 Task: Find connections with filter location Burē with filter topic #managementwith filter profile language German with filter current company Softtek with filter school Anand Institute Of Higher Technology with filter industry Theater Companies with filter service category Commercial Insurance with filter keywords title Director of Storytelling
Action: Mouse moved to (189, 288)
Screenshot: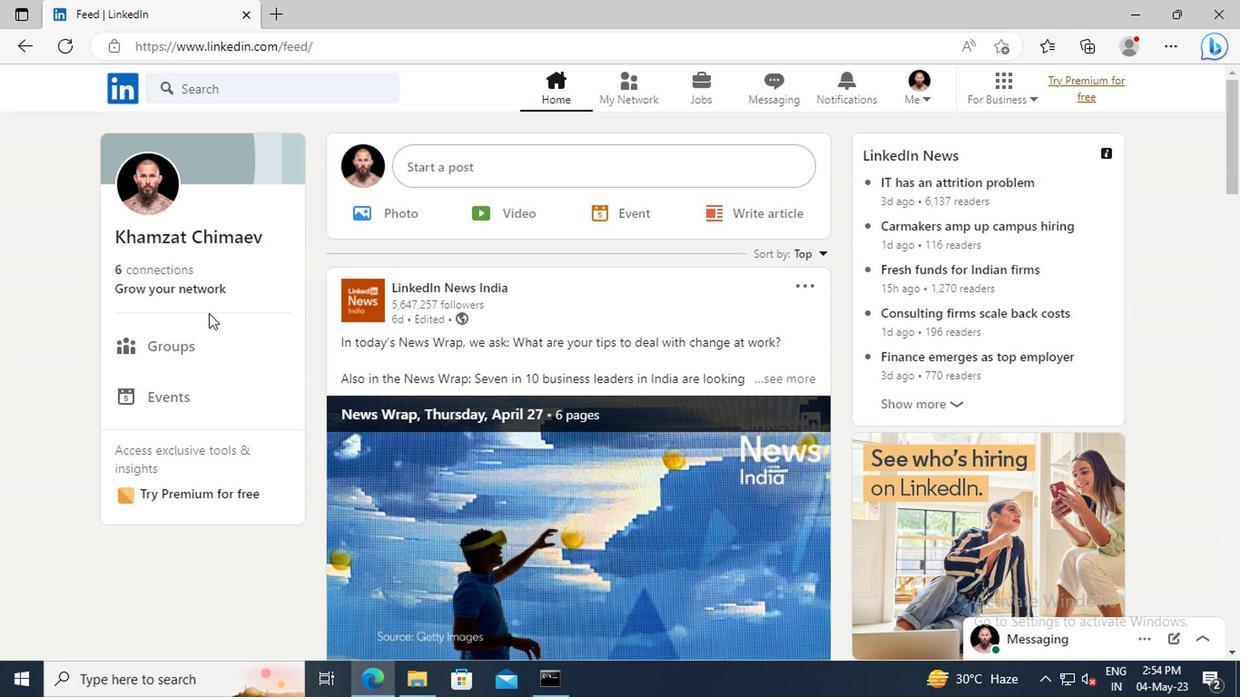 
Action: Mouse pressed left at (189, 288)
Screenshot: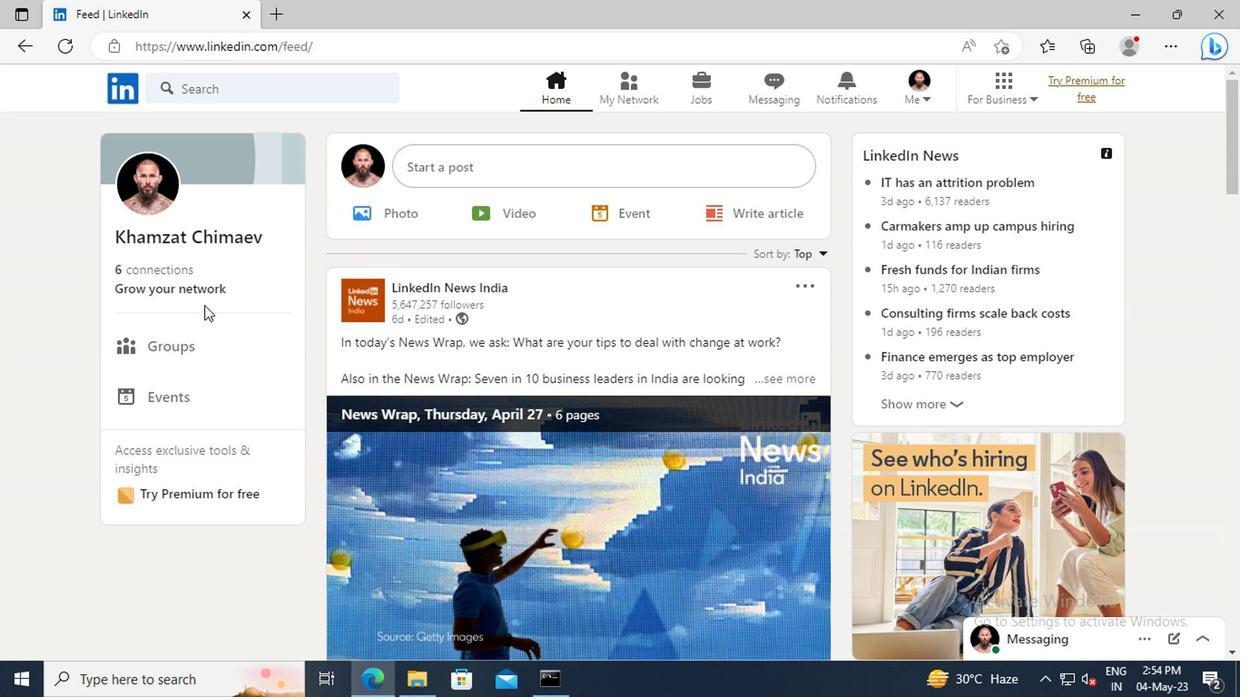 
Action: Mouse moved to (195, 191)
Screenshot: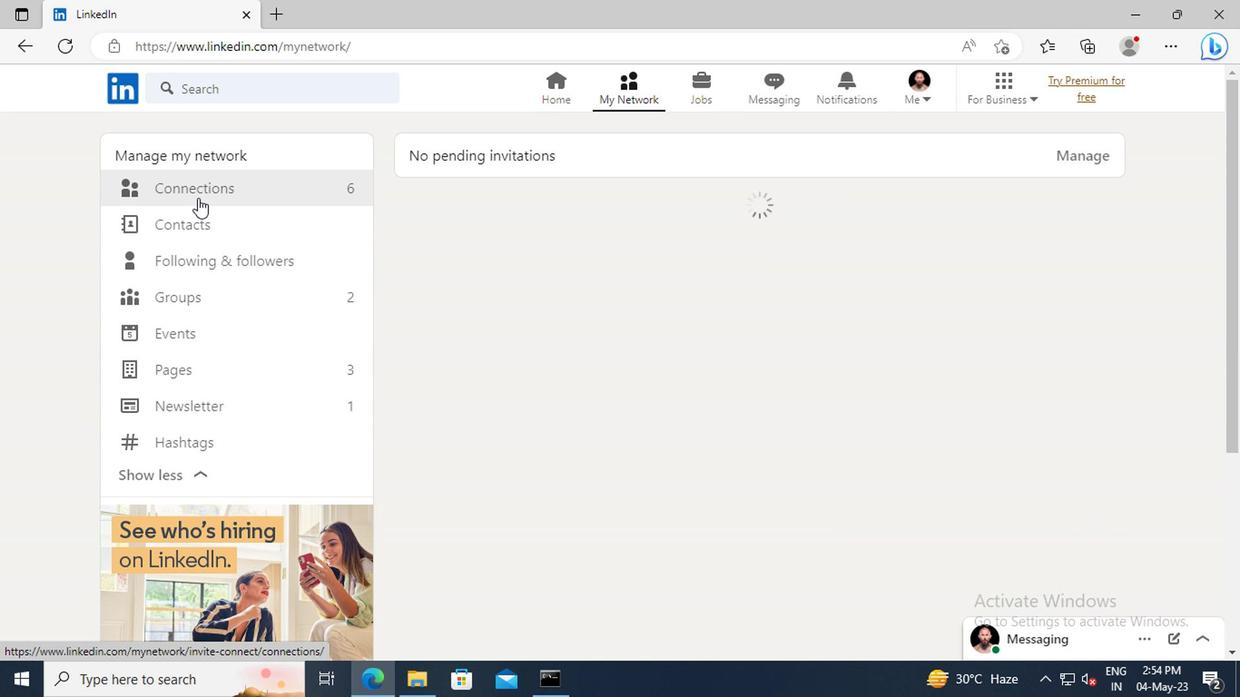 
Action: Mouse pressed left at (195, 191)
Screenshot: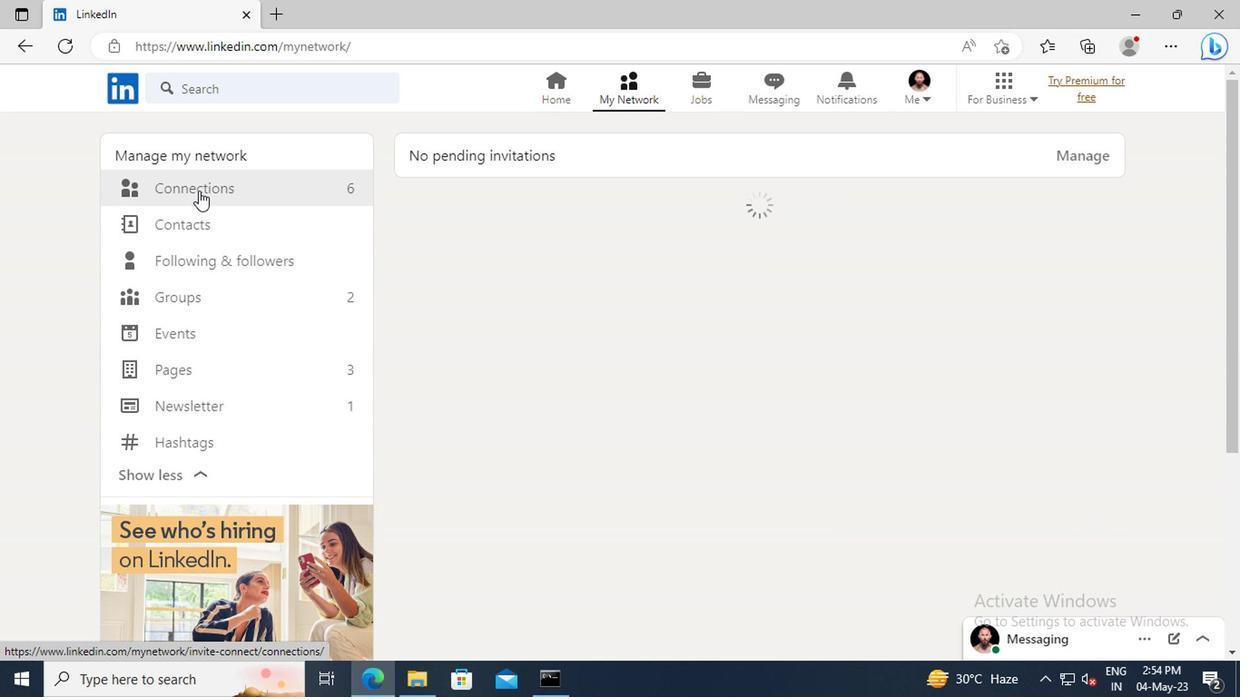 
Action: Mouse moved to (733, 193)
Screenshot: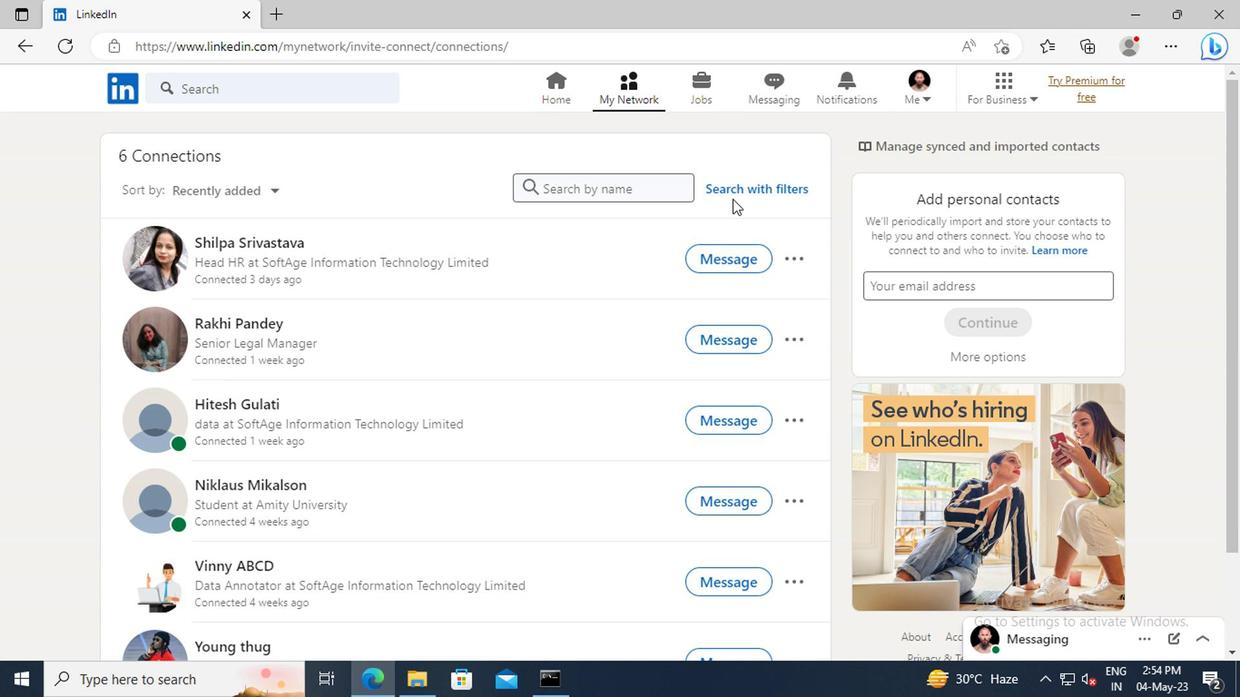 
Action: Mouse pressed left at (733, 193)
Screenshot: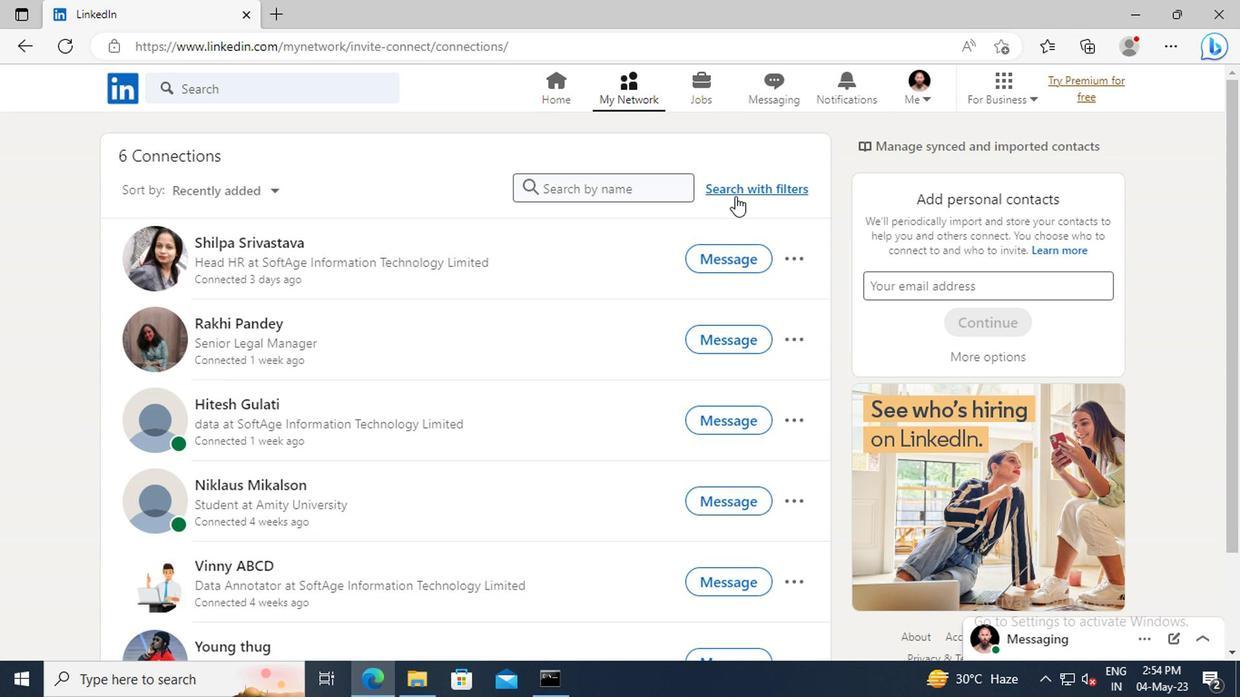 
Action: Mouse moved to (680, 147)
Screenshot: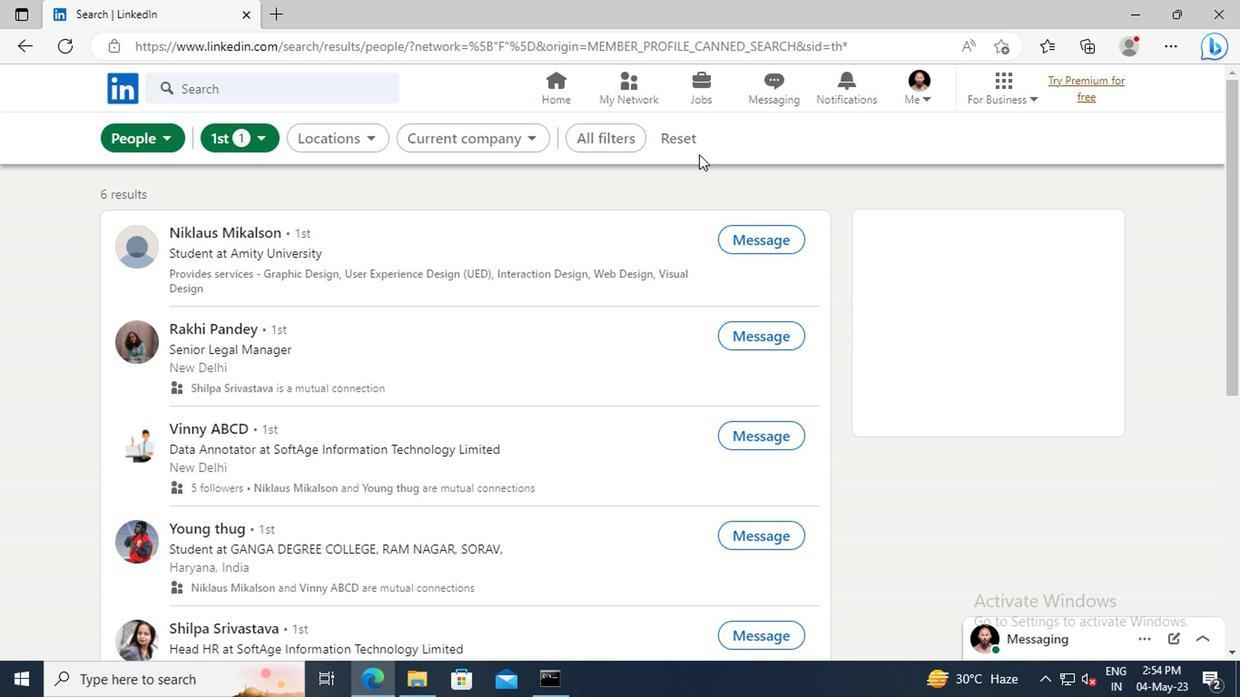 
Action: Mouse pressed left at (680, 147)
Screenshot: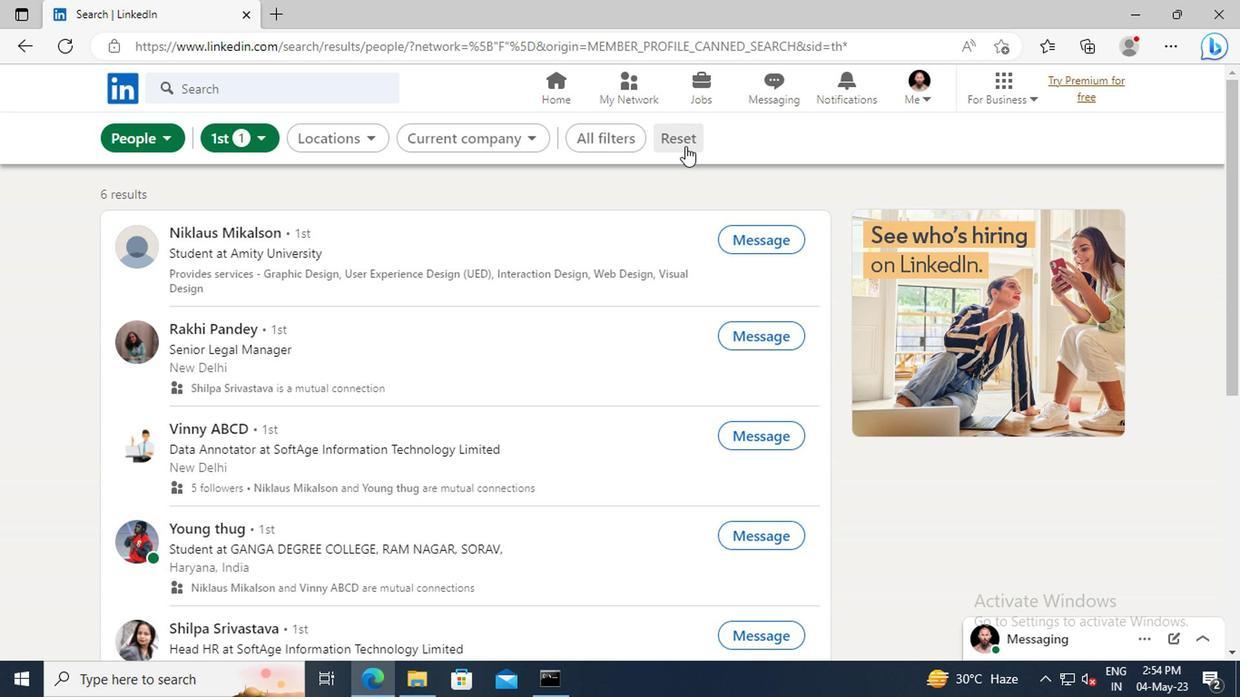 
Action: Mouse moved to (644, 143)
Screenshot: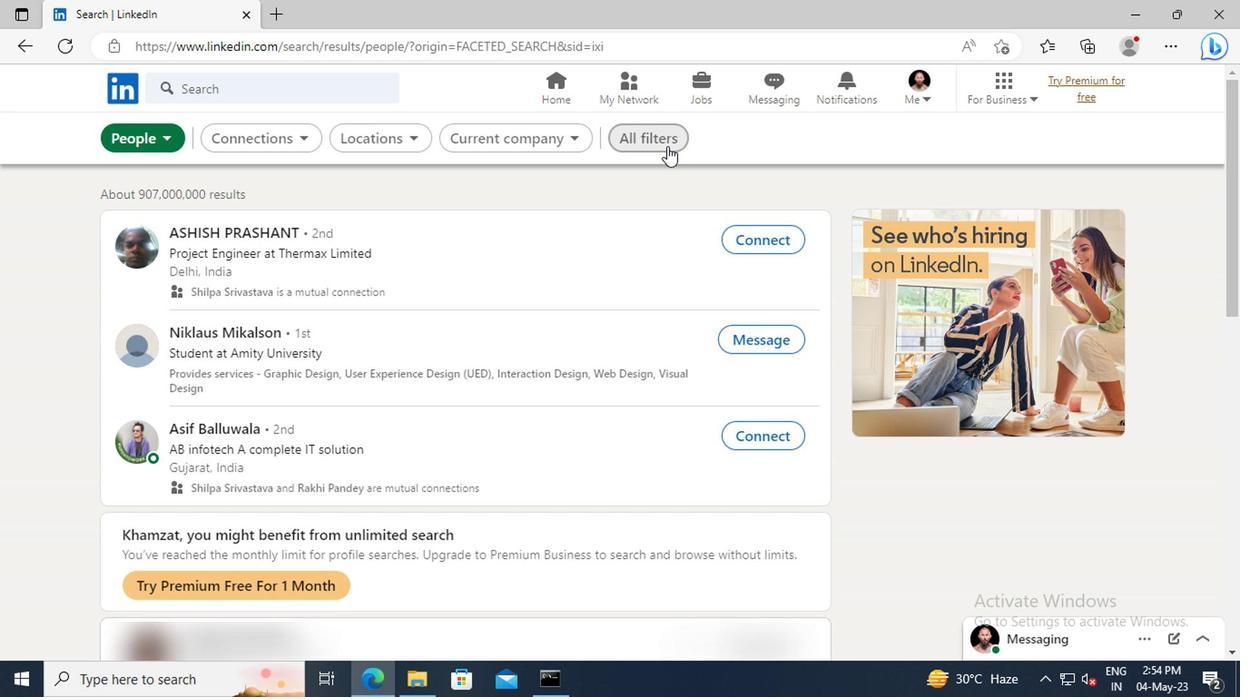 
Action: Mouse pressed left at (644, 143)
Screenshot: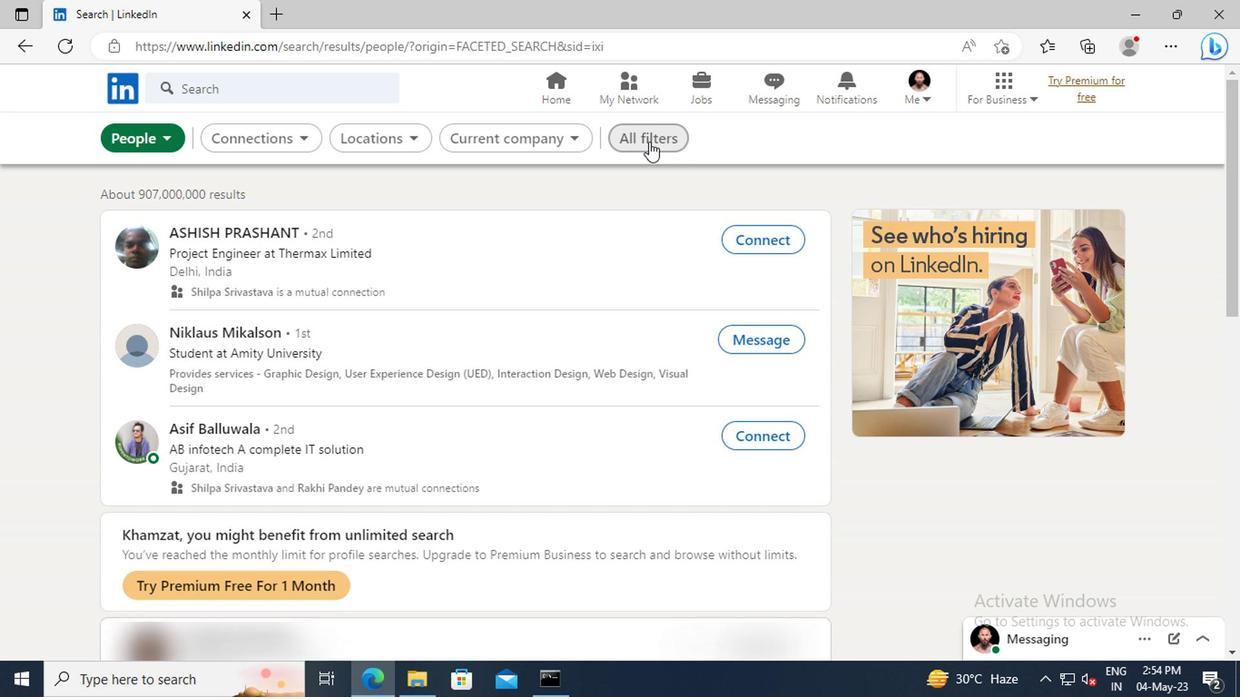 
Action: Mouse moved to (983, 339)
Screenshot: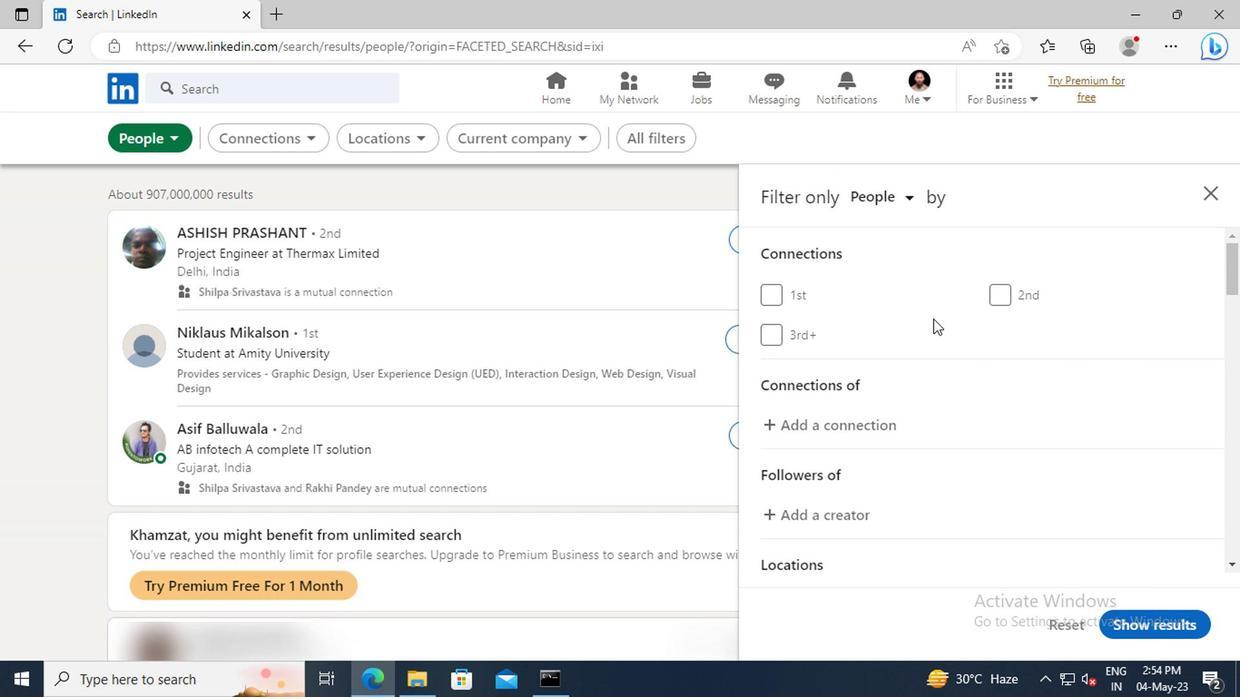 
Action: Mouse scrolled (983, 339) with delta (0, 0)
Screenshot: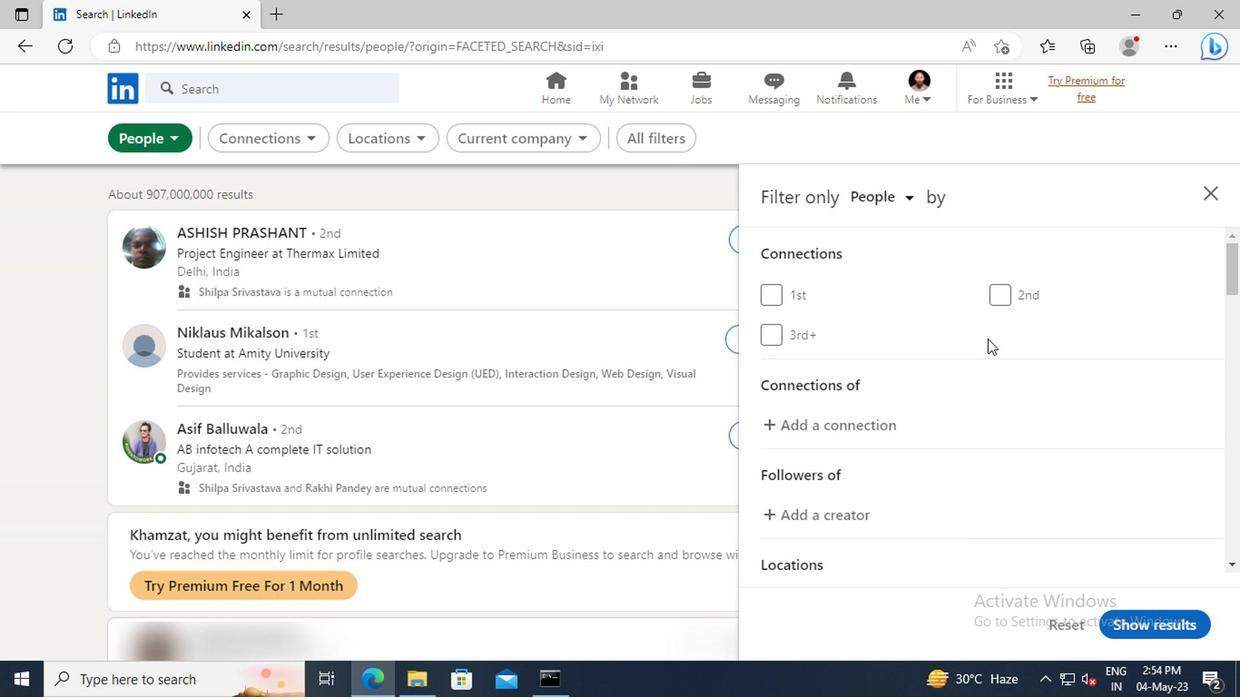 
Action: Mouse scrolled (983, 339) with delta (0, 0)
Screenshot: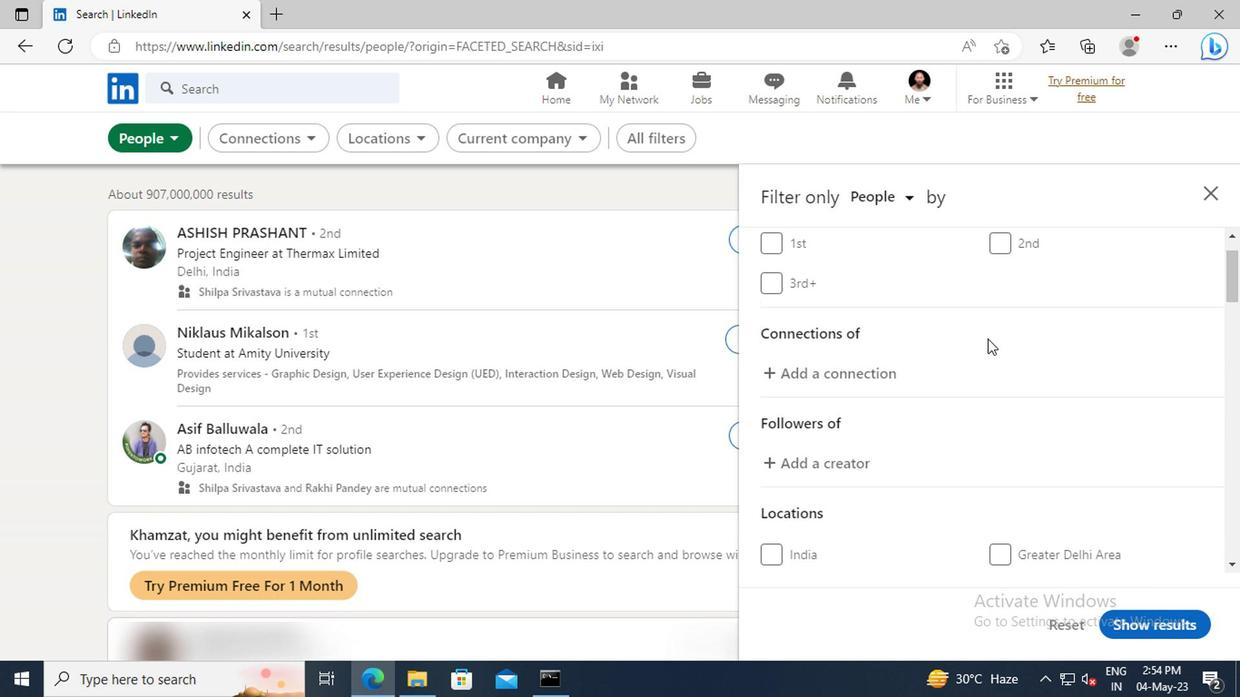 
Action: Mouse scrolled (983, 339) with delta (0, 0)
Screenshot: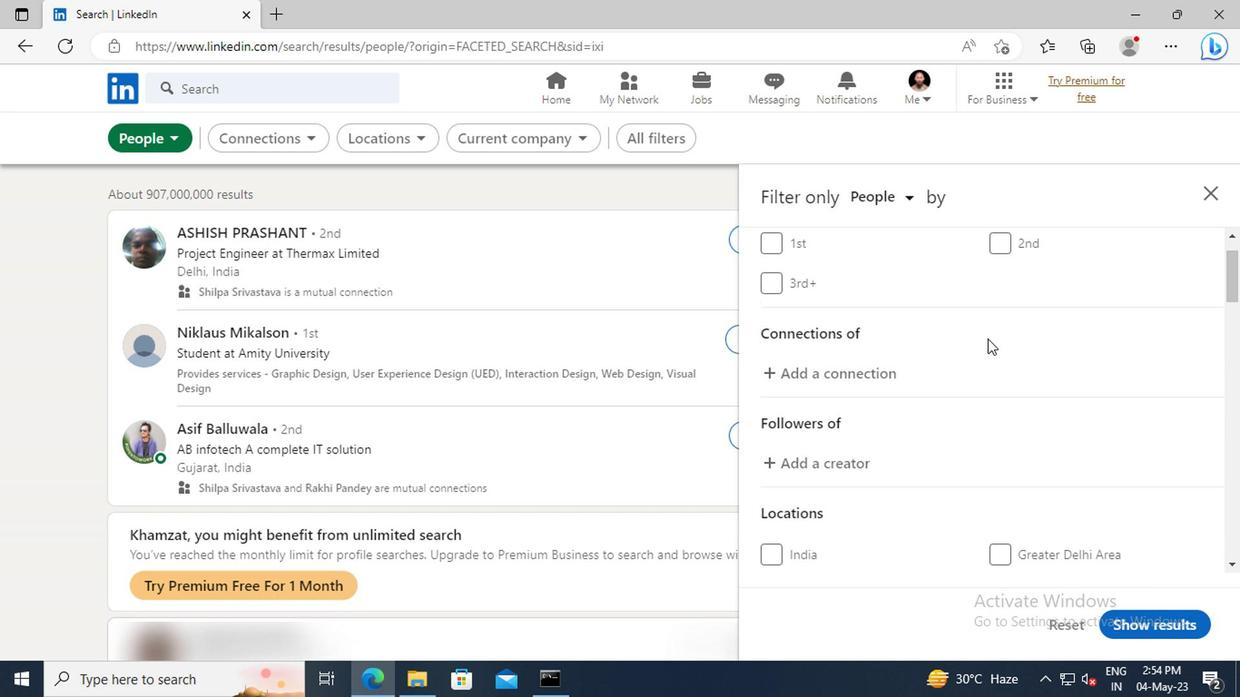 
Action: Mouse scrolled (983, 339) with delta (0, 0)
Screenshot: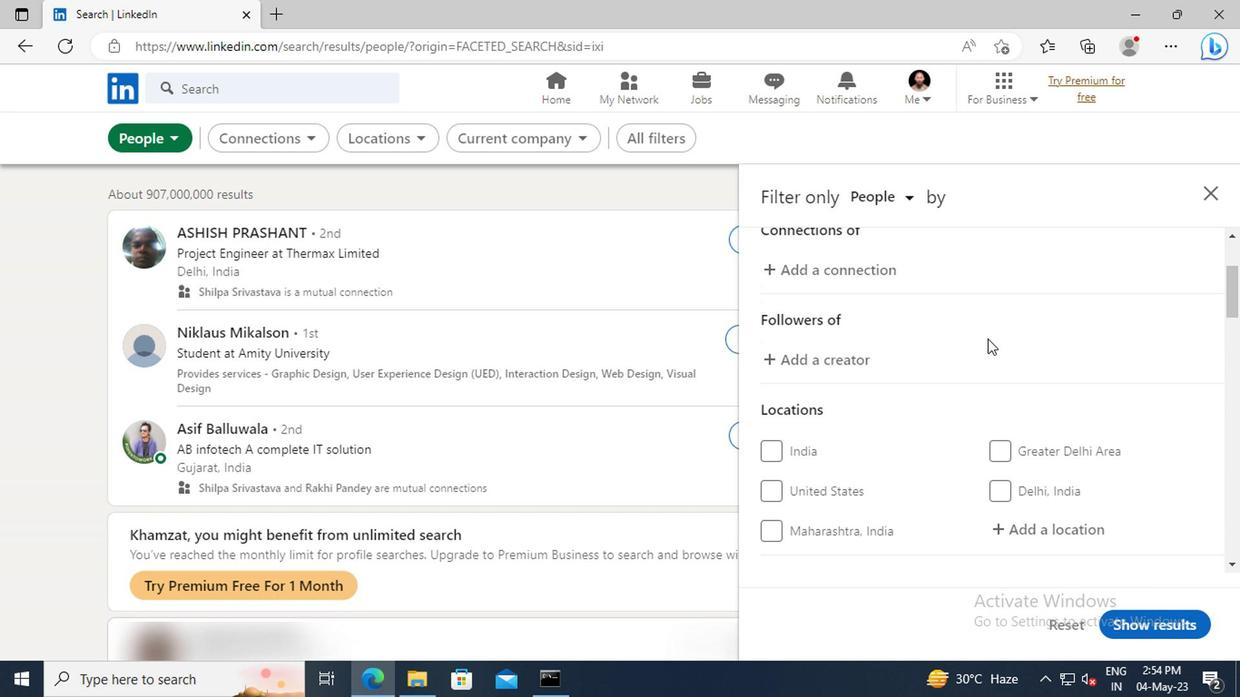 
Action: Mouse scrolled (983, 339) with delta (0, 0)
Screenshot: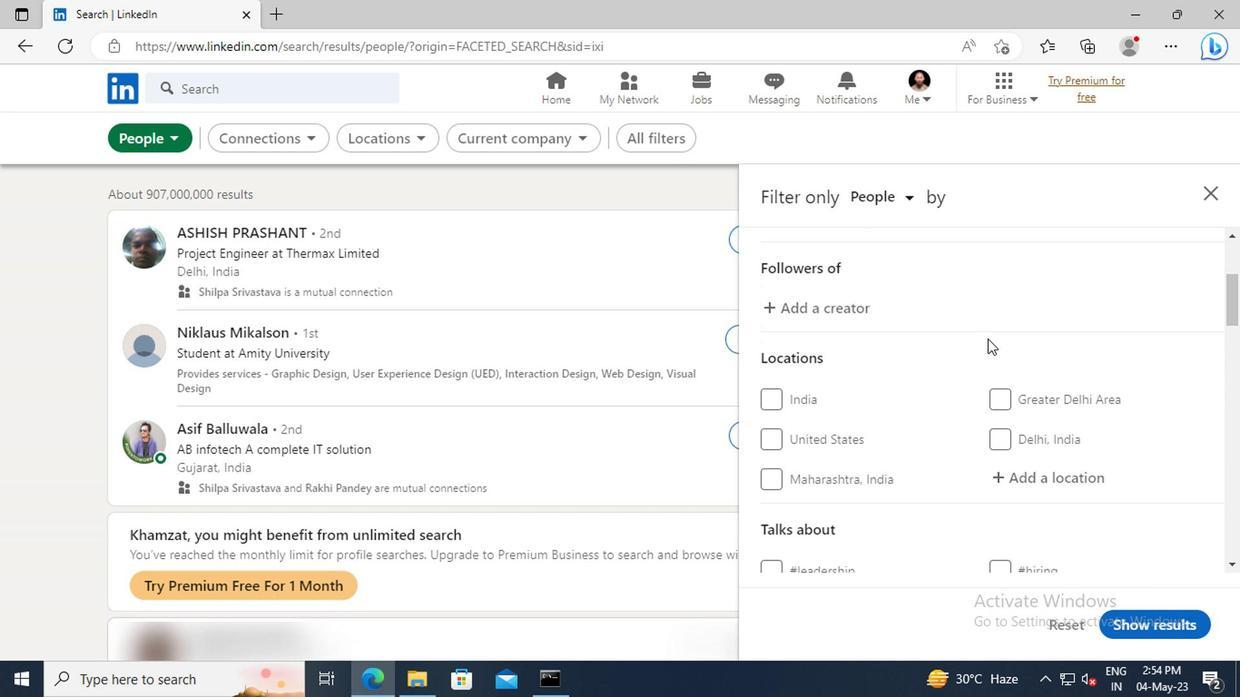
Action: Mouse scrolled (983, 339) with delta (0, 0)
Screenshot: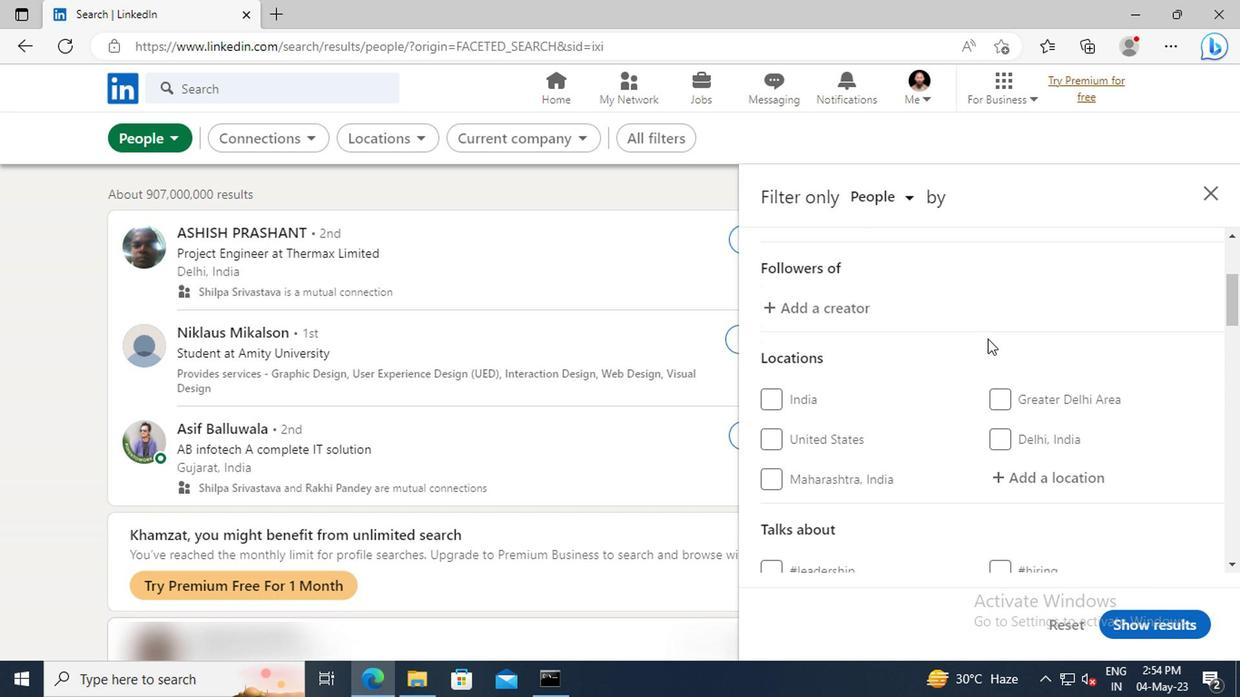 
Action: Mouse moved to (997, 372)
Screenshot: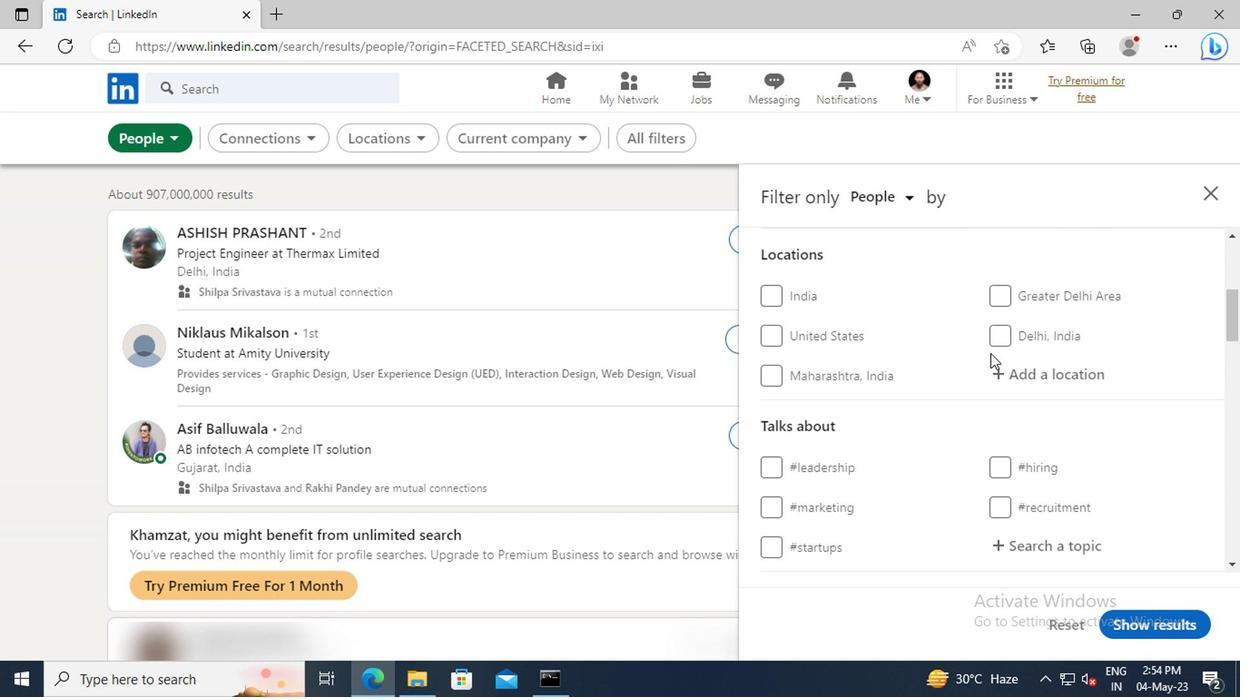 
Action: Mouse pressed left at (997, 372)
Screenshot: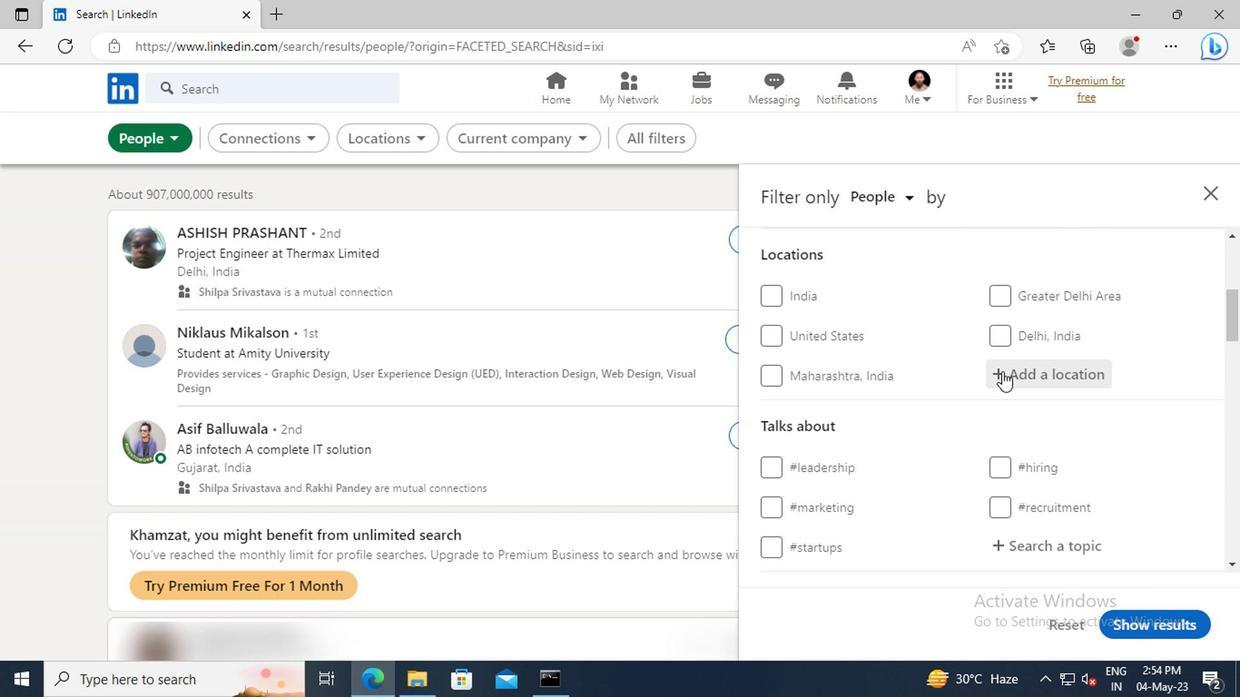 
Action: Key pressed <Key.shift>BURE<Key.enter>
Screenshot: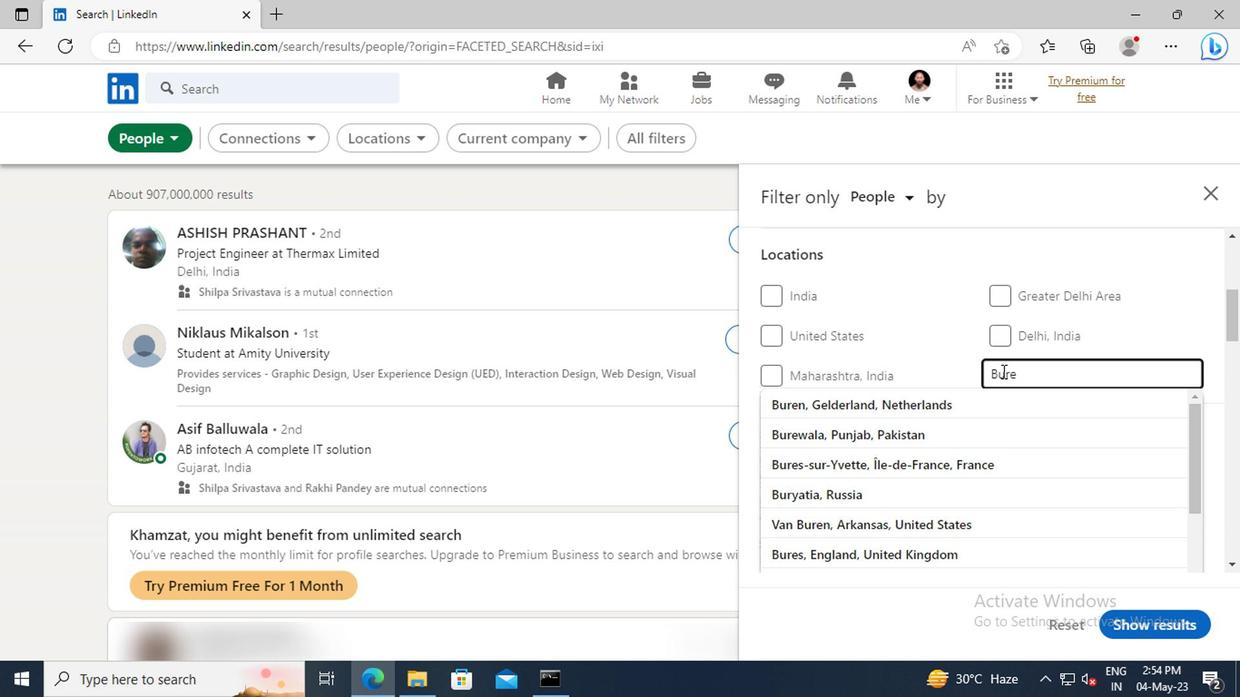 
Action: Mouse scrolled (997, 371) with delta (0, -1)
Screenshot: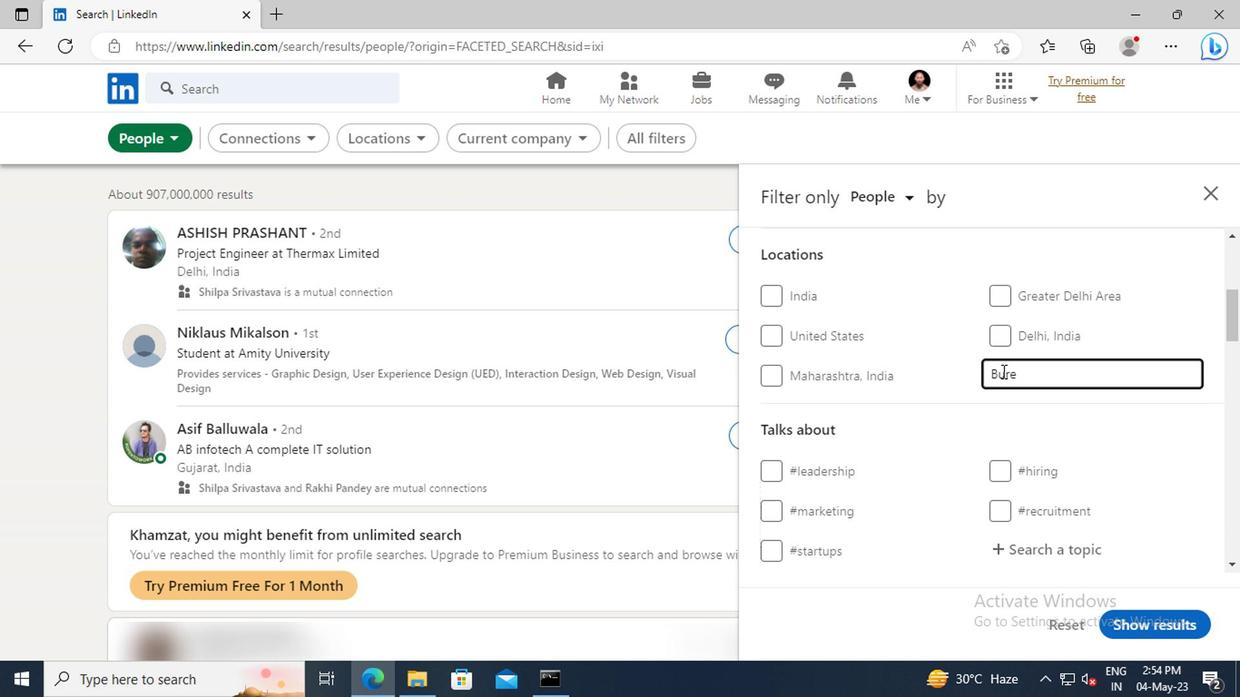 
Action: Mouse scrolled (997, 371) with delta (0, -1)
Screenshot: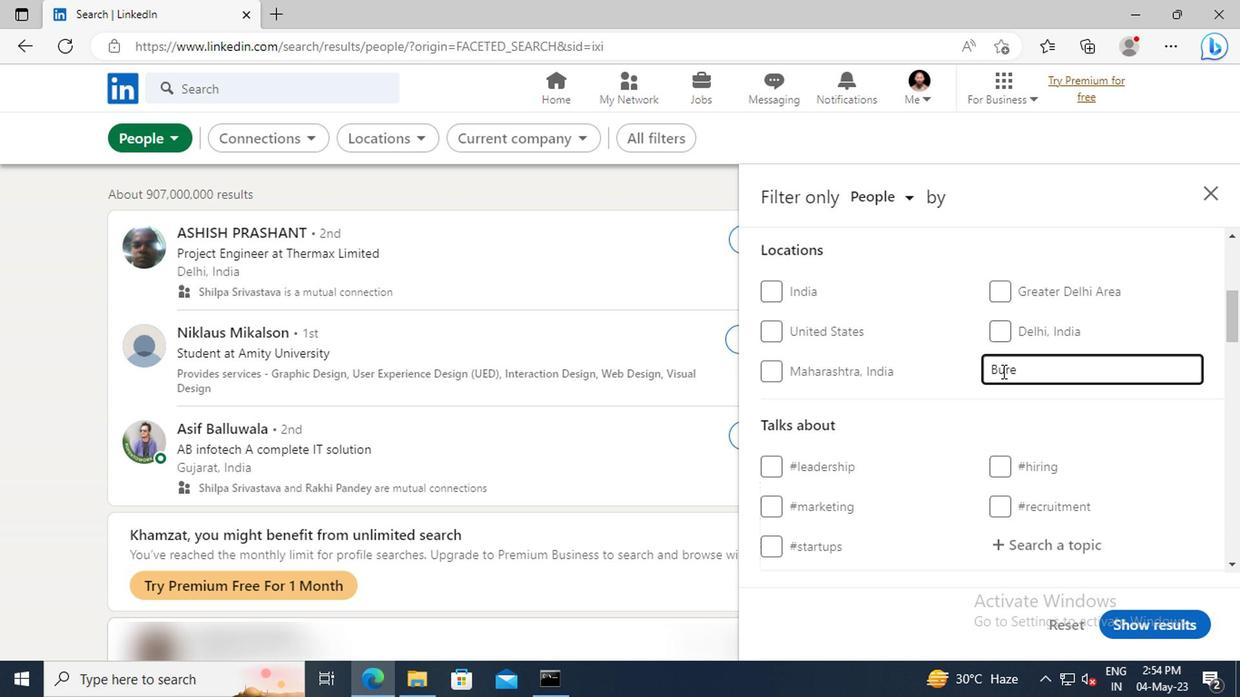 
Action: Mouse scrolled (997, 371) with delta (0, -1)
Screenshot: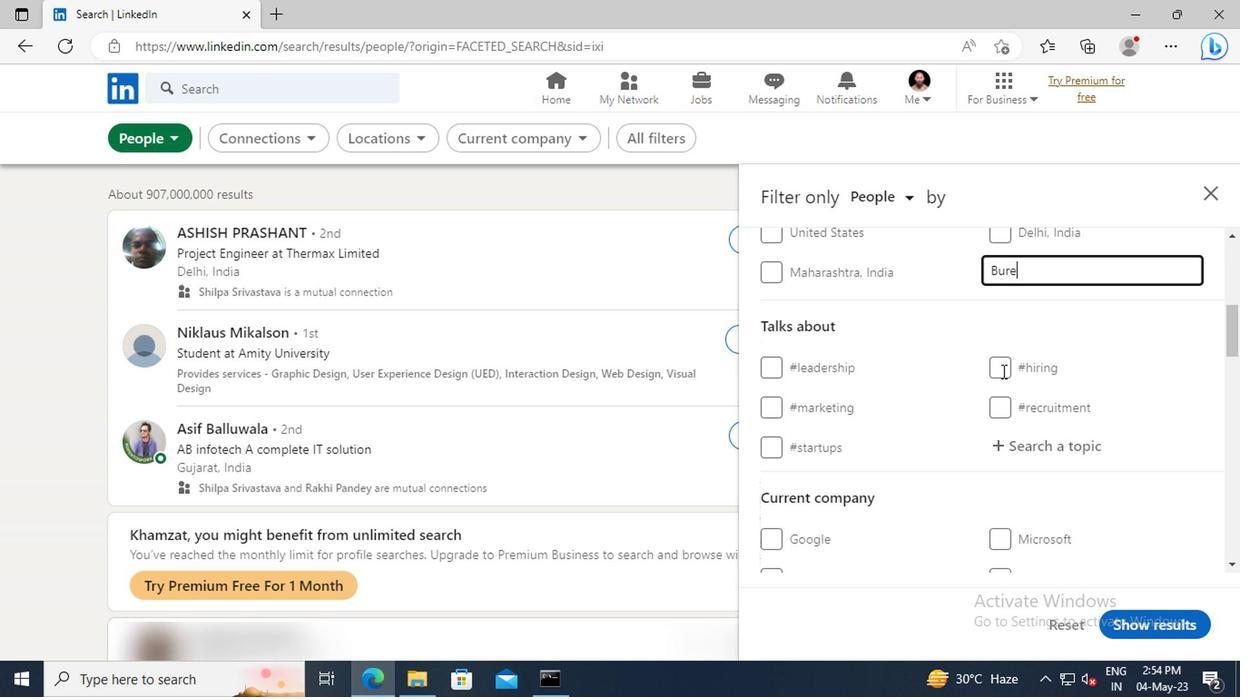 
Action: Mouse moved to (1003, 393)
Screenshot: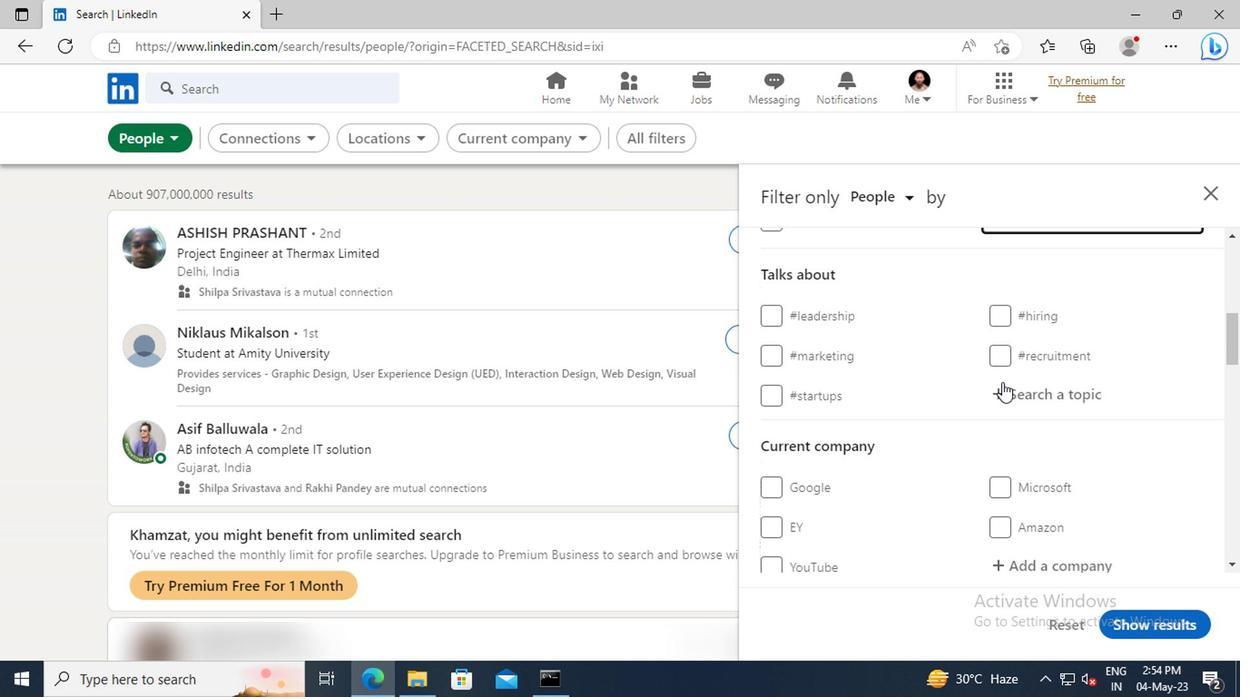 
Action: Mouse pressed left at (1003, 393)
Screenshot: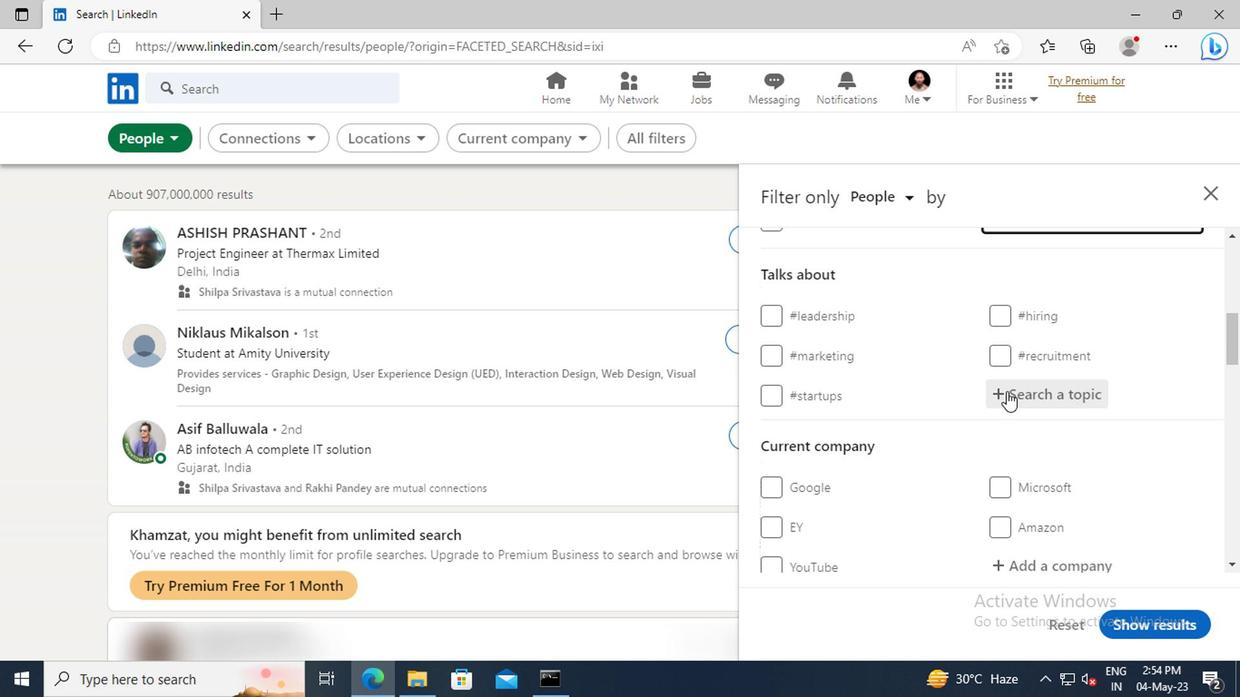 
Action: Key pressed MANAG
Screenshot: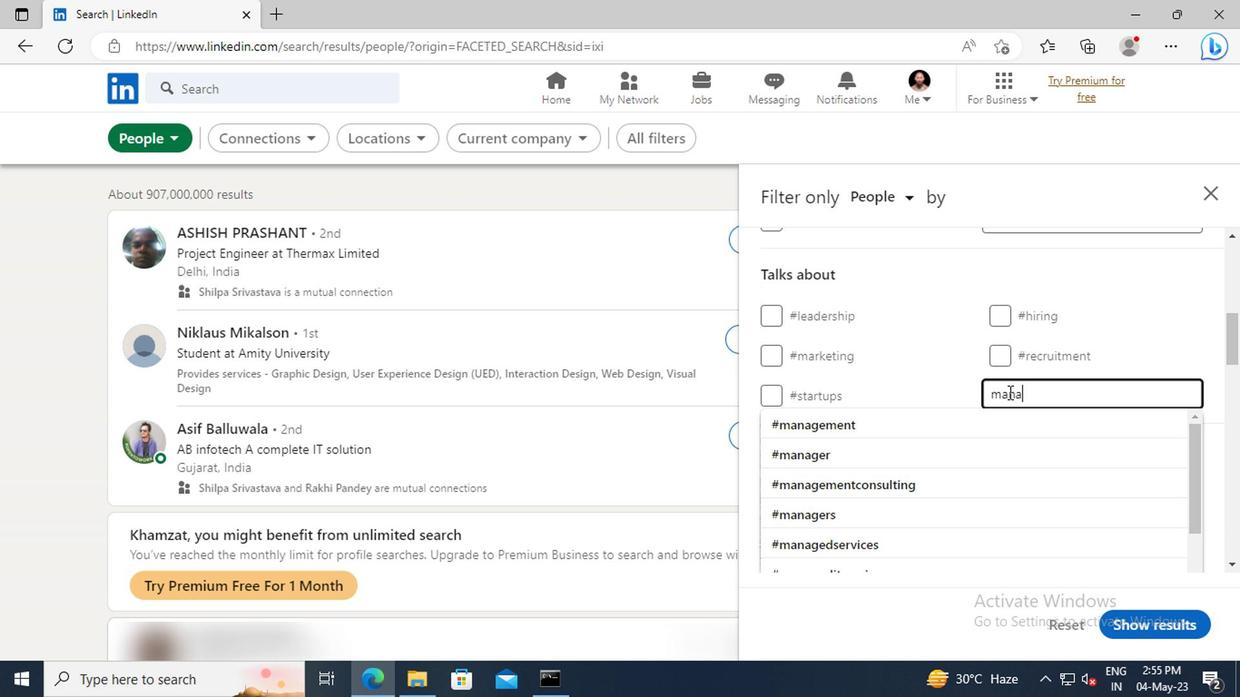 
Action: Mouse moved to (1003, 418)
Screenshot: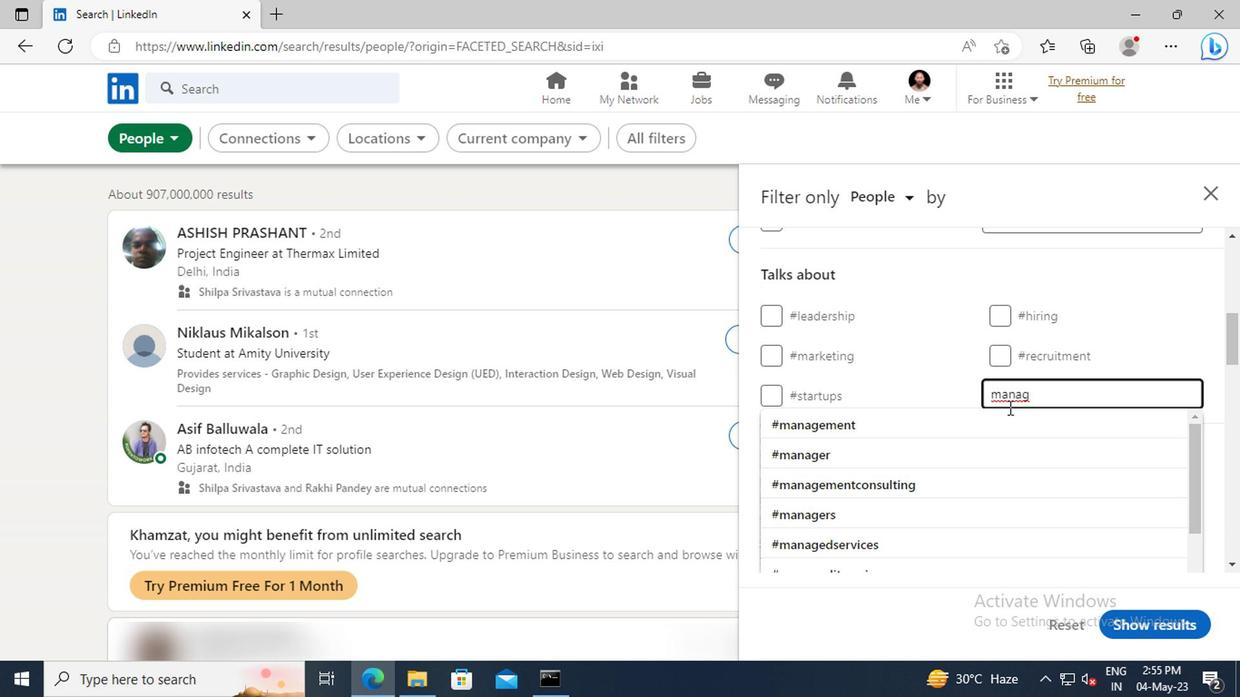 
Action: Mouse pressed left at (1003, 418)
Screenshot: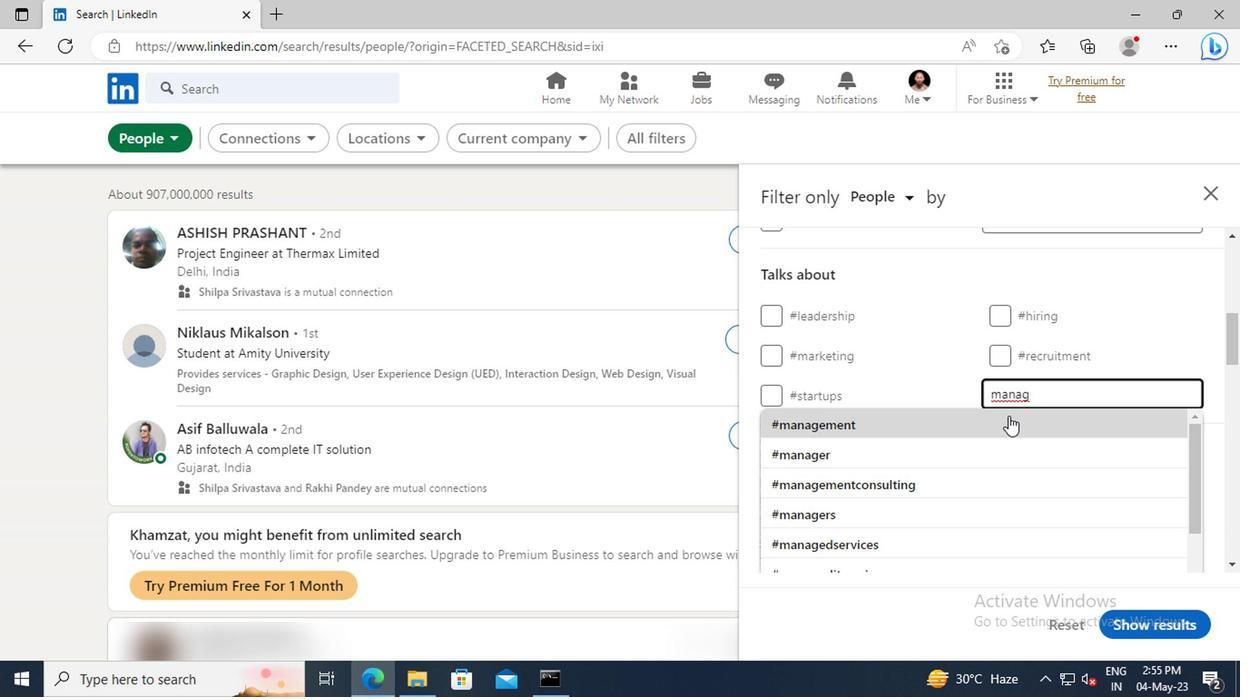 
Action: Mouse scrolled (1003, 417) with delta (0, 0)
Screenshot: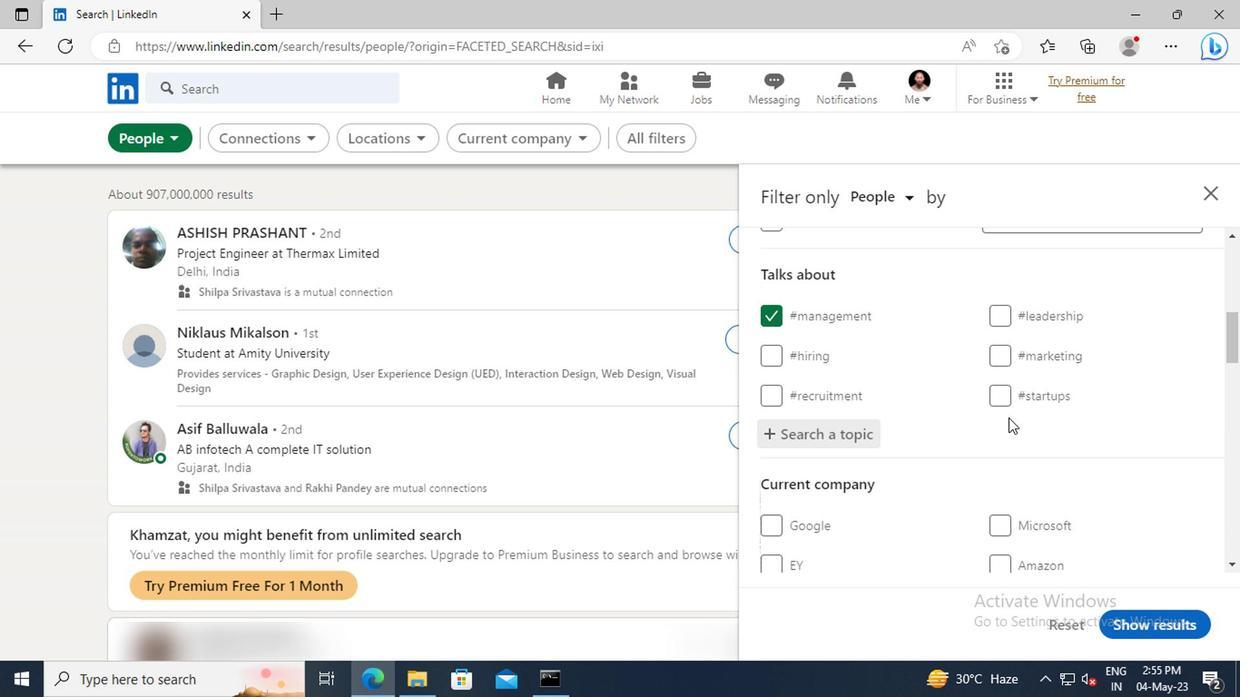 
Action: Mouse scrolled (1003, 417) with delta (0, 0)
Screenshot: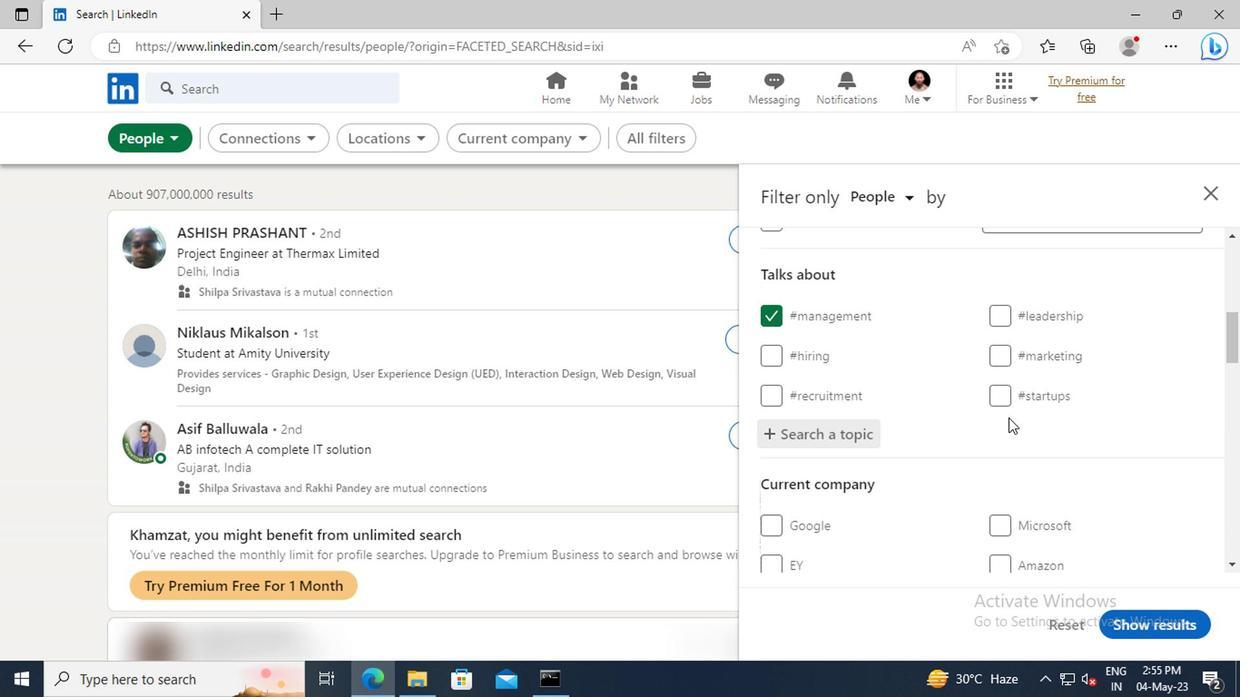 
Action: Mouse scrolled (1003, 417) with delta (0, 0)
Screenshot: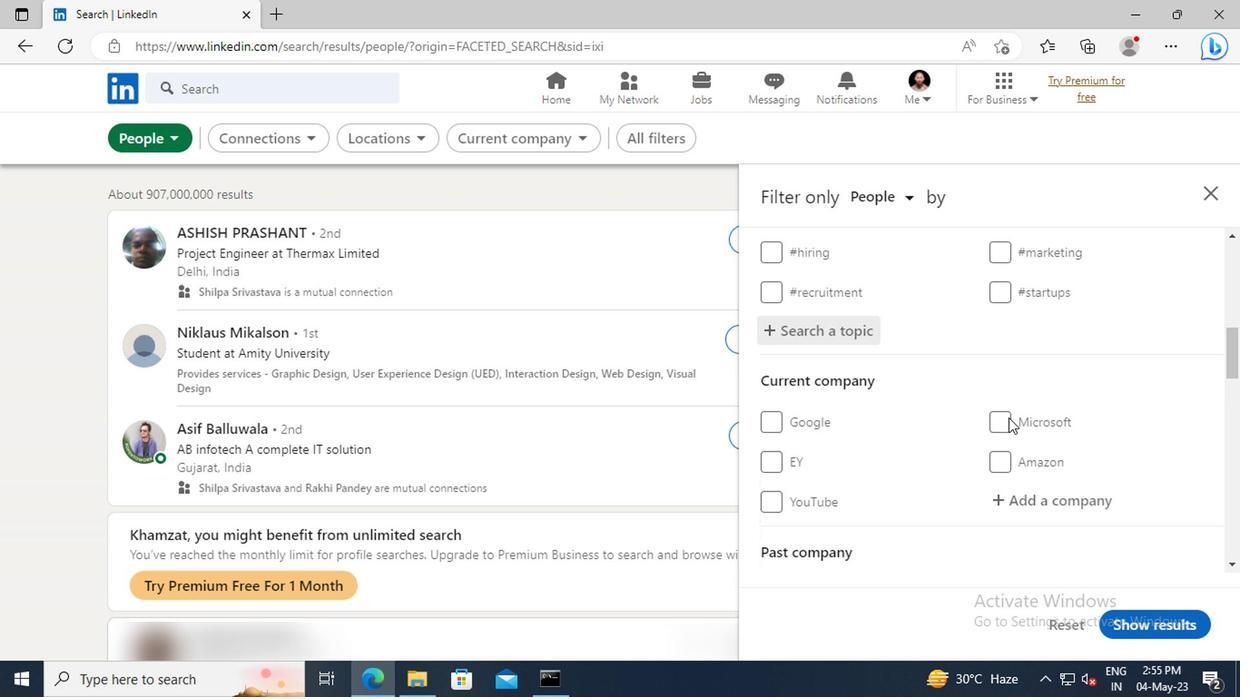 
Action: Mouse scrolled (1003, 417) with delta (0, 0)
Screenshot: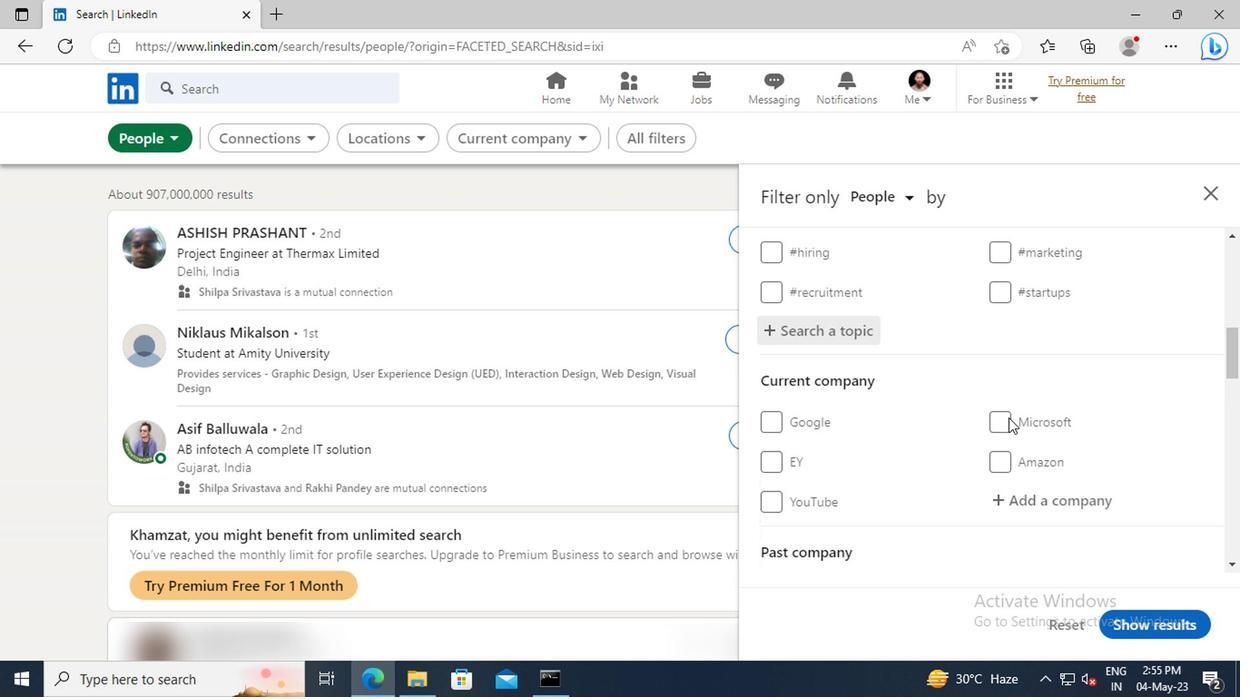 
Action: Mouse scrolled (1003, 417) with delta (0, 0)
Screenshot: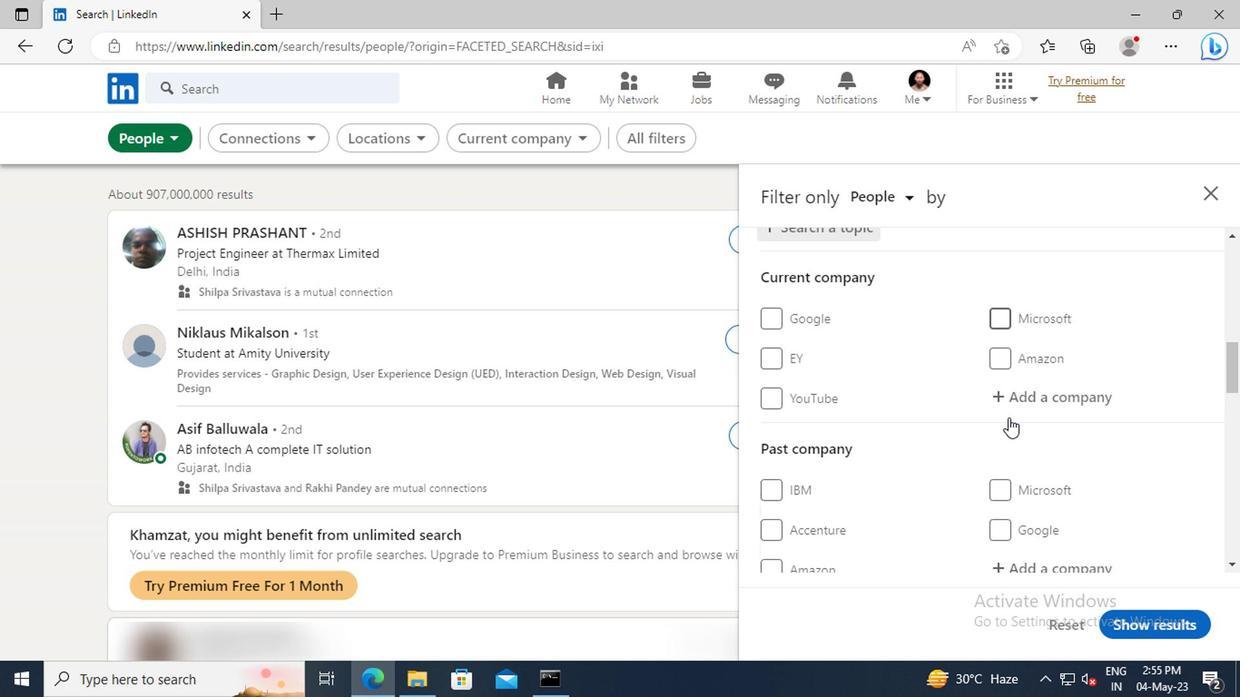
Action: Mouse scrolled (1003, 417) with delta (0, 0)
Screenshot: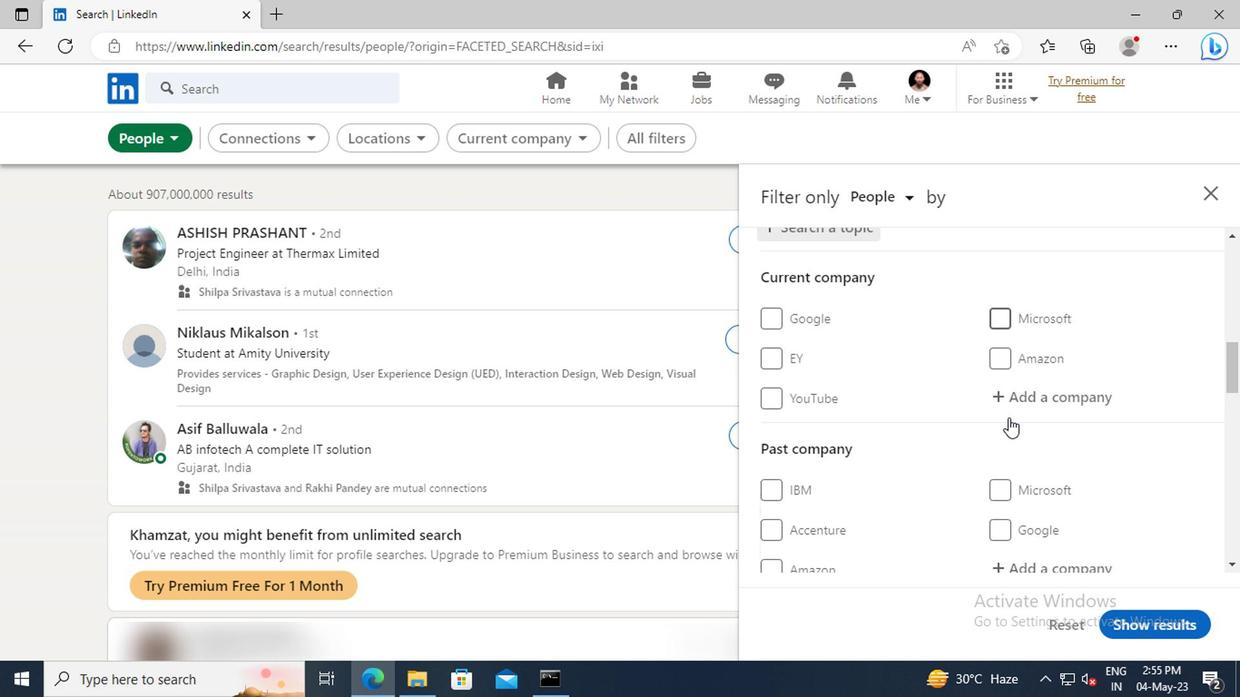 
Action: Mouse scrolled (1003, 417) with delta (0, 0)
Screenshot: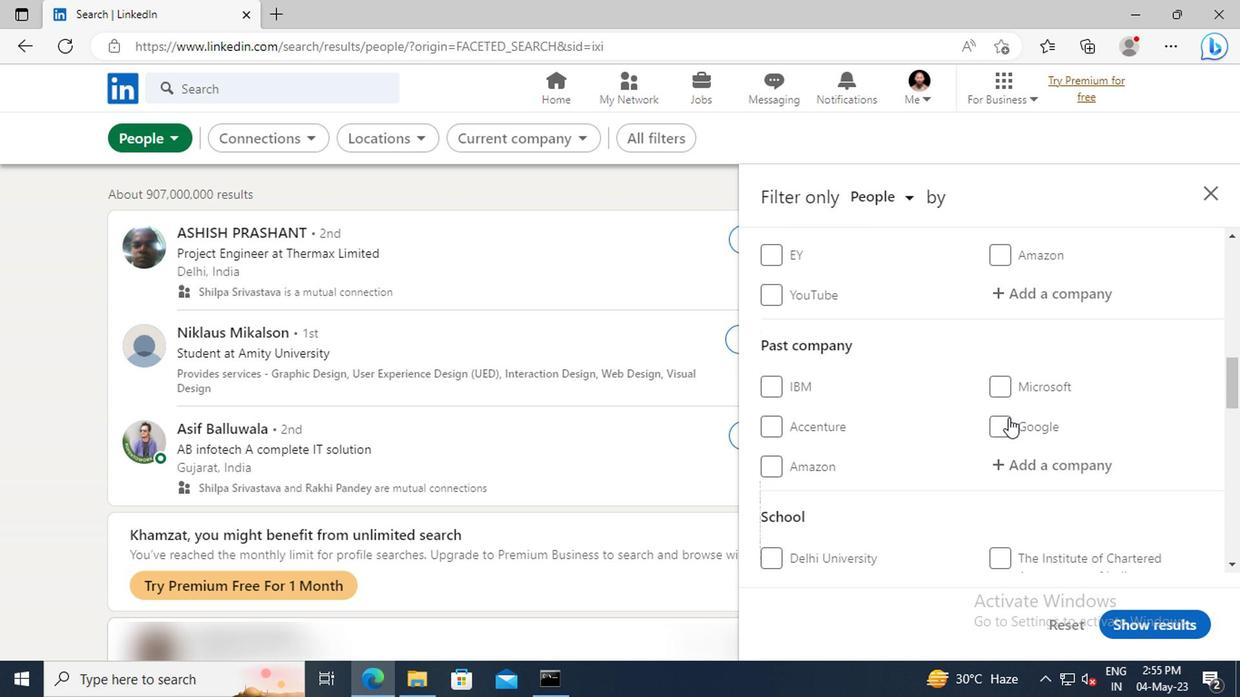 
Action: Mouse scrolled (1003, 417) with delta (0, 0)
Screenshot: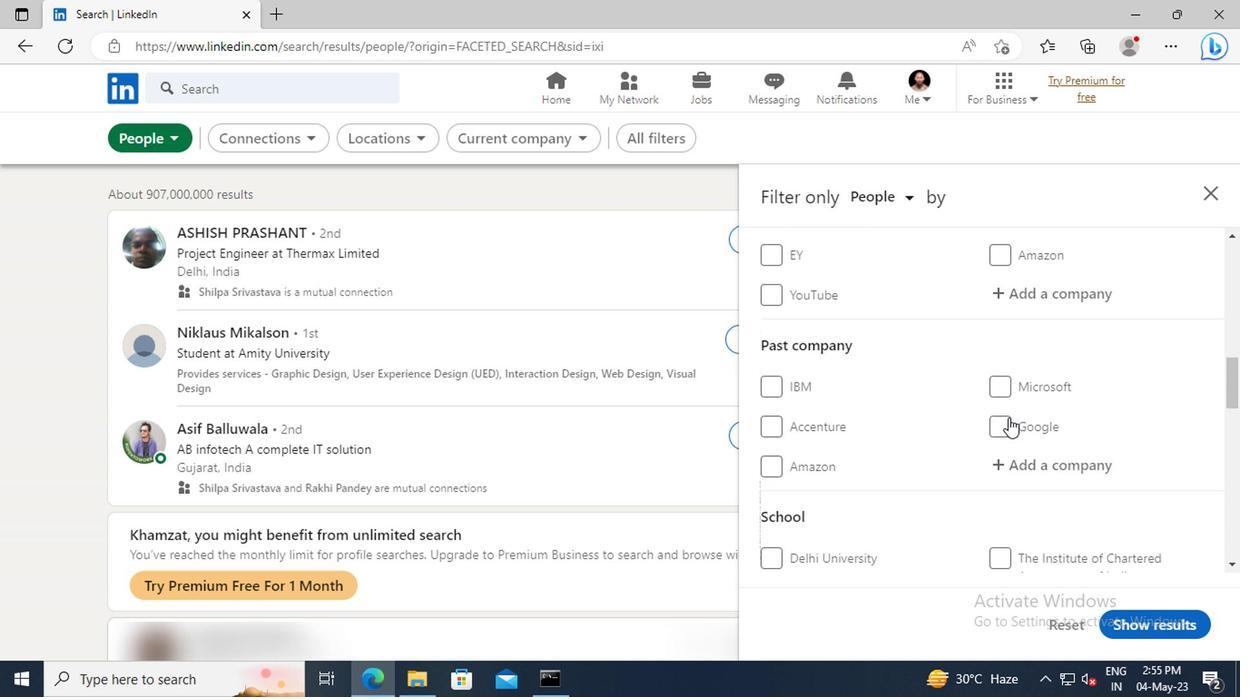 
Action: Mouse scrolled (1003, 417) with delta (0, 0)
Screenshot: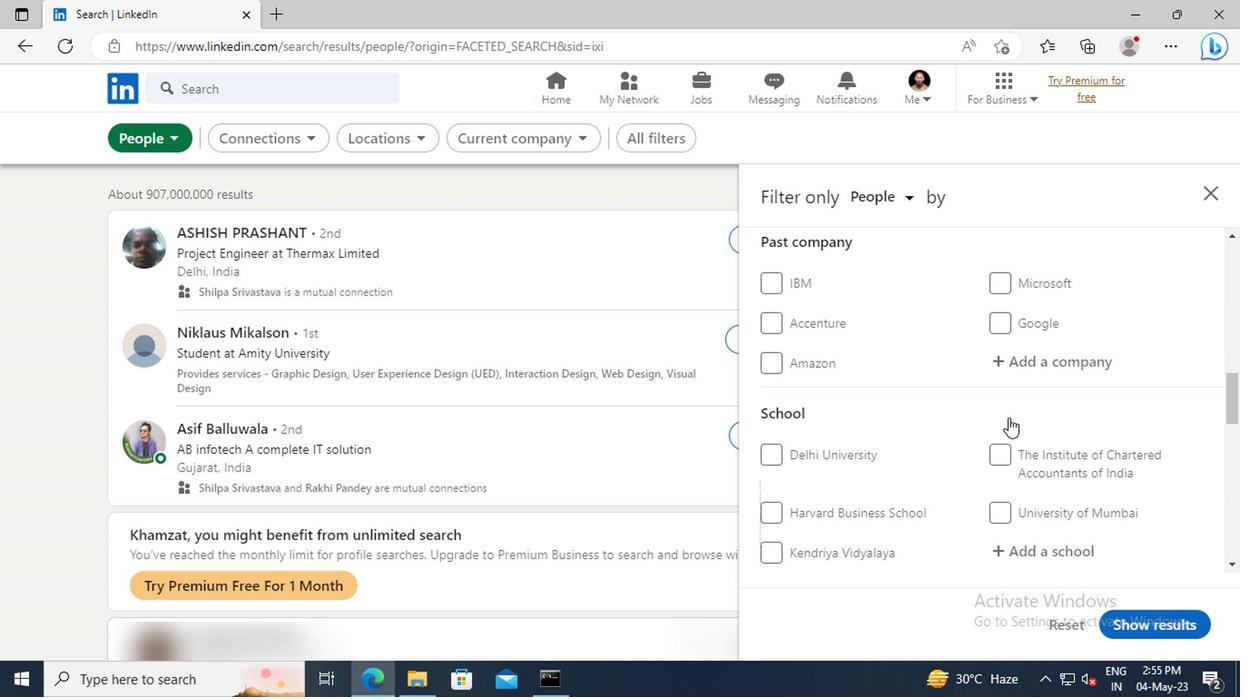 
Action: Mouse scrolled (1003, 417) with delta (0, 0)
Screenshot: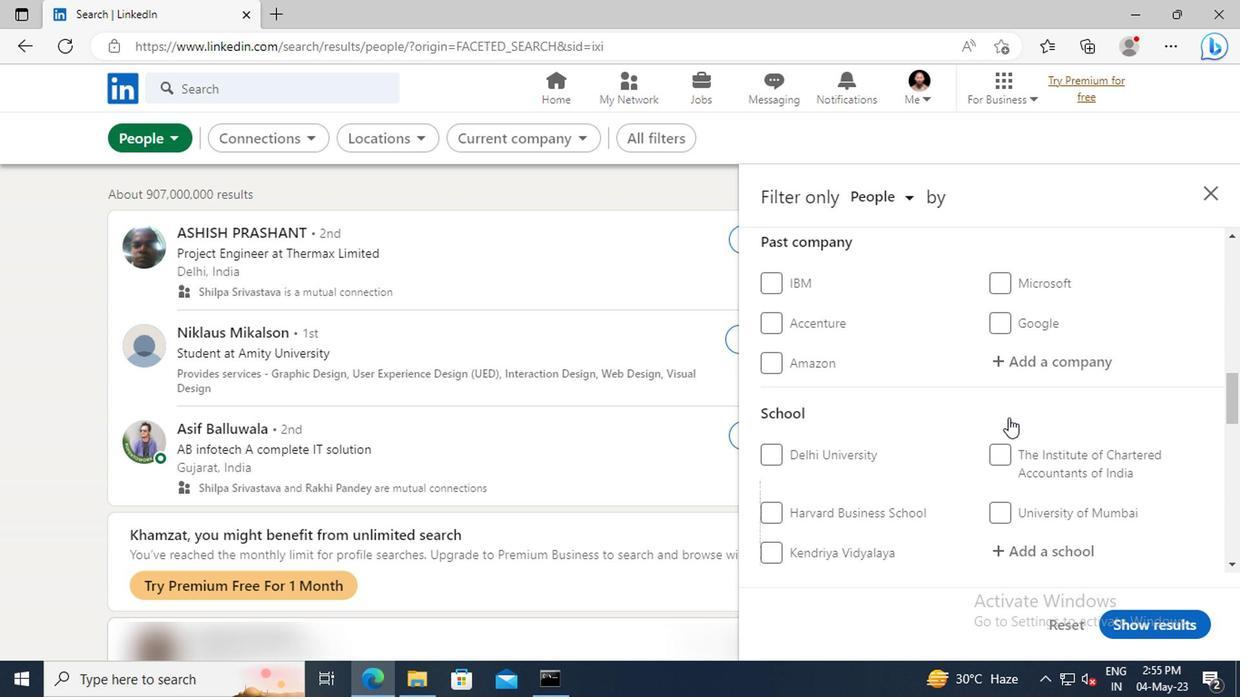 
Action: Mouse scrolled (1003, 417) with delta (0, 0)
Screenshot: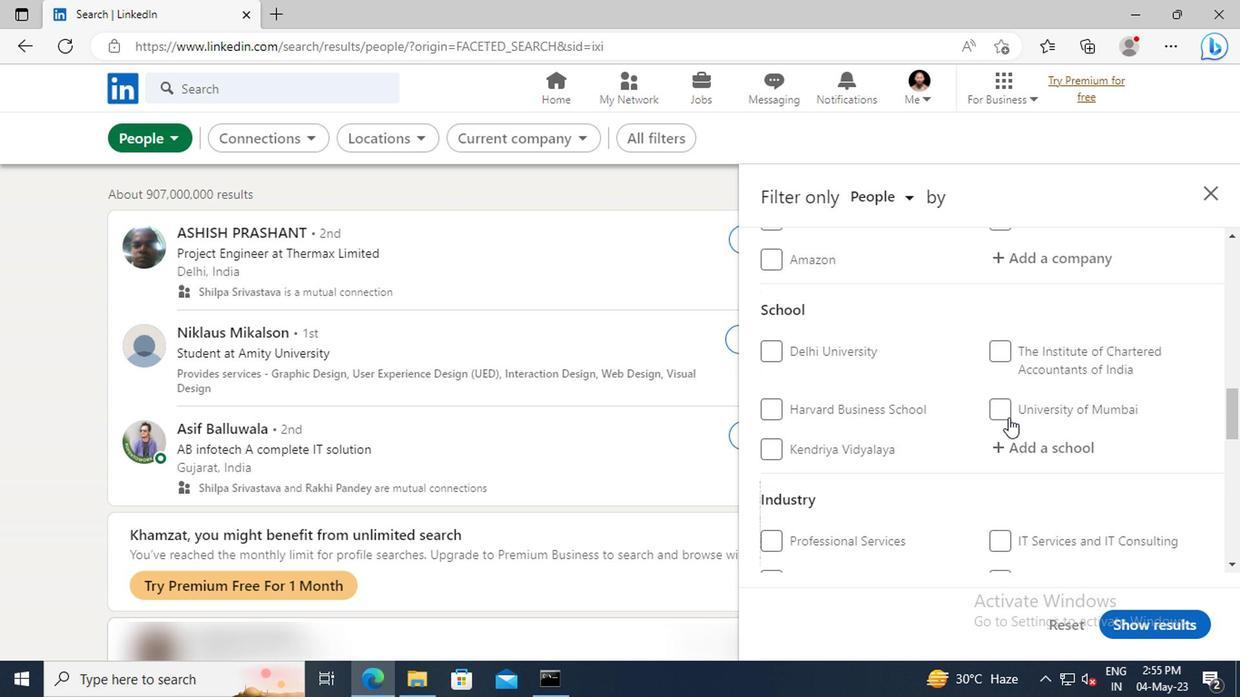 
Action: Mouse scrolled (1003, 417) with delta (0, 0)
Screenshot: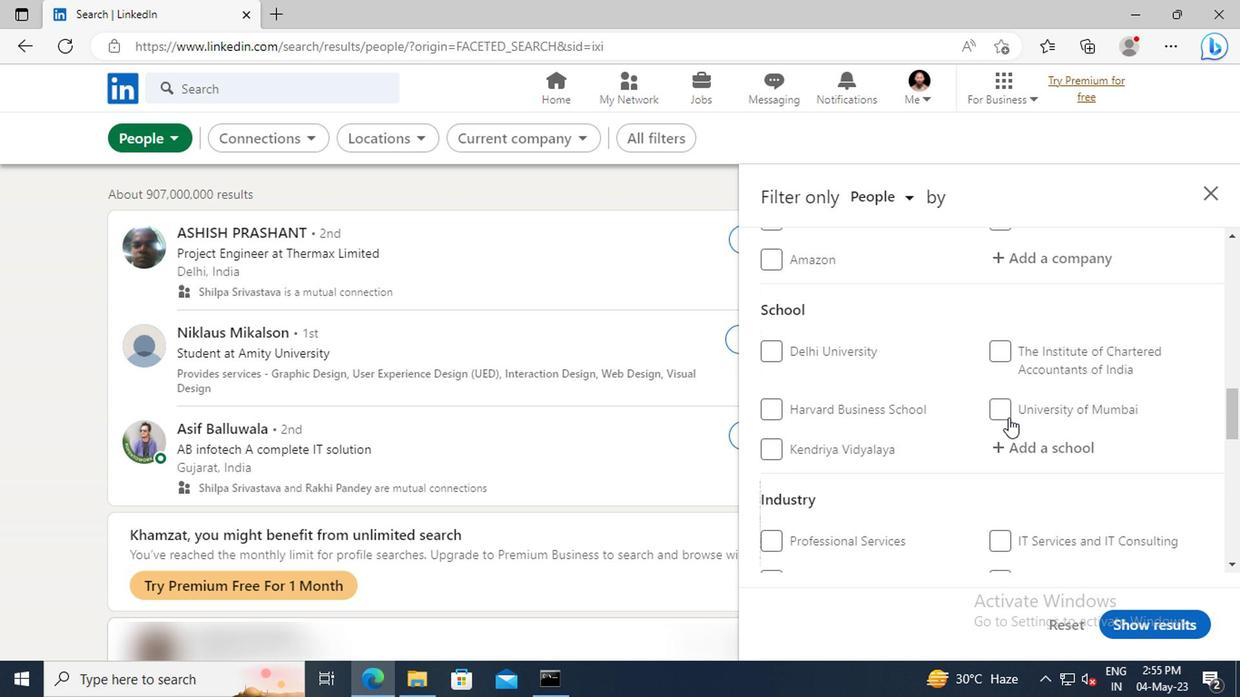 
Action: Mouse scrolled (1003, 417) with delta (0, 0)
Screenshot: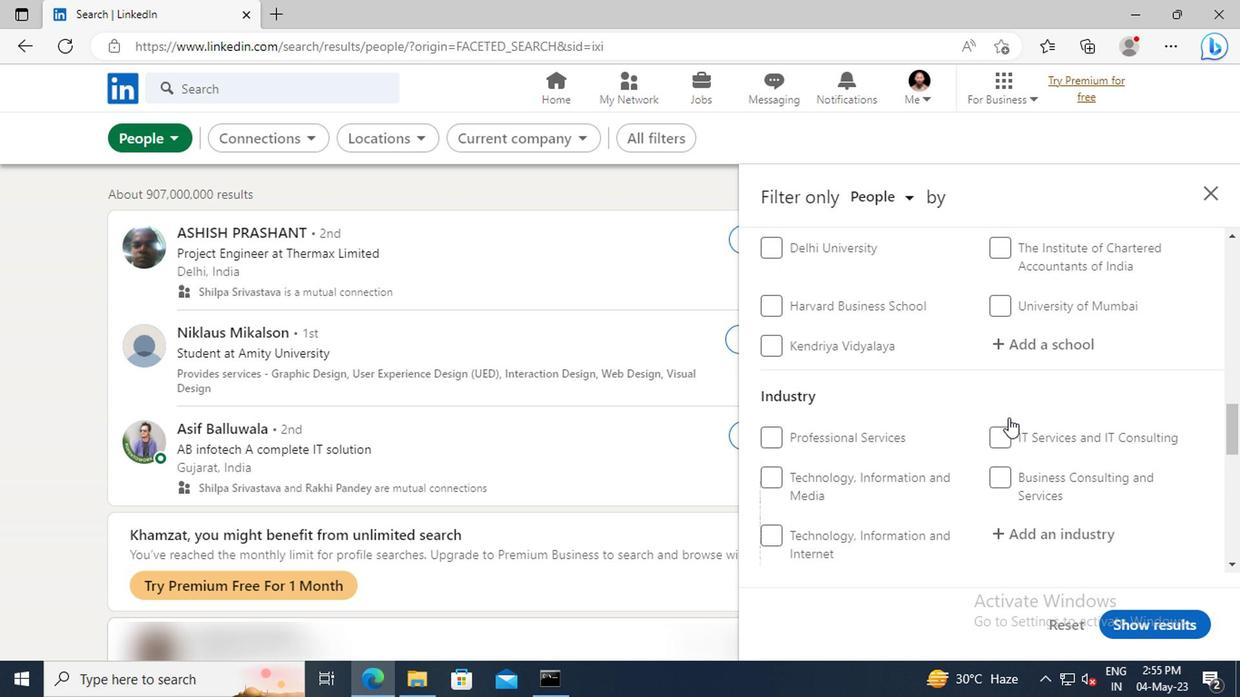 
Action: Mouse scrolled (1003, 417) with delta (0, 0)
Screenshot: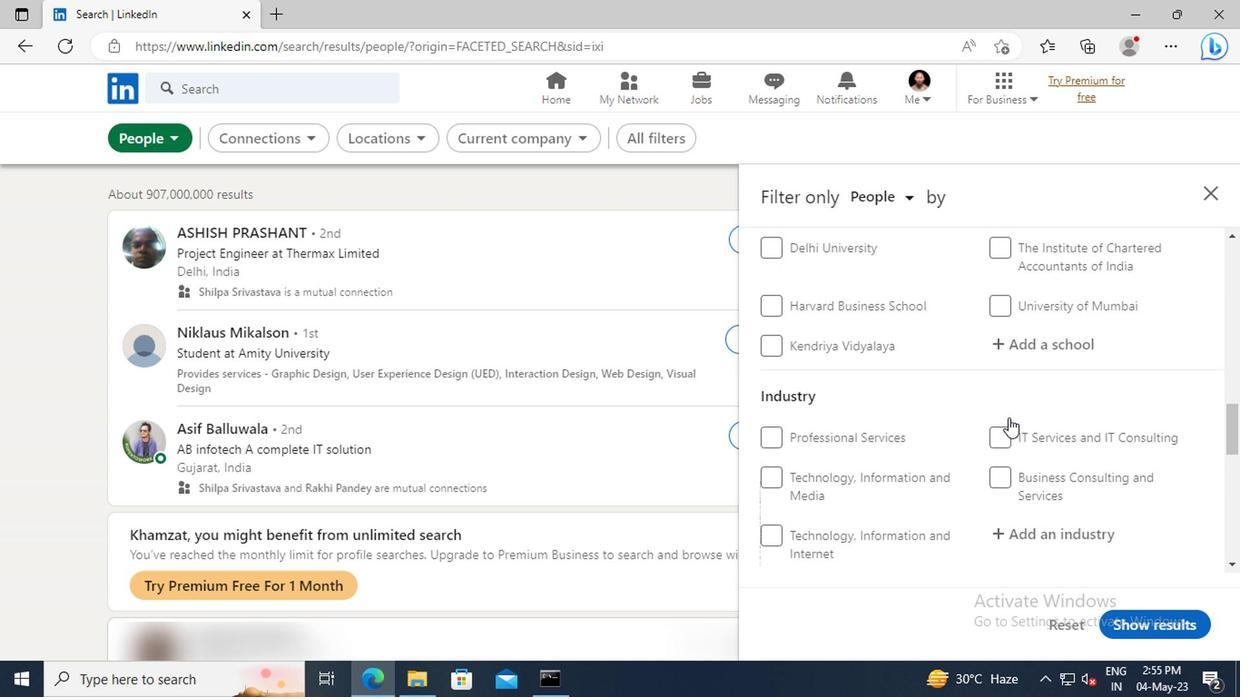 
Action: Mouse scrolled (1003, 417) with delta (0, 0)
Screenshot: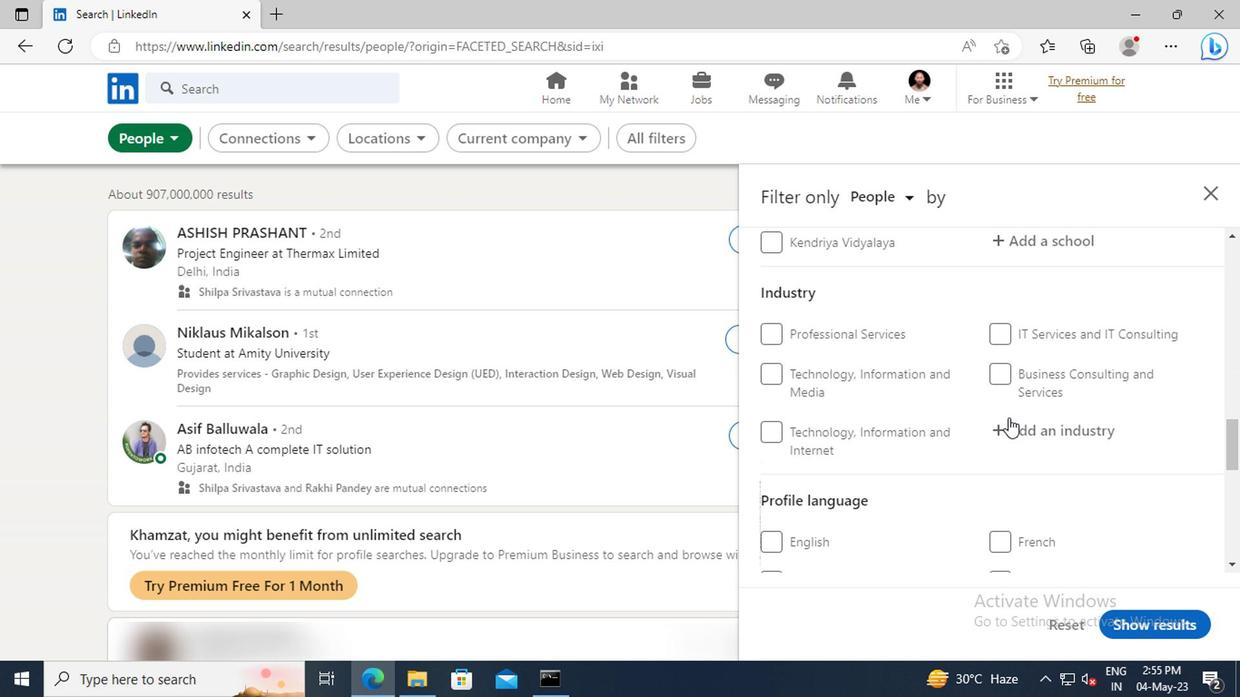 
Action: Mouse scrolled (1003, 417) with delta (0, 0)
Screenshot: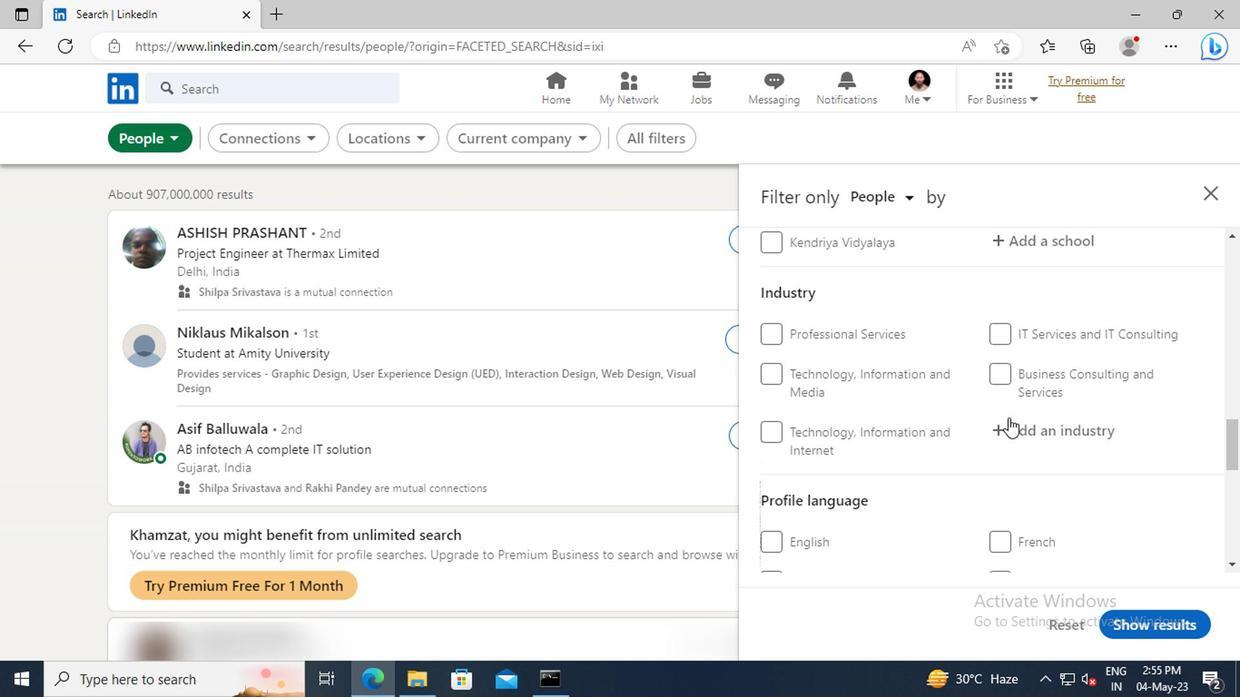 
Action: Mouse moved to (770, 518)
Screenshot: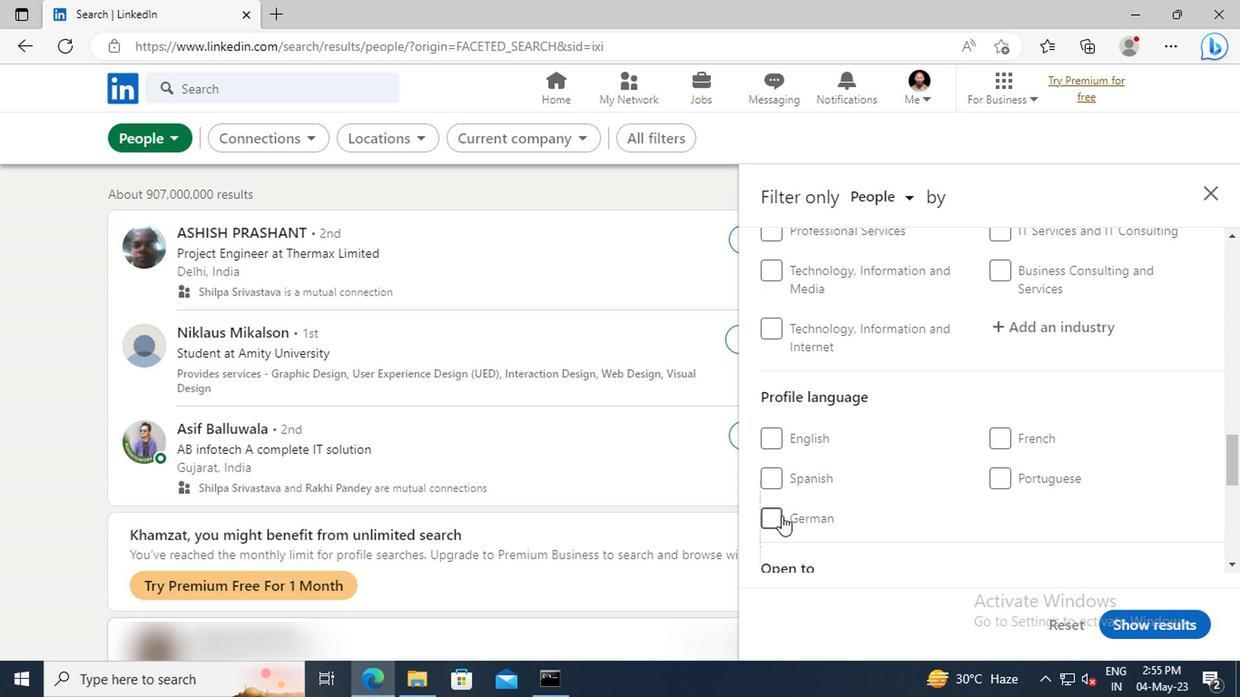 
Action: Mouse pressed left at (770, 518)
Screenshot: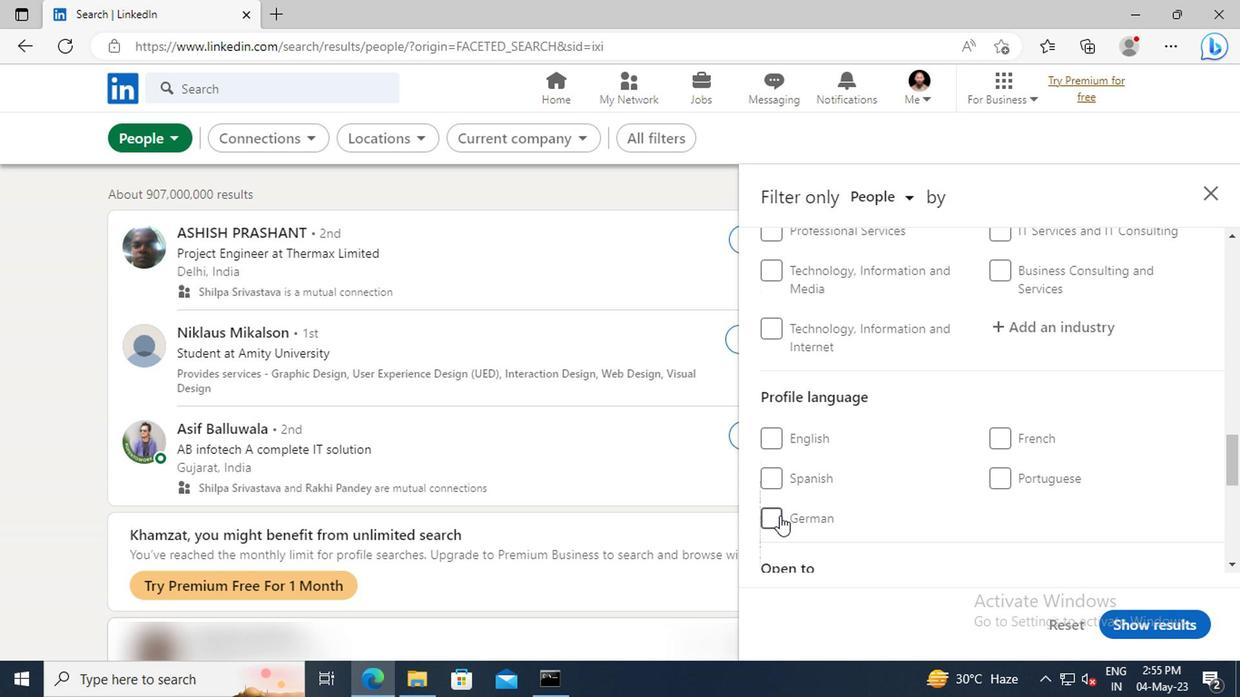
Action: Mouse moved to (1005, 478)
Screenshot: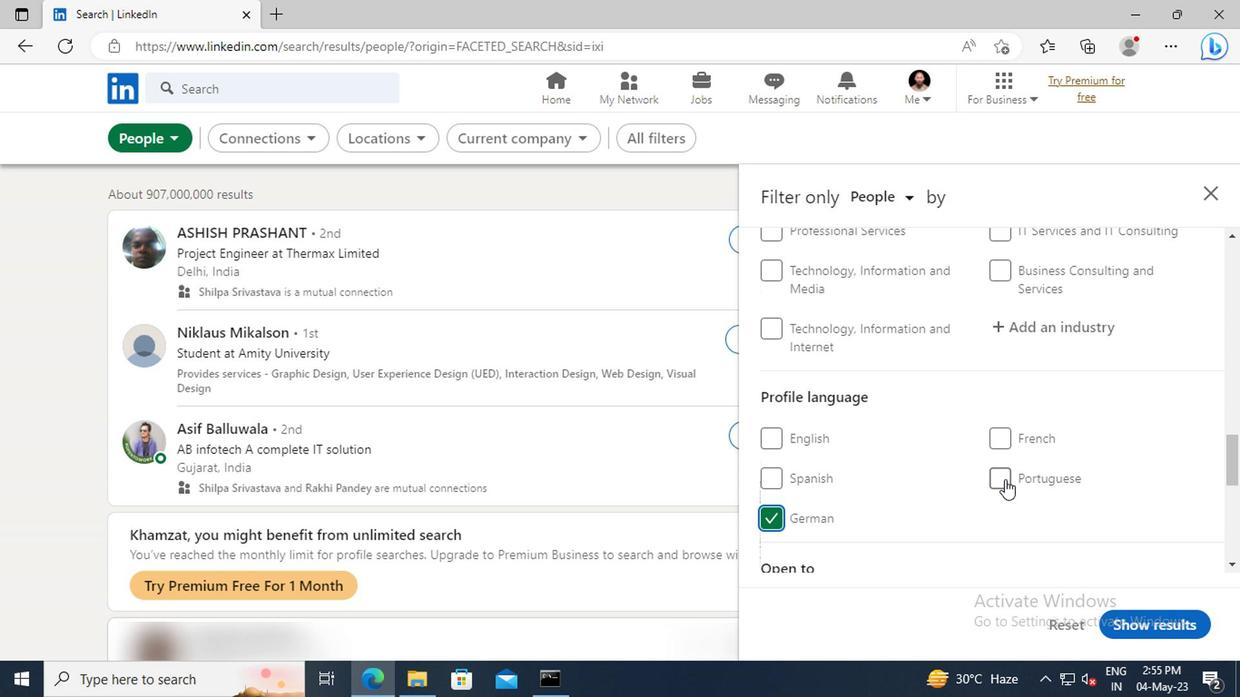 
Action: Mouse scrolled (1005, 479) with delta (0, 0)
Screenshot: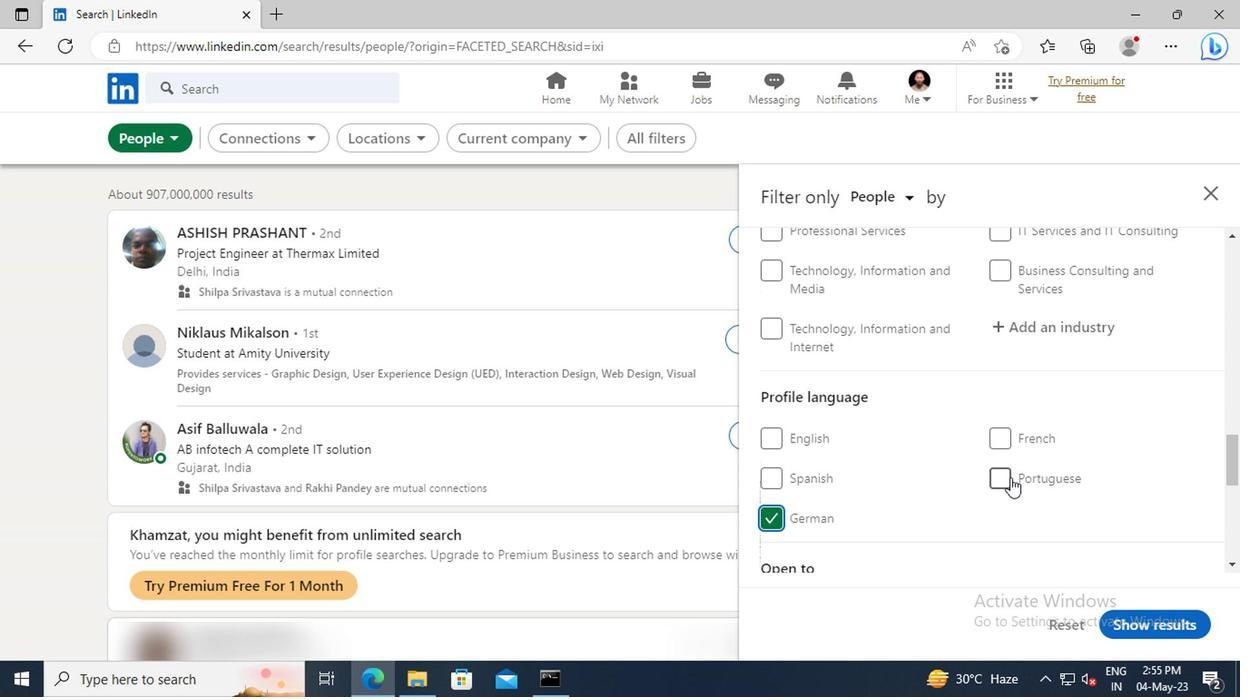 
Action: Mouse scrolled (1005, 479) with delta (0, 0)
Screenshot: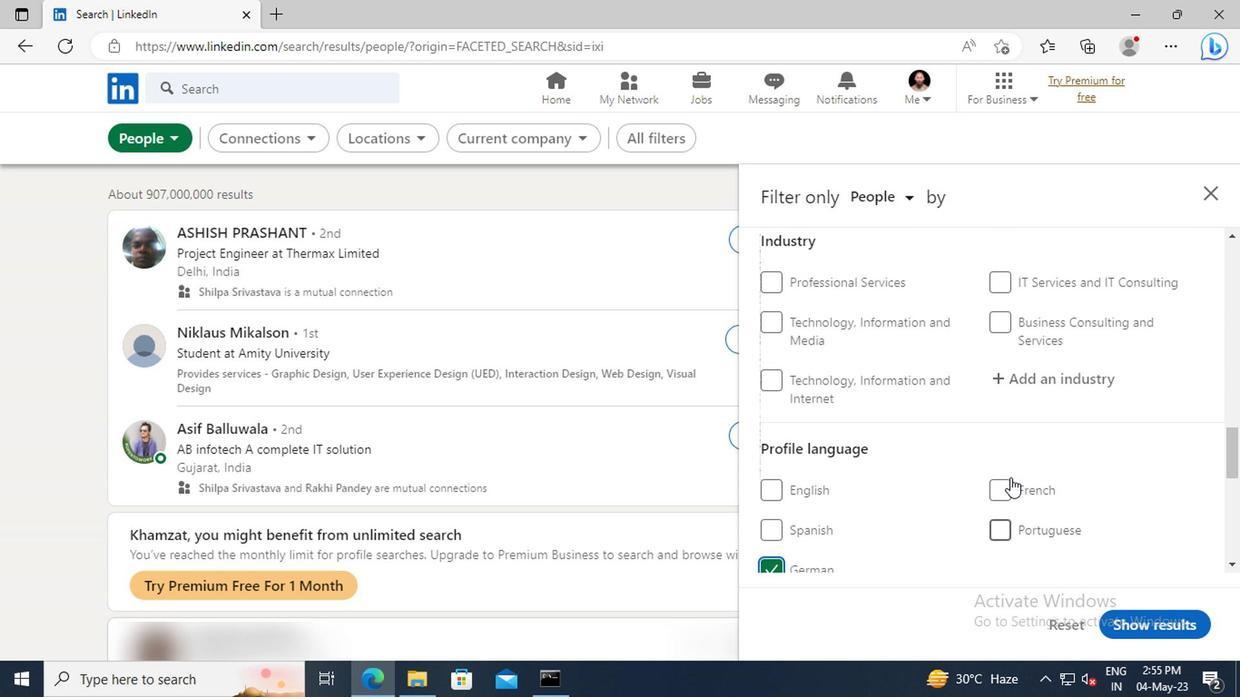 
Action: Mouse scrolled (1005, 479) with delta (0, 0)
Screenshot: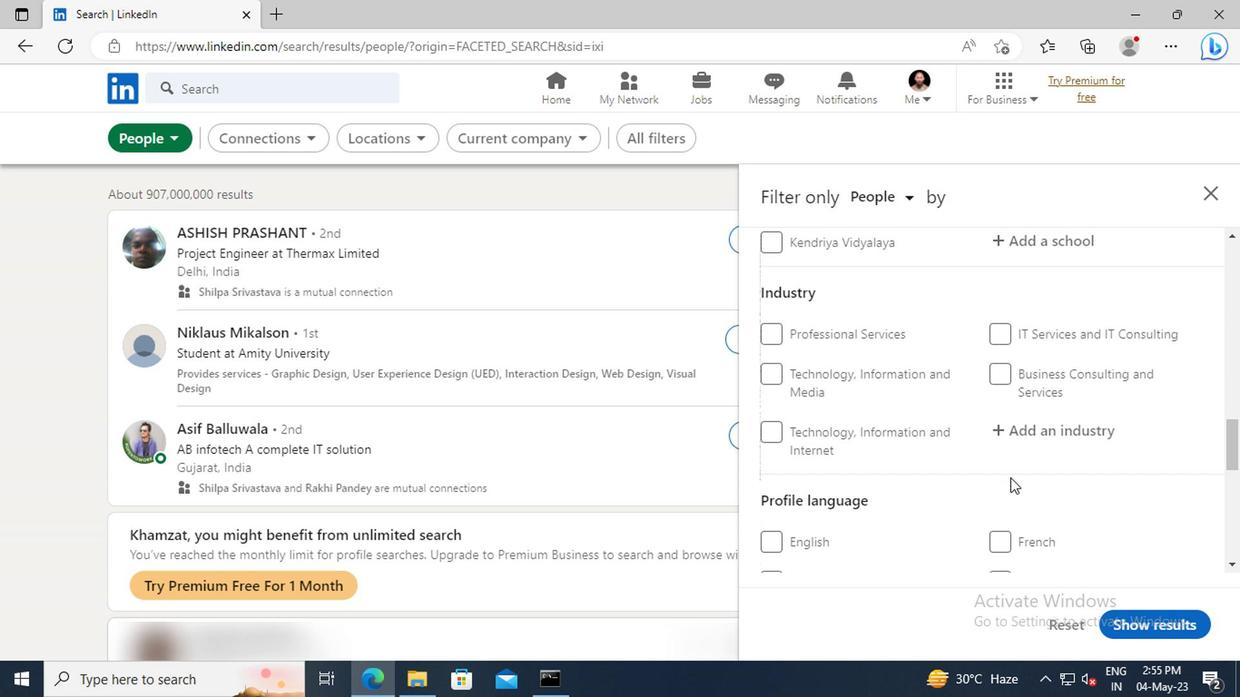 
Action: Mouse scrolled (1005, 479) with delta (0, 0)
Screenshot: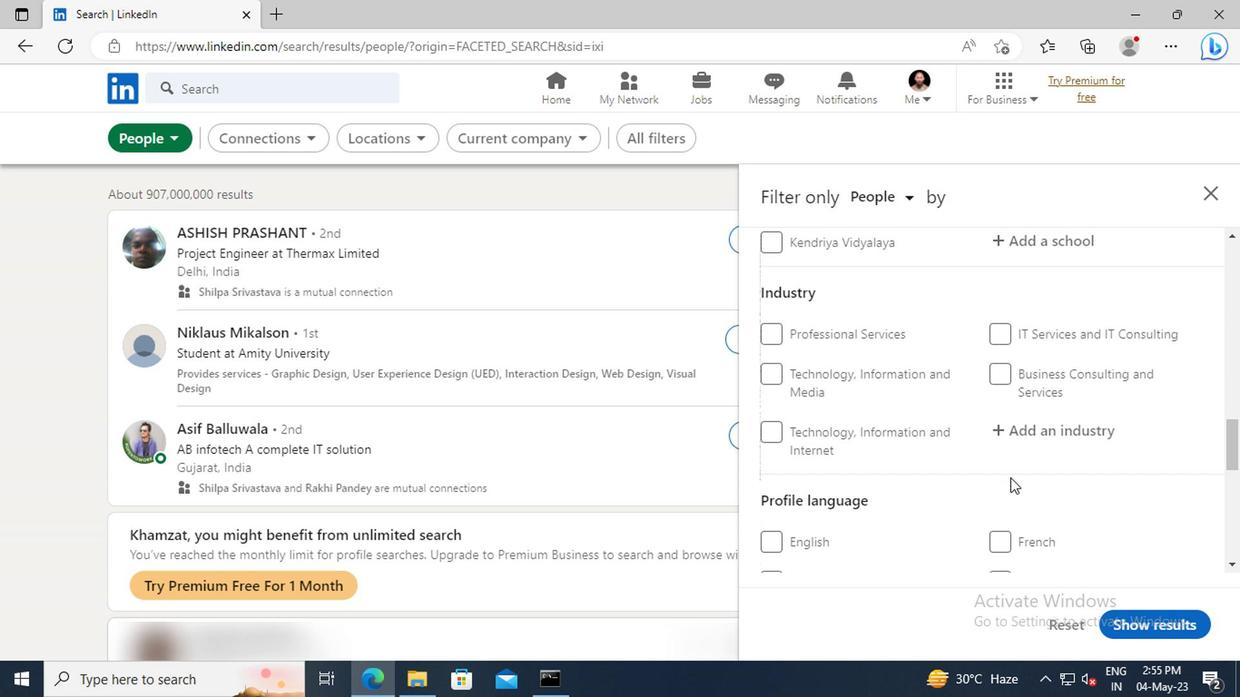 
Action: Mouse scrolled (1005, 479) with delta (0, 0)
Screenshot: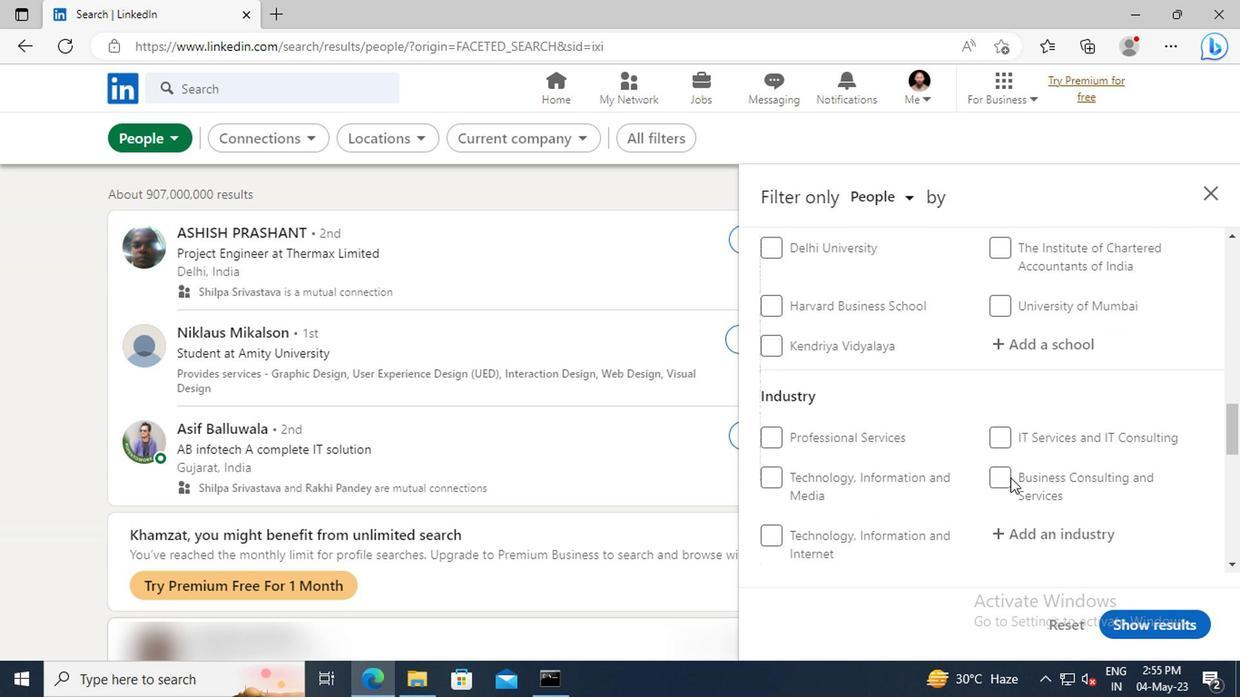 
Action: Mouse scrolled (1005, 479) with delta (0, 0)
Screenshot: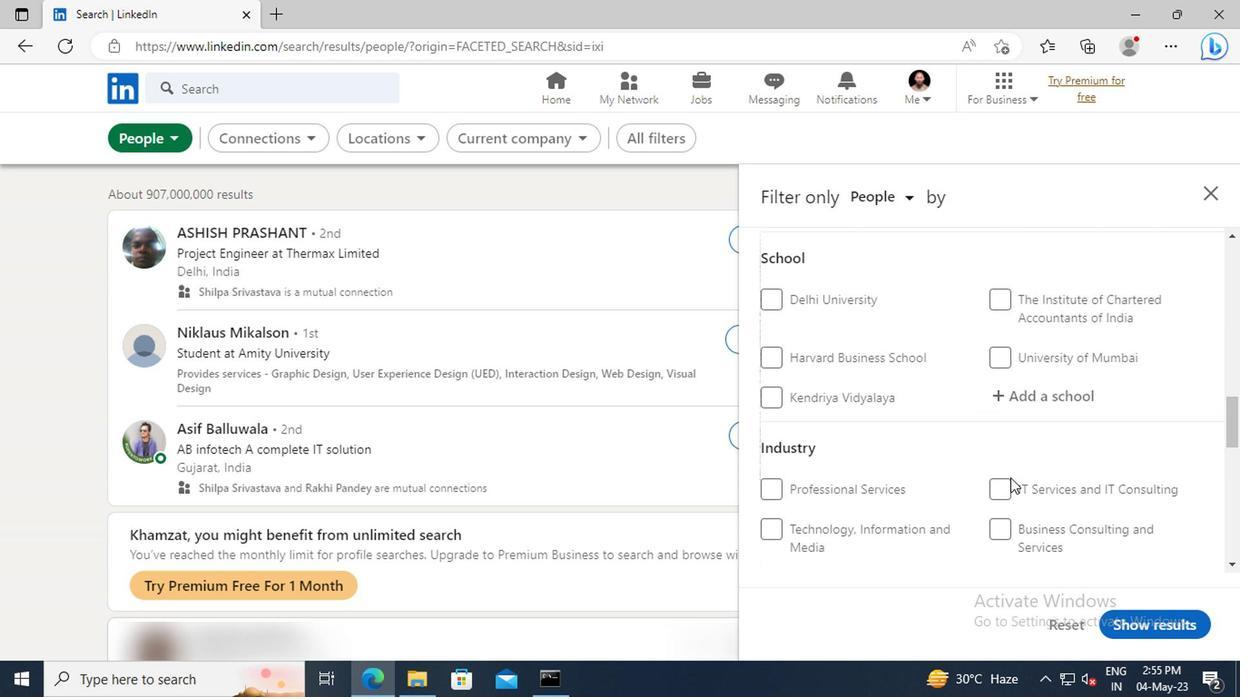 
Action: Mouse scrolled (1005, 479) with delta (0, 0)
Screenshot: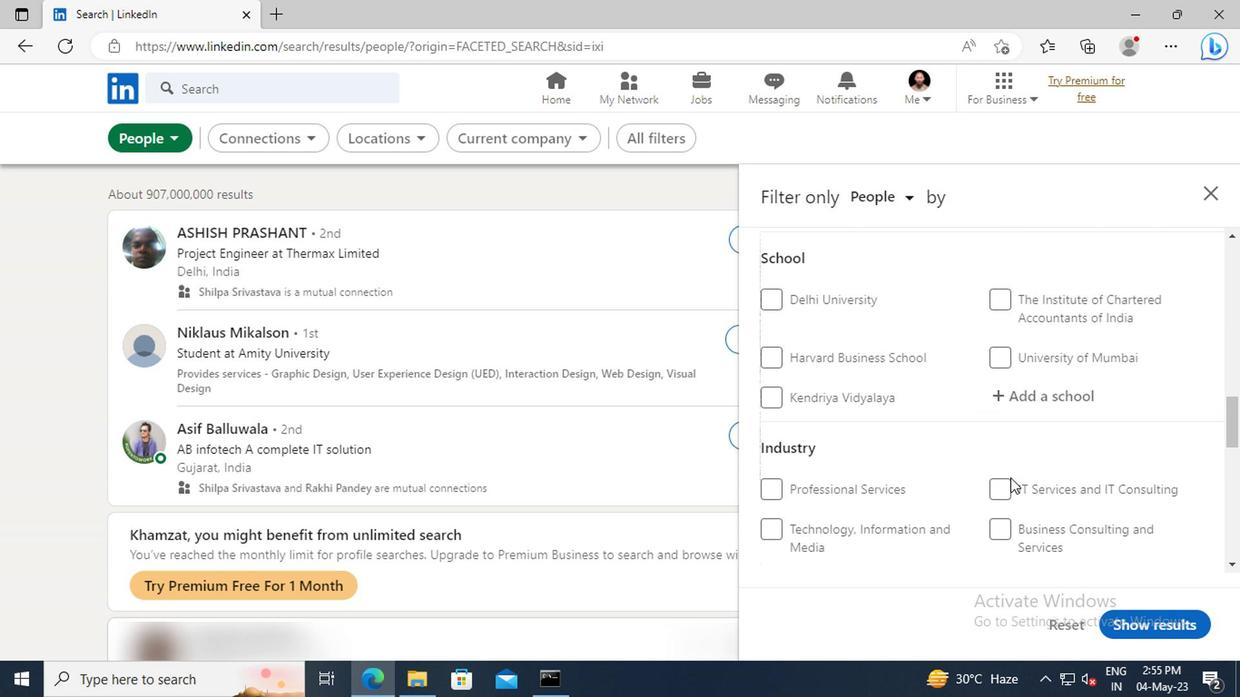 
Action: Mouse scrolled (1005, 479) with delta (0, 0)
Screenshot: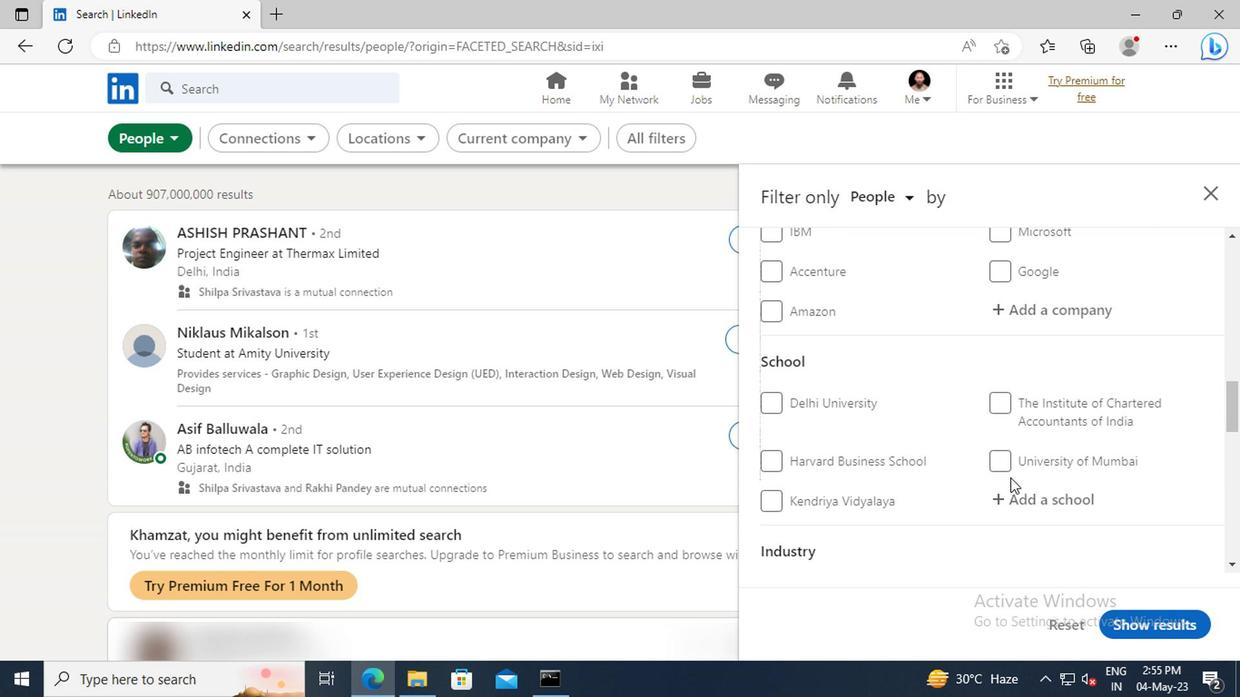 
Action: Mouse scrolled (1005, 479) with delta (0, 0)
Screenshot: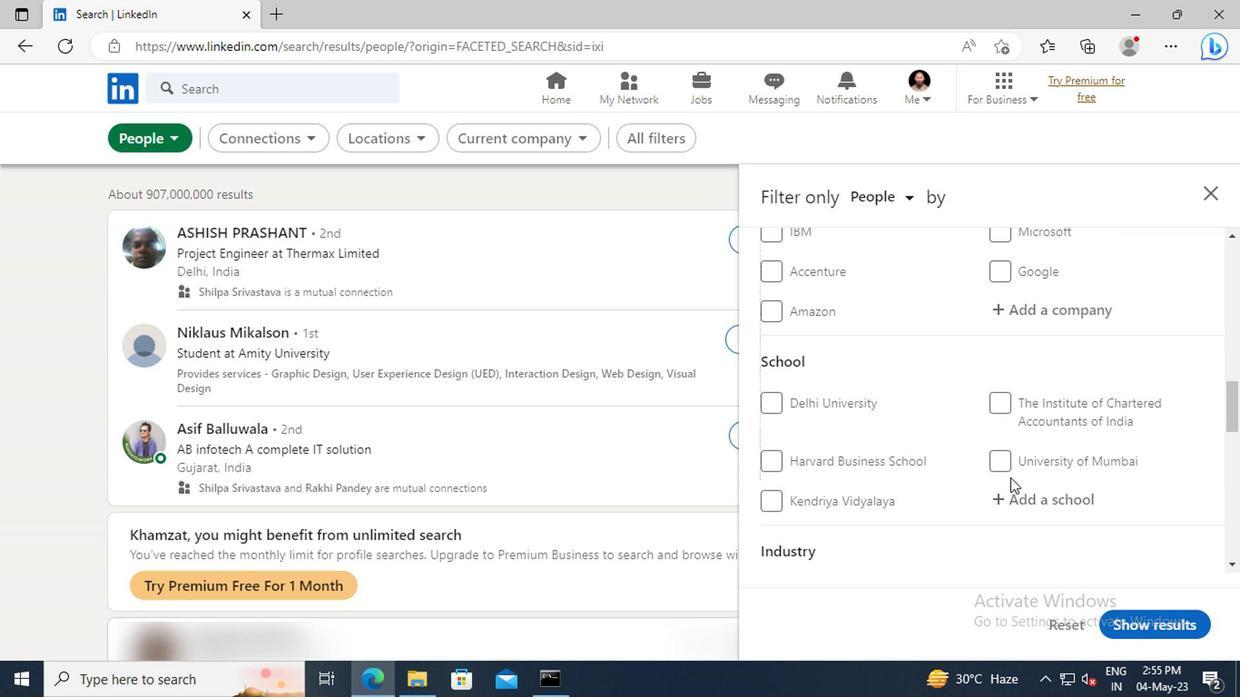 
Action: Mouse scrolled (1005, 479) with delta (0, 0)
Screenshot: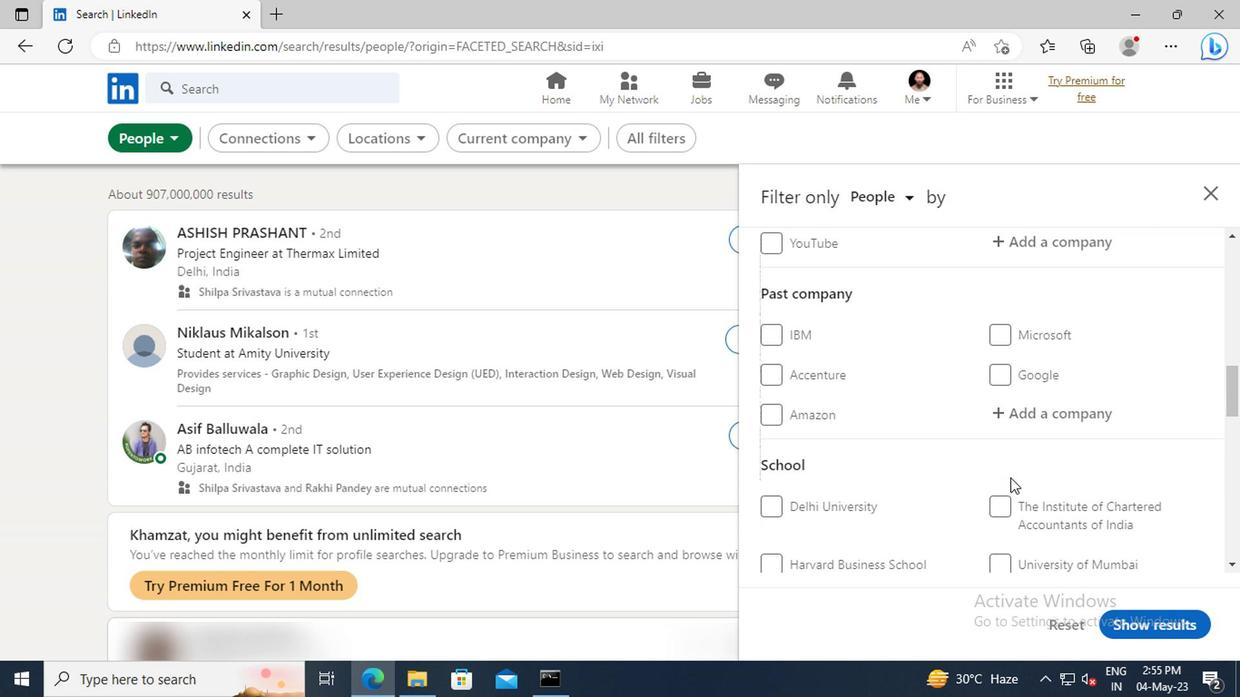 
Action: Mouse scrolled (1005, 479) with delta (0, 0)
Screenshot: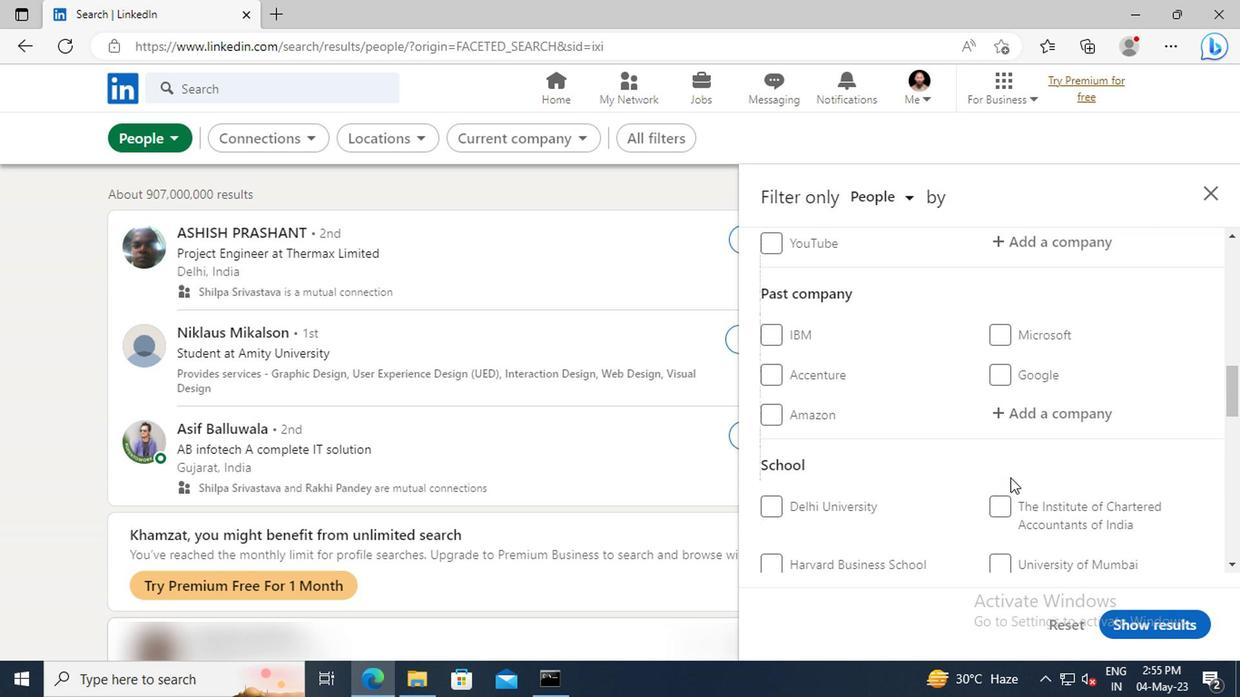 
Action: Mouse scrolled (1005, 479) with delta (0, 0)
Screenshot: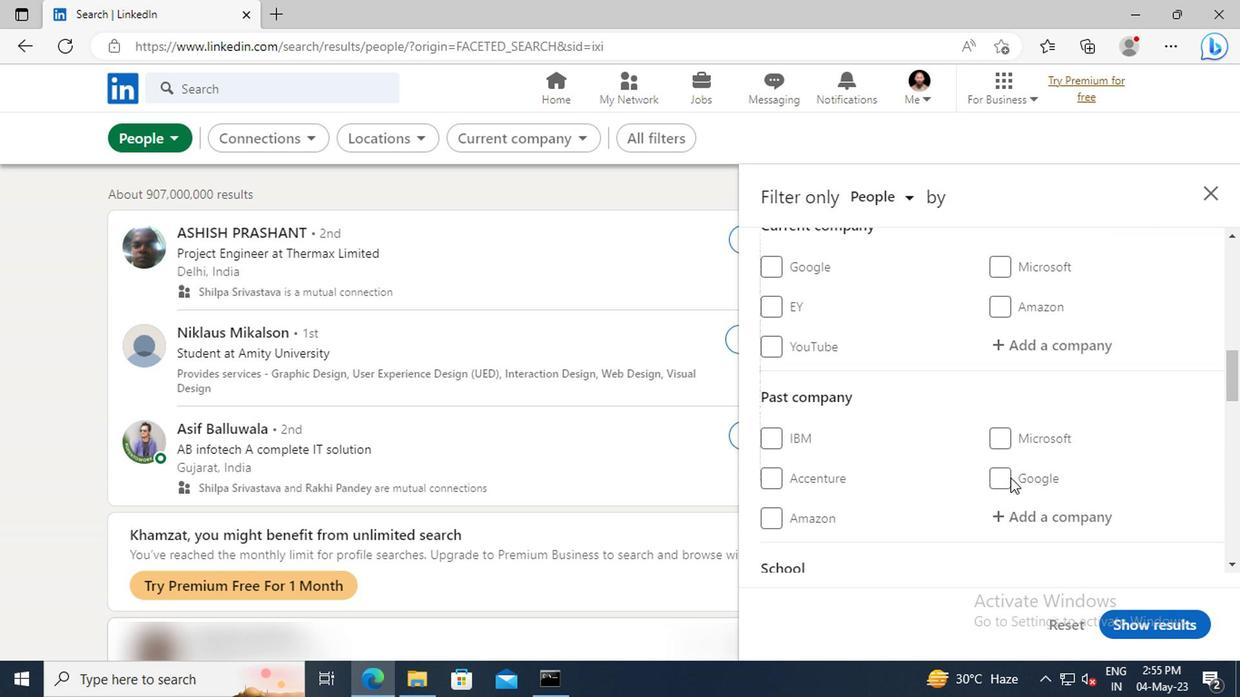 
Action: Mouse scrolled (1005, 479) with delta (0, 0)
Screenshot: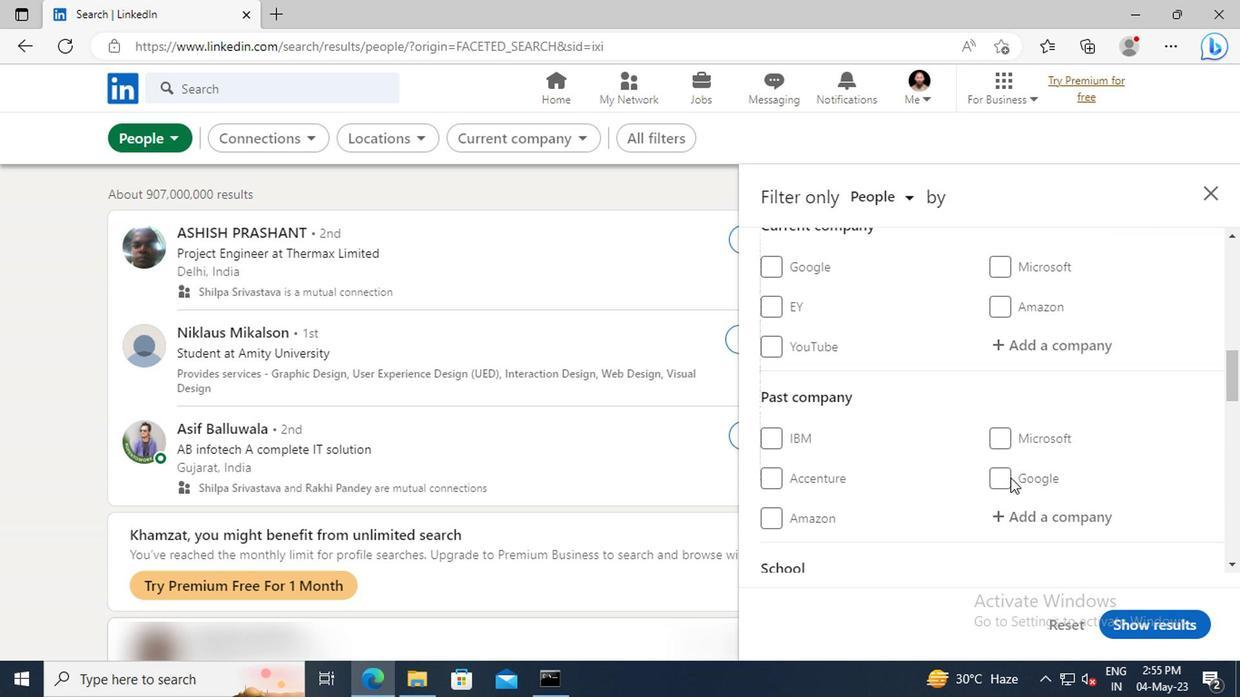 
Action: Mouse moved to (1009, 458)
Screenshot: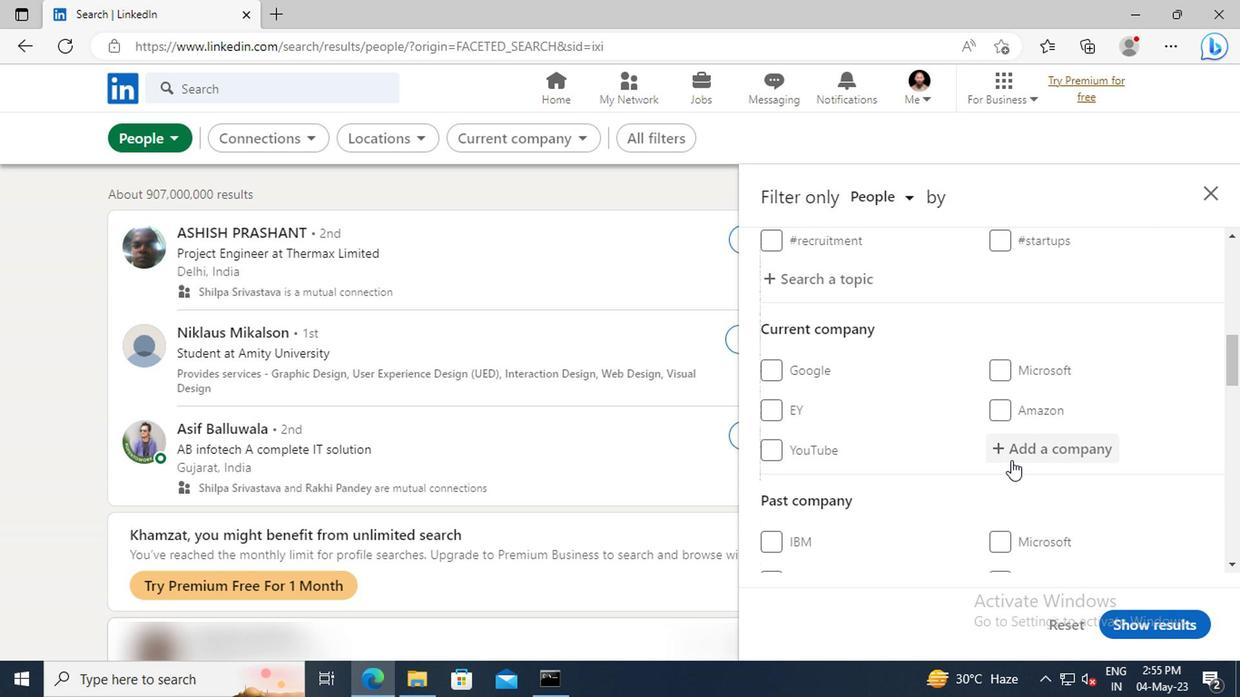 
Action: Mouse pressed left at (1009, 458)
Screenshot: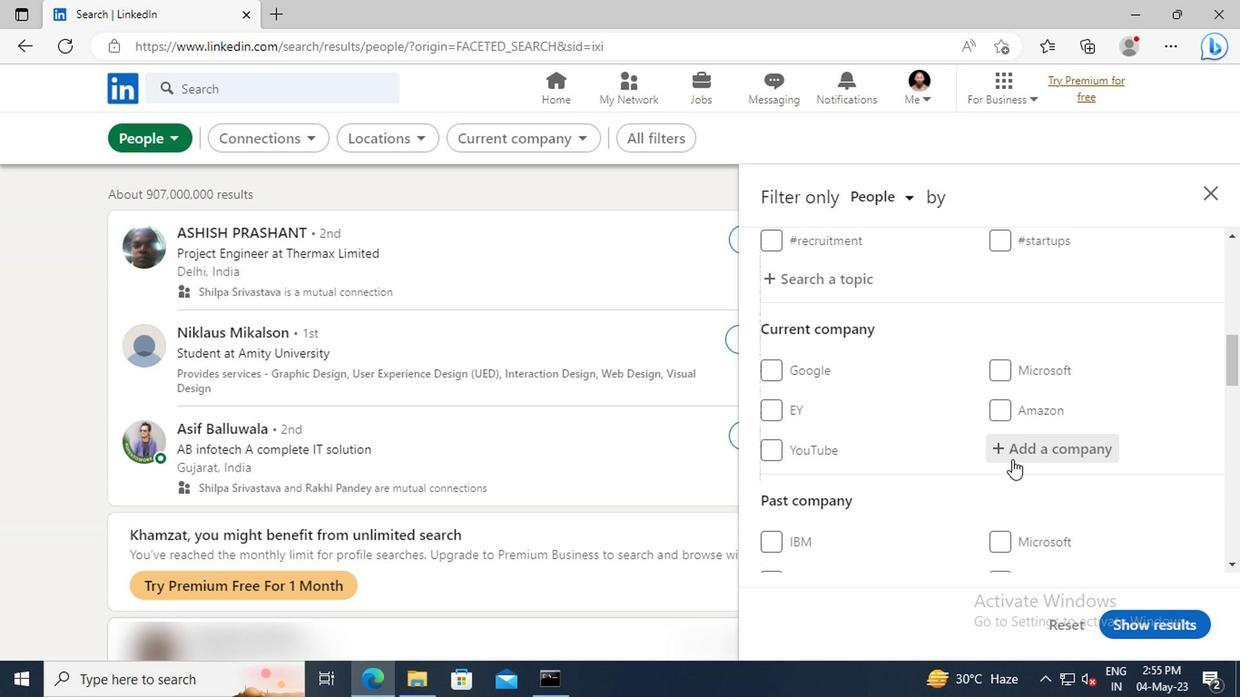 
Action: Key pressed <Key.shift>
Screenshot: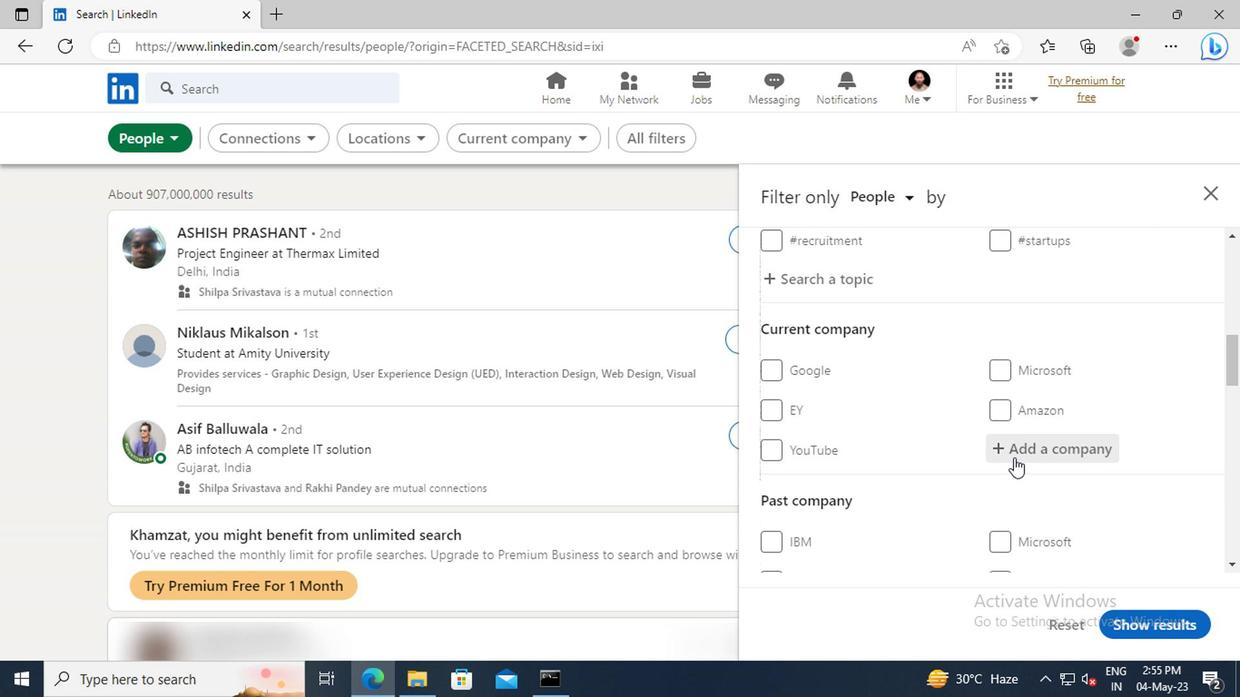
Action: Mouse moved to (996, 463)
Screenshot: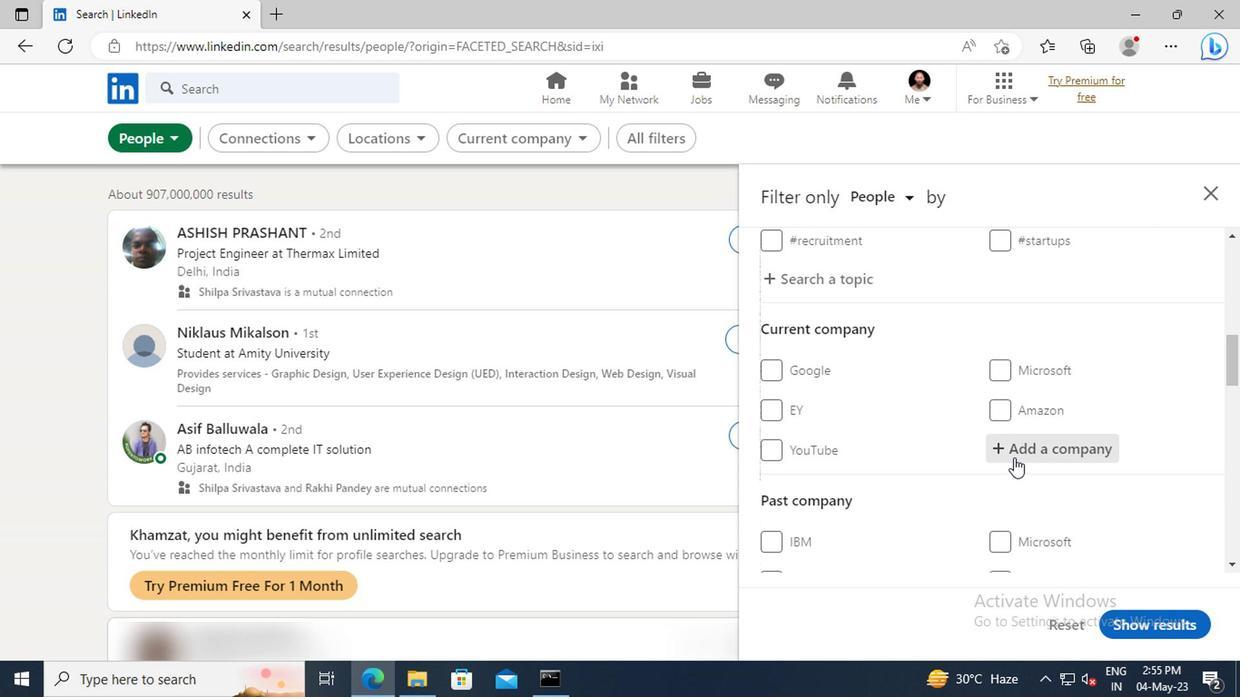 
Action: Key pressed <Key.shift><Key.shift><Key.shift><Key.shift><Key.shift><Key.shift><Key.shift><Key.shift><Key.shift><Key.shift>SOFTTEK
Screenshot: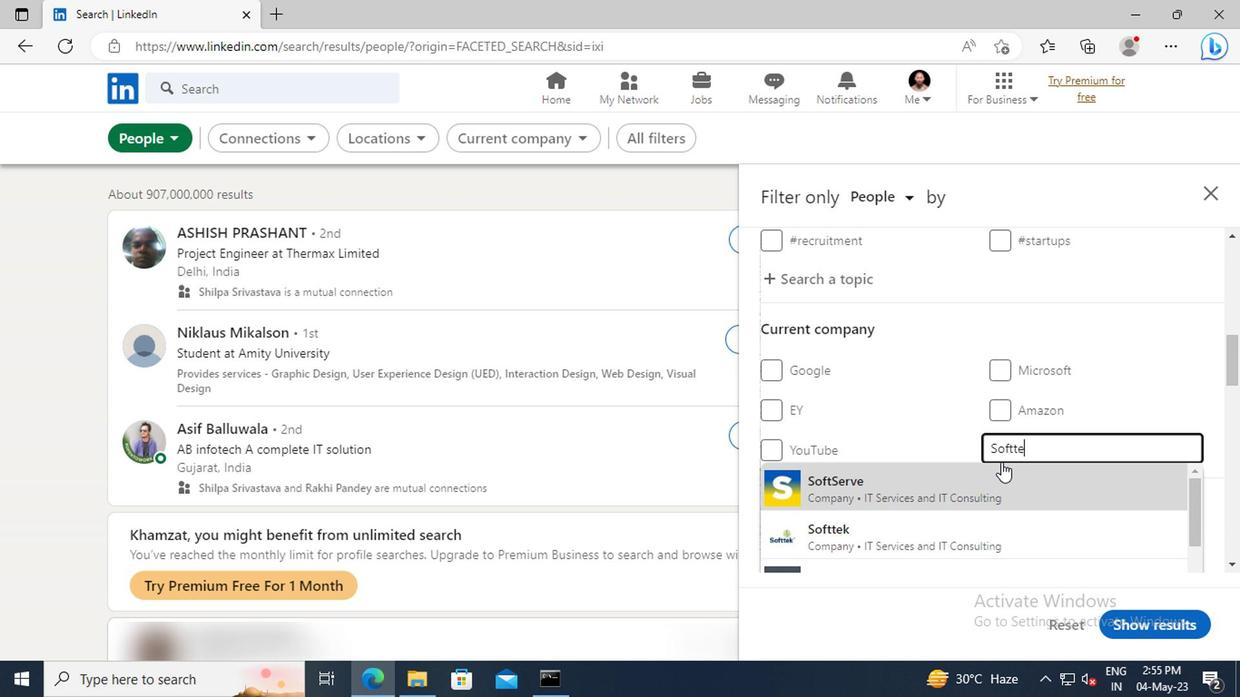 
Action: Mouse moved to (998, 477)
Screenshot: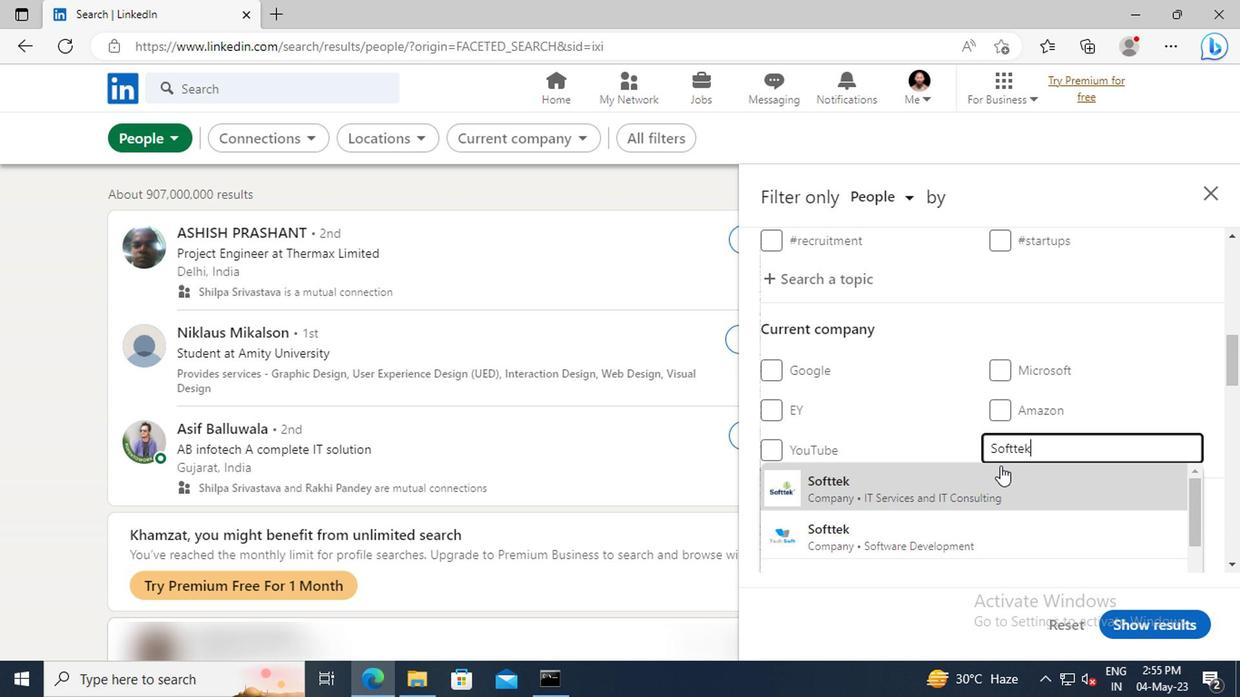 
Action: Mouse pressed left at (998, 477)
Screenshot: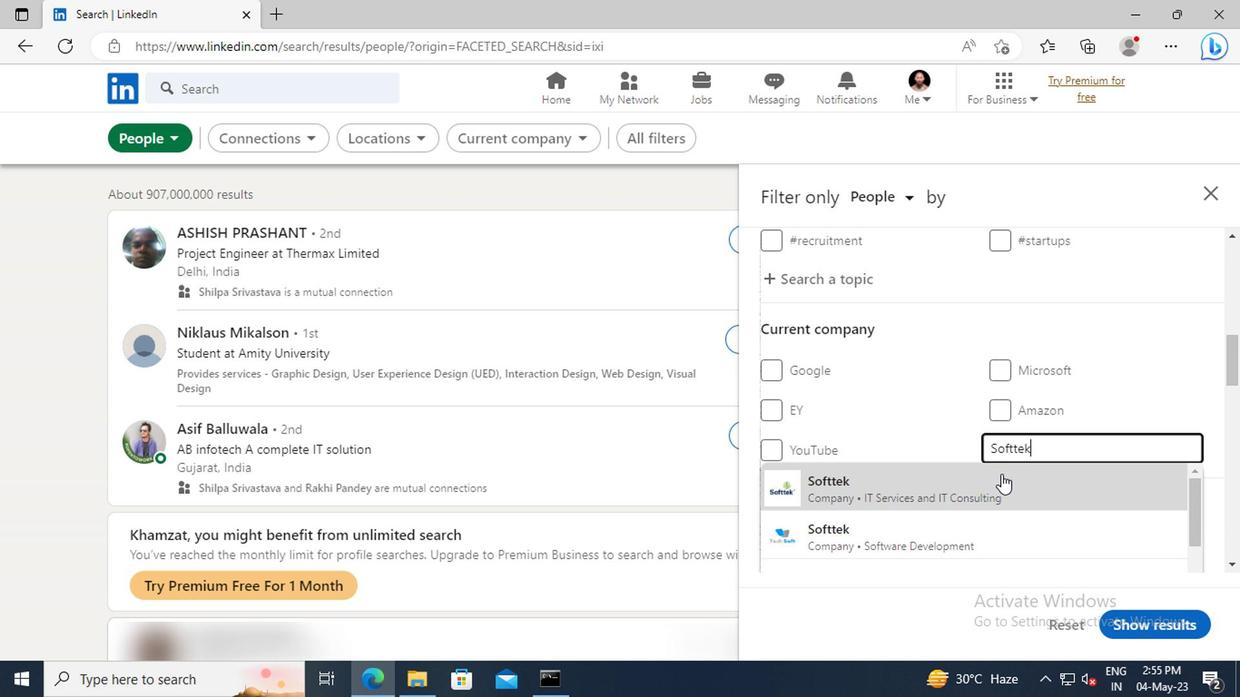 
Action: Mouse scrolled (998, 476) with delta (0, -1)
Screenshot: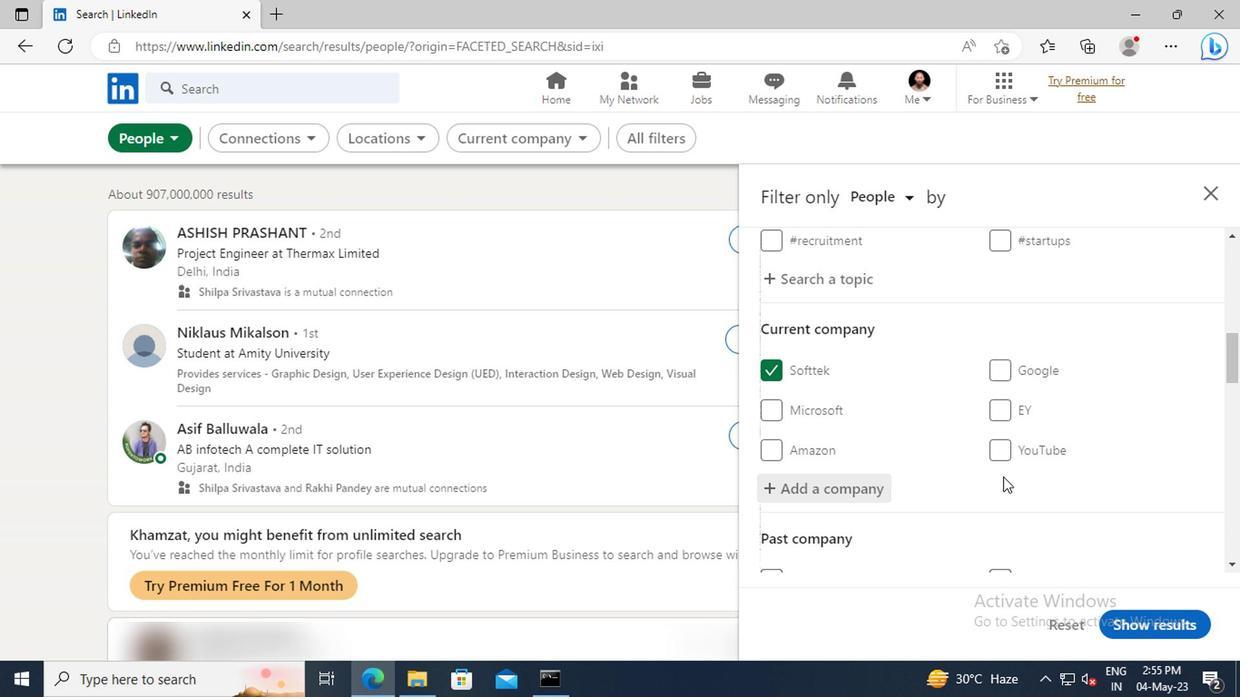 
Action: Mouse scrolled (998, 476) with delta (0, -1)
Screenshot: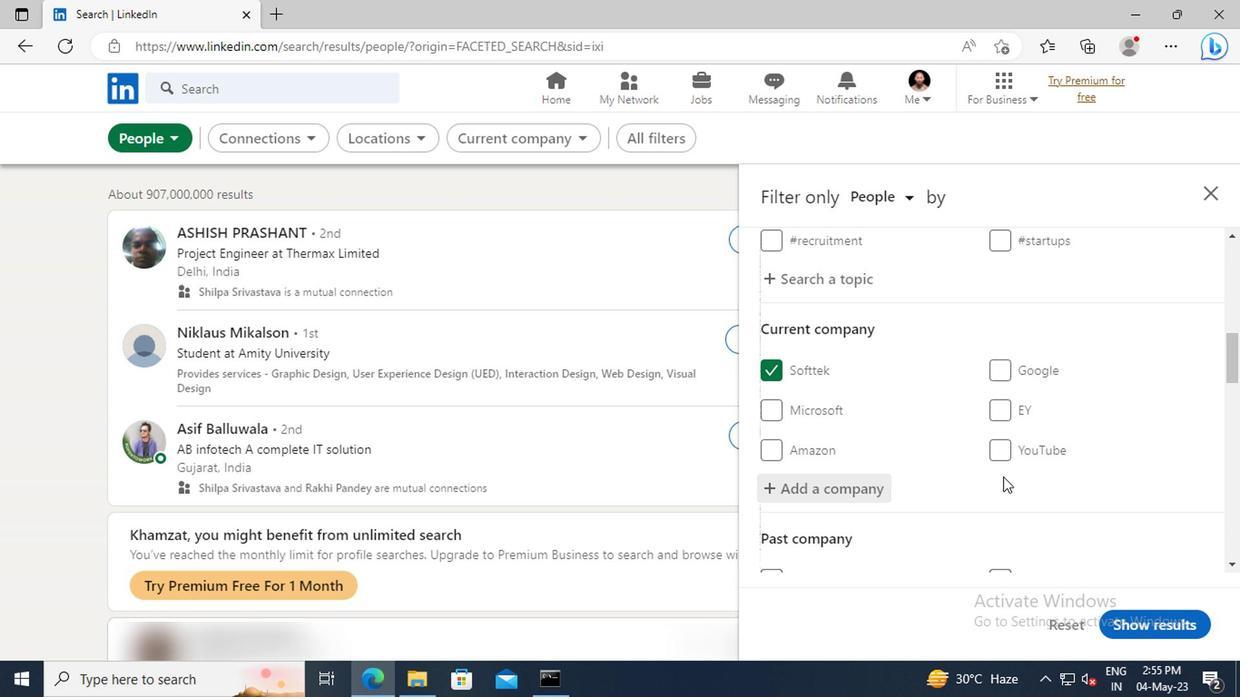 
Action: Mouse scrolled (998, 476) with delta (0, -1)
Screenshot: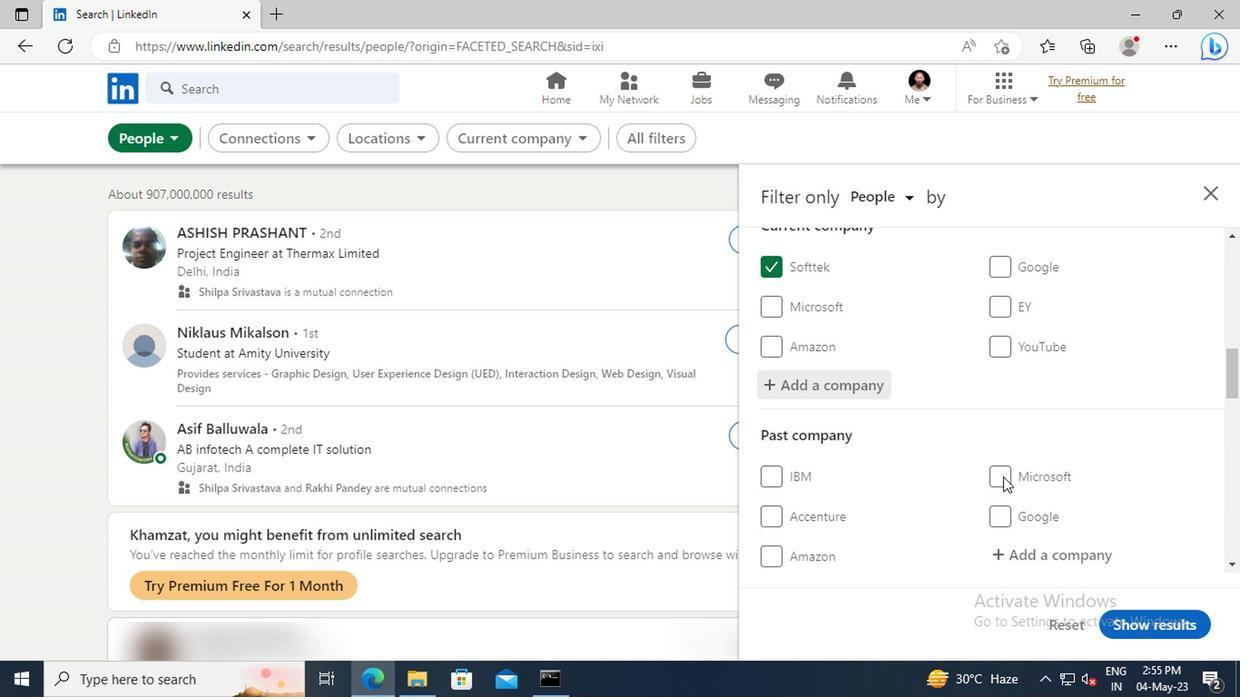 
Action: Mouse scrolled (998, 476) with delta (0, -1)
Screenshot: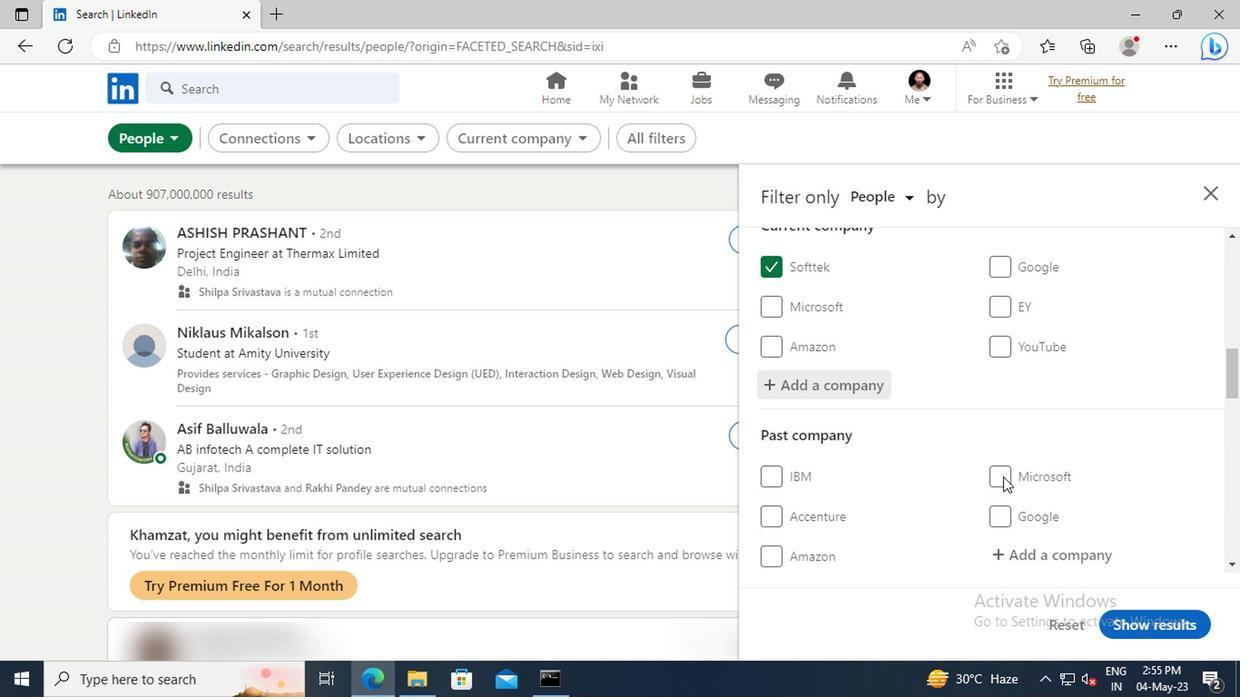 
Action: Mouse moved to (999, 463)
Screenshot: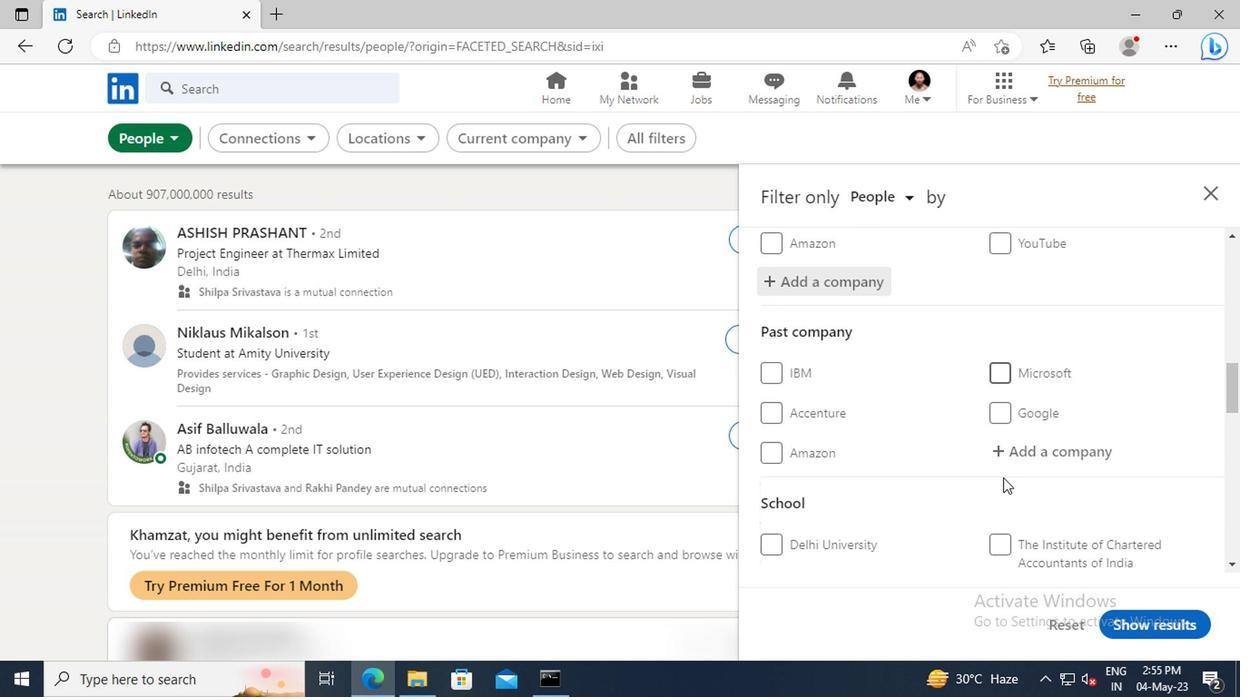 
Action: Mouse scrolled (999, 462) with delta (0, 0)
Screenshot: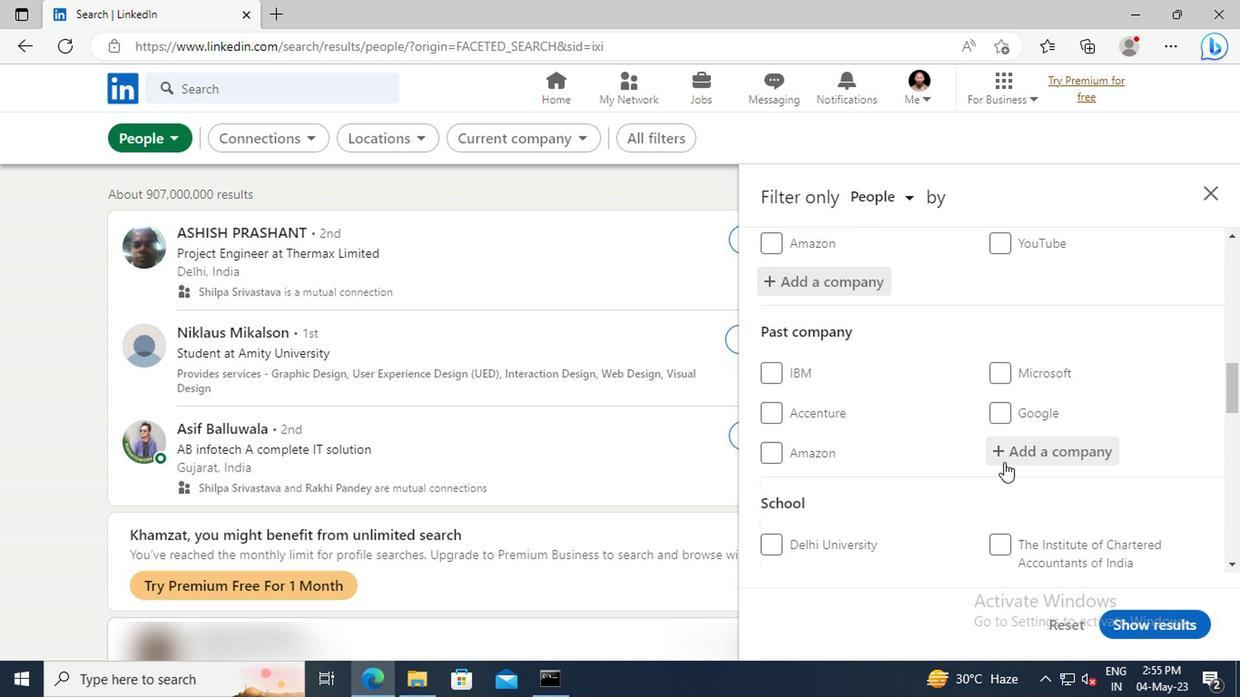 
Action: Mouse moved to (995, 448)
Screenshot: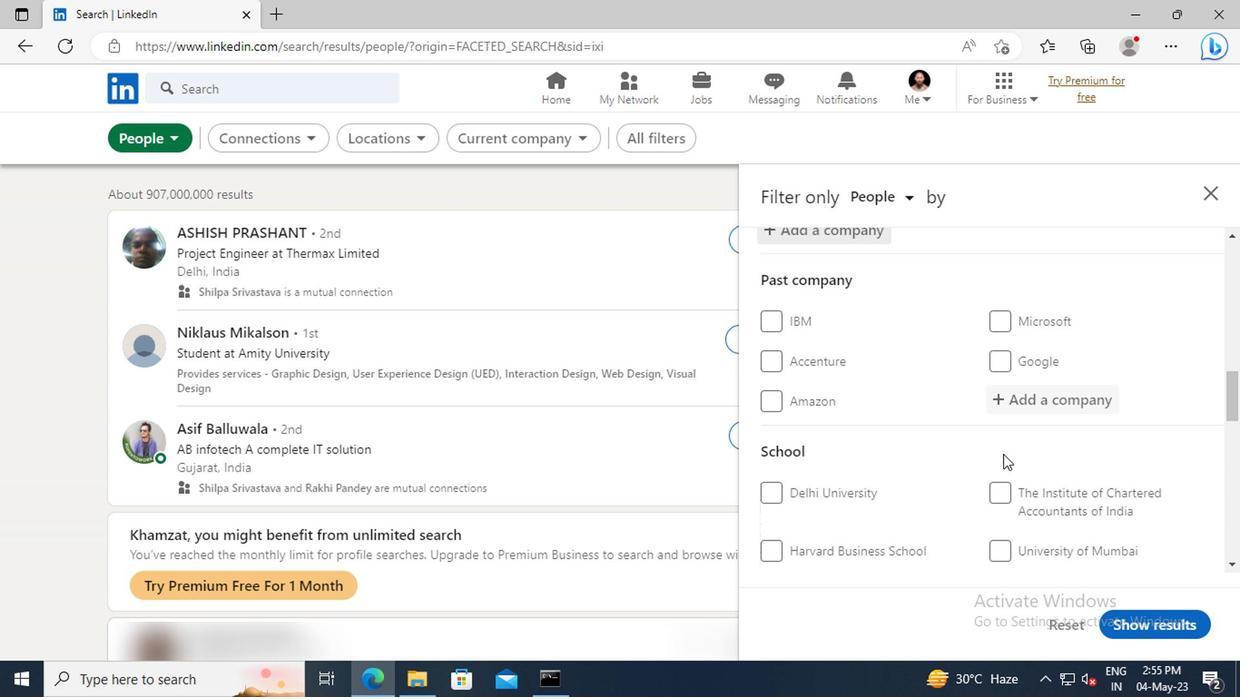 
Action: Mouse scrolled (995, 447) with delta (0, -1)
Screenshot: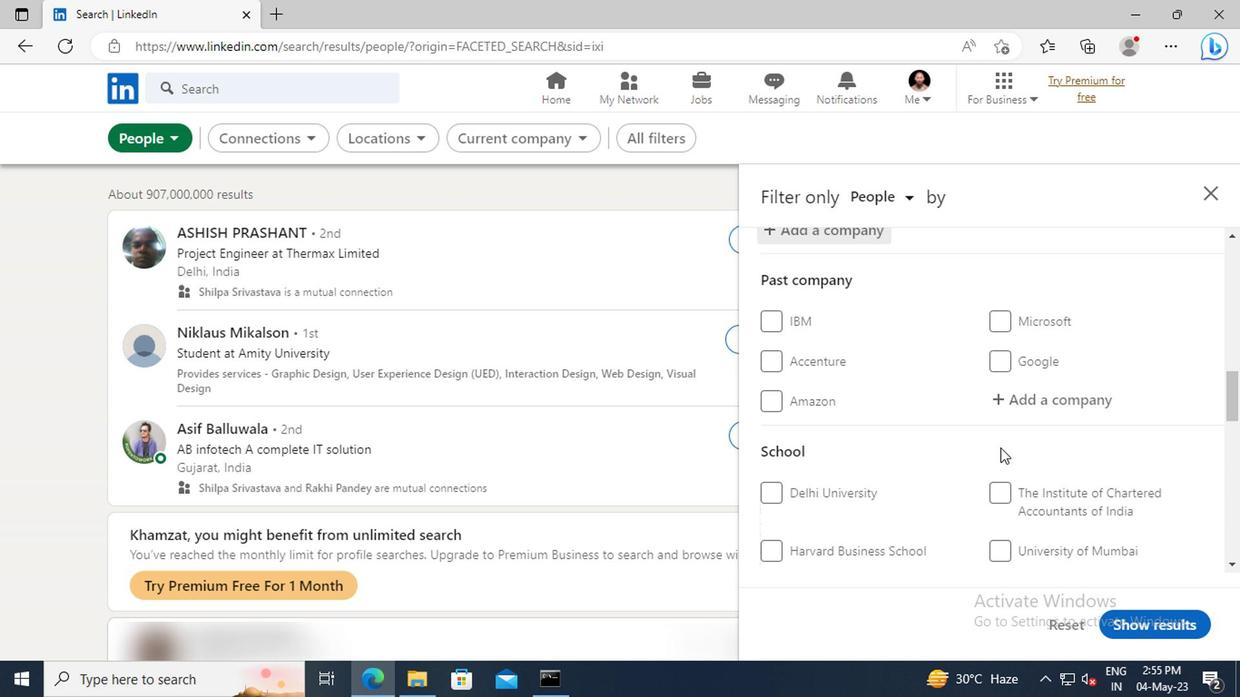 
Action: Mouse scrolled (995, 447) with delta (0, -1)
Screenshot: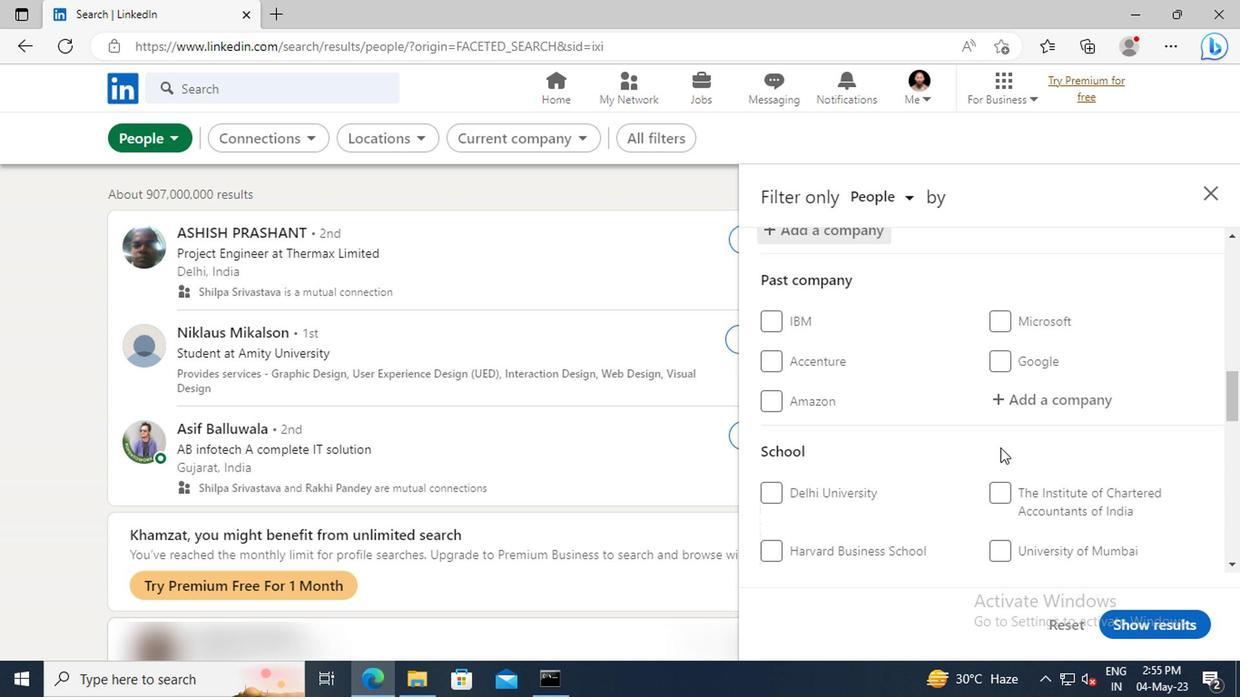 
Action: Mouse moved to (1000, 479)
Screenshot: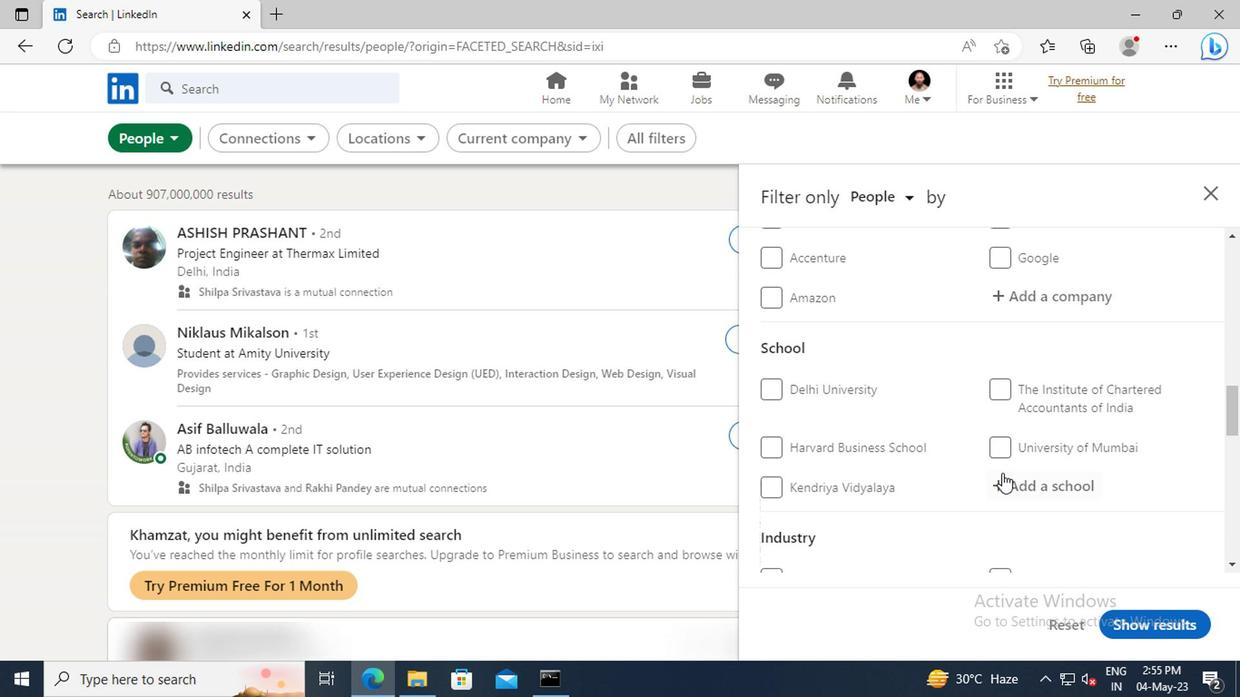 
Action: Mouse pressed left at (1000, 479)
Screenshot: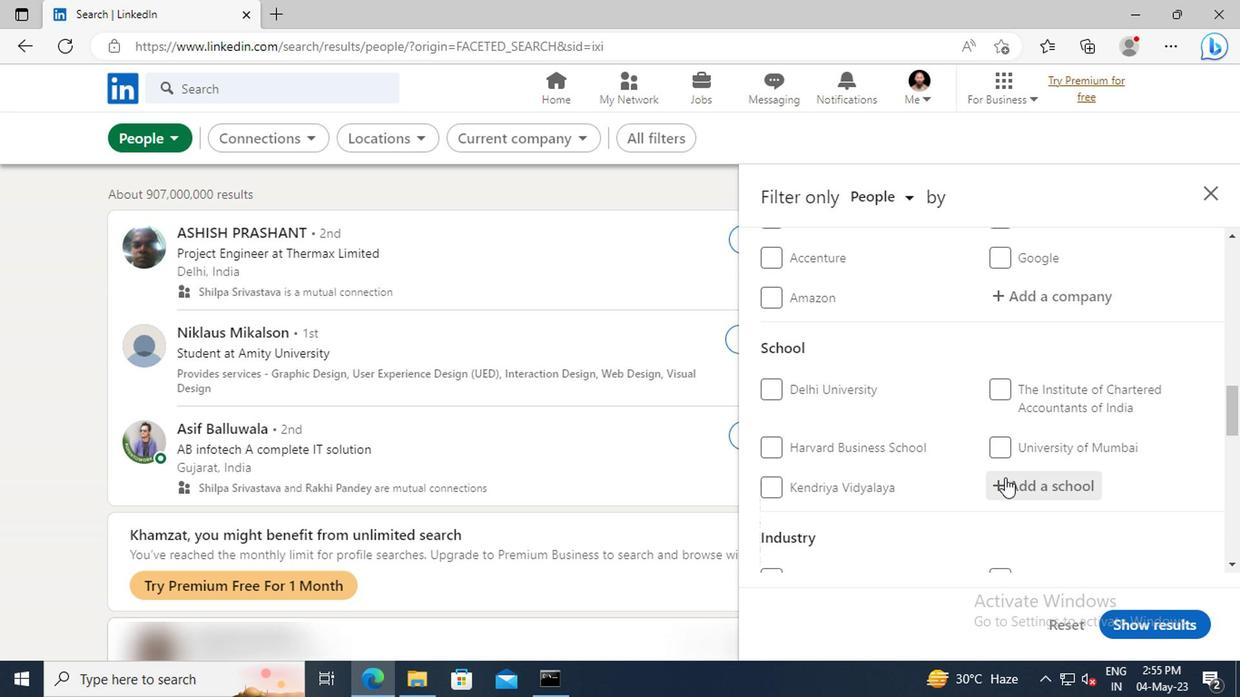 
Action: Key pressed <Key.shift>ANAND<Key.space><Key.shift>IN
Screenshot: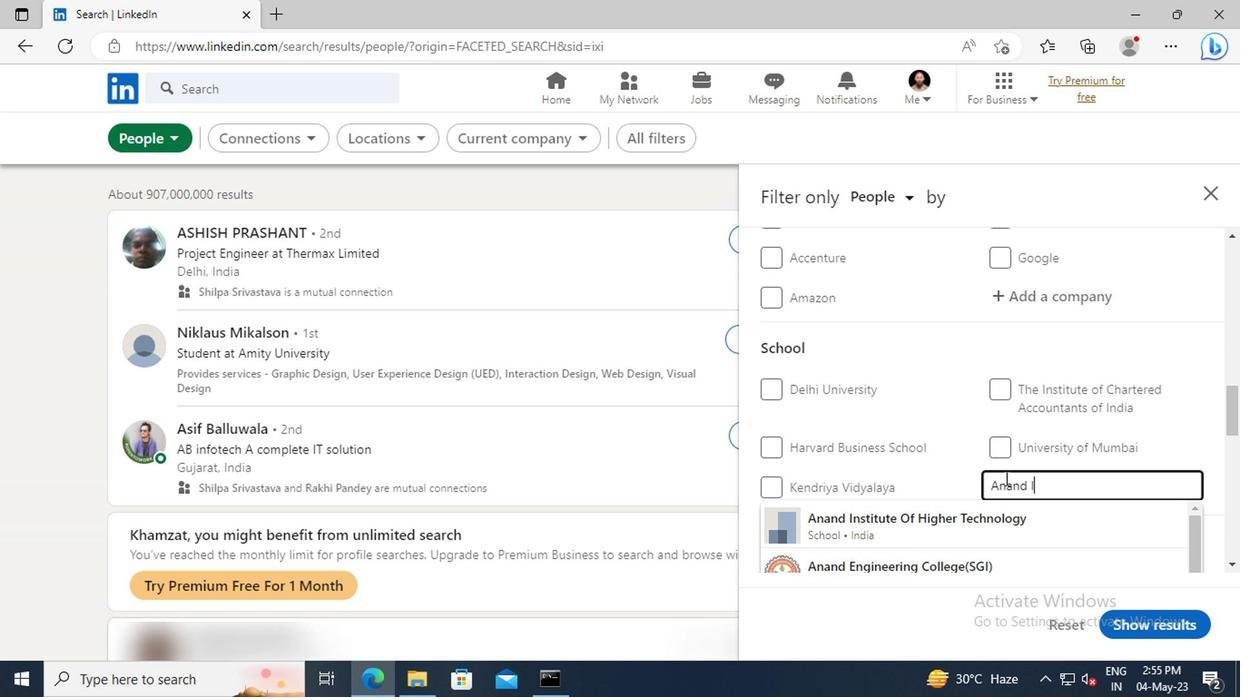 
Action: Mouse moved to (1000, 510)
Screenshot: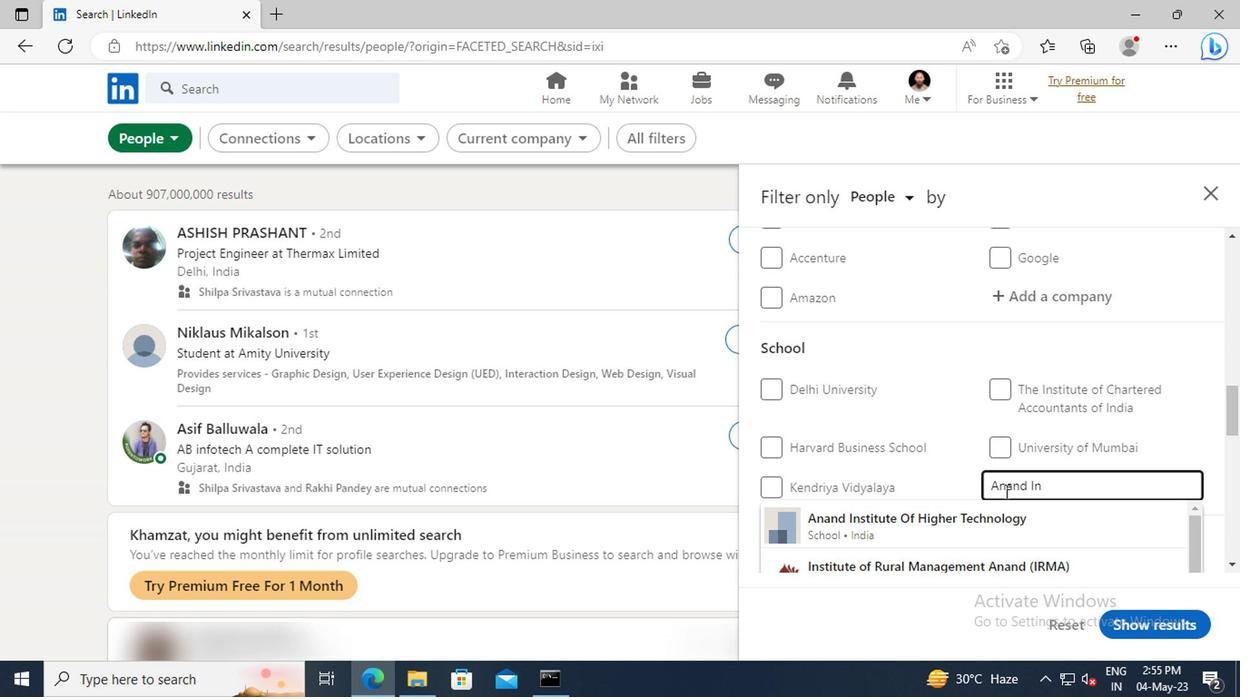 
Action: Mouse pressed left at (1000, 510)
Screenshot: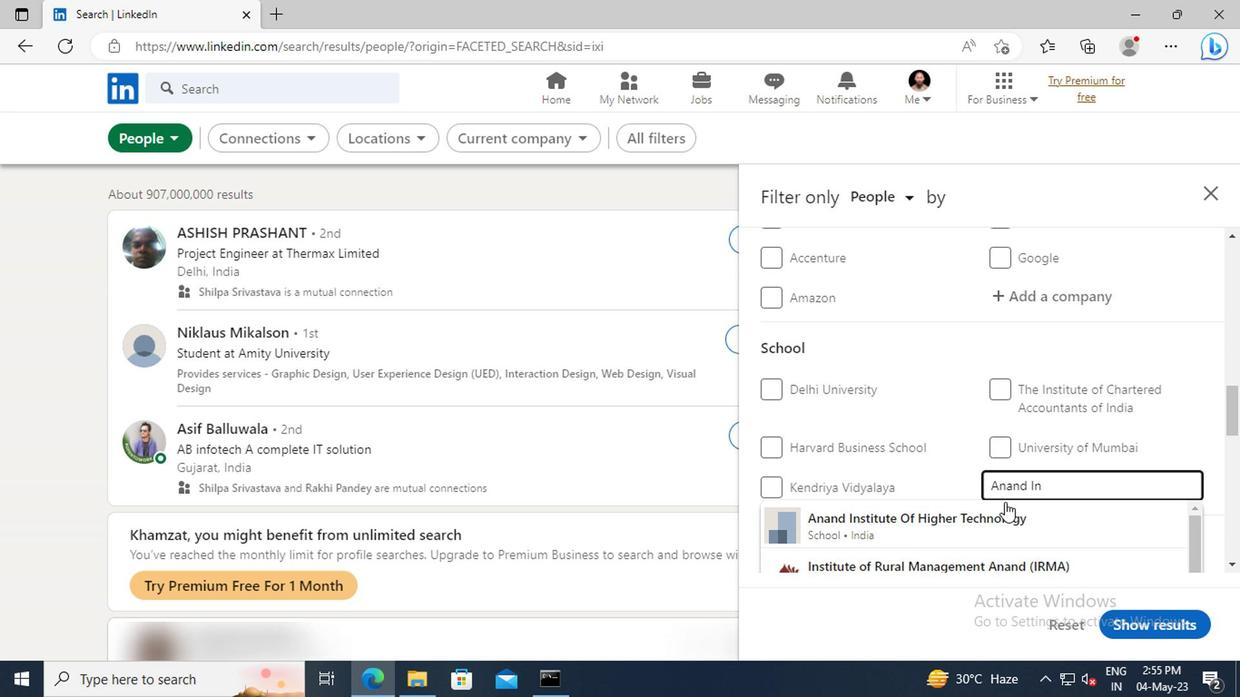 
Action: Mouse scrolled (1000, 510) with delta (0, 0)
Screenshot: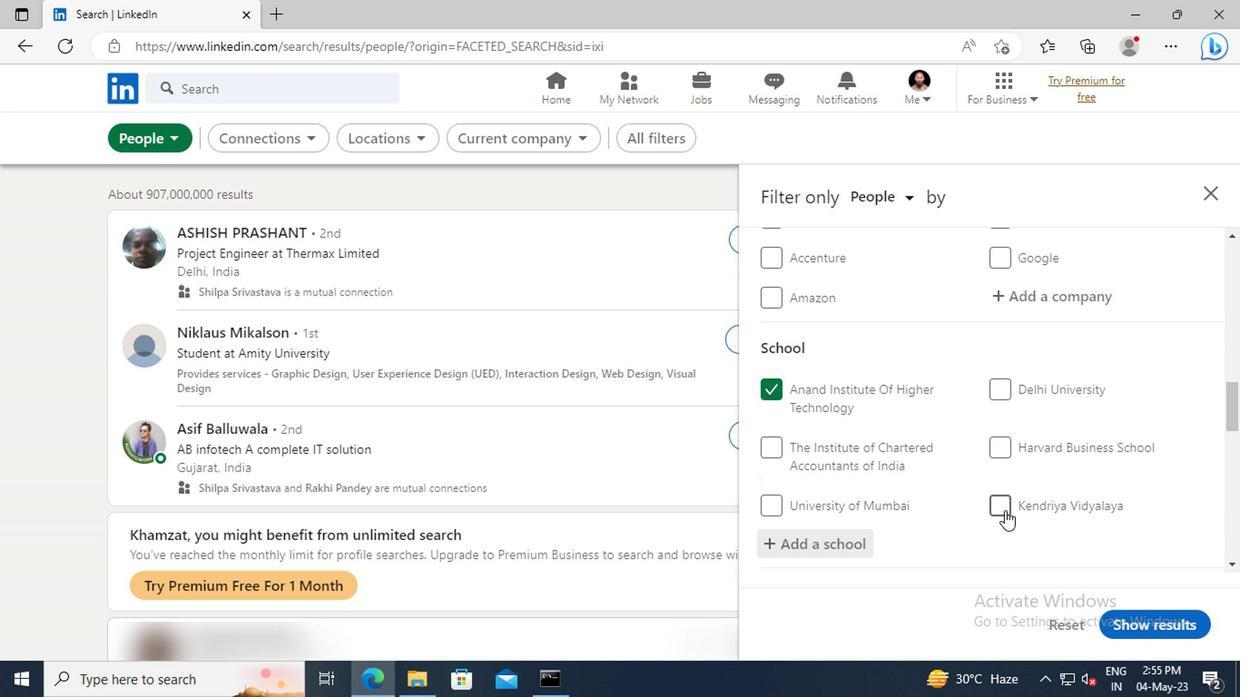 
Action: Mouse scrolled (1000, 510) with delta (0, 0)
Screenshot: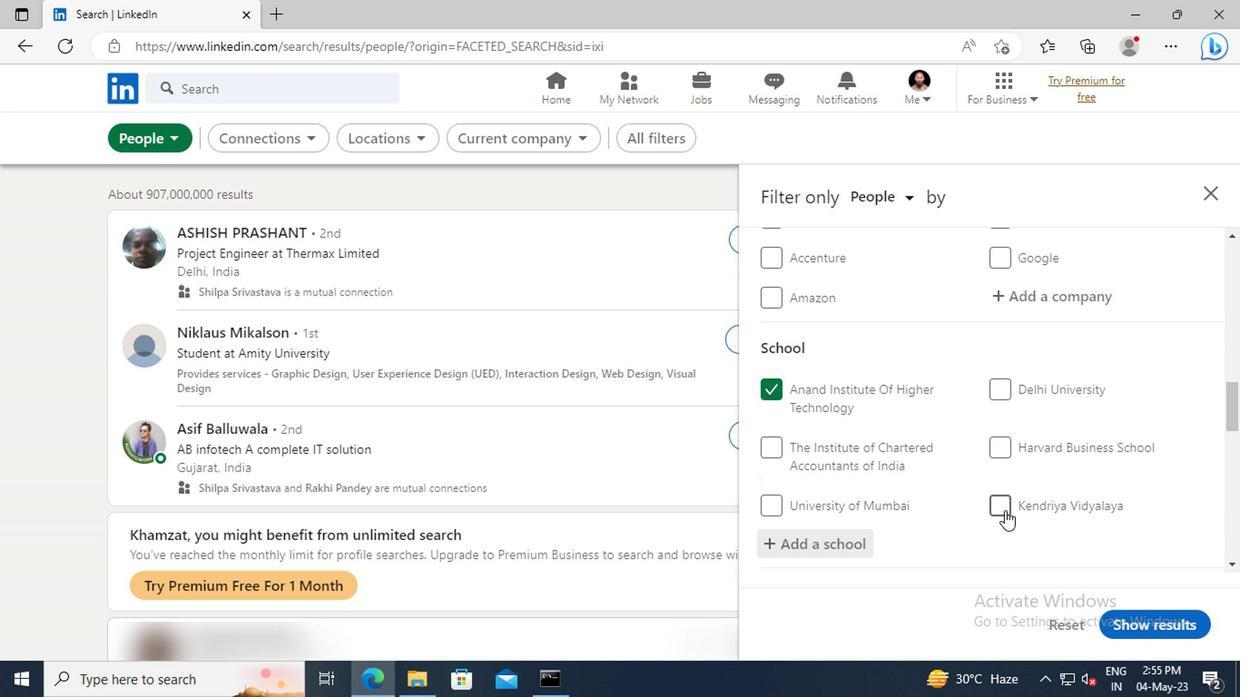 
Action: Mouse moved to (998, 478)
Screenshot: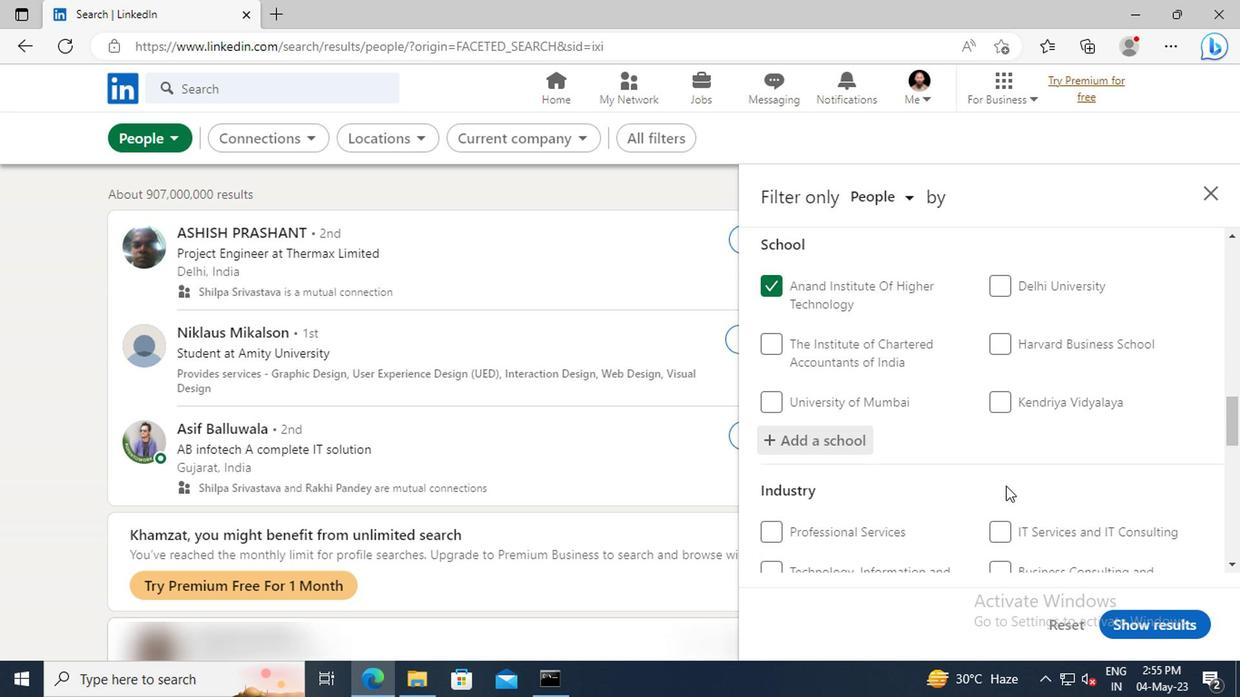 
Action: Mouse scrolled (998, 477) with delta (0, 0)
Screenshot: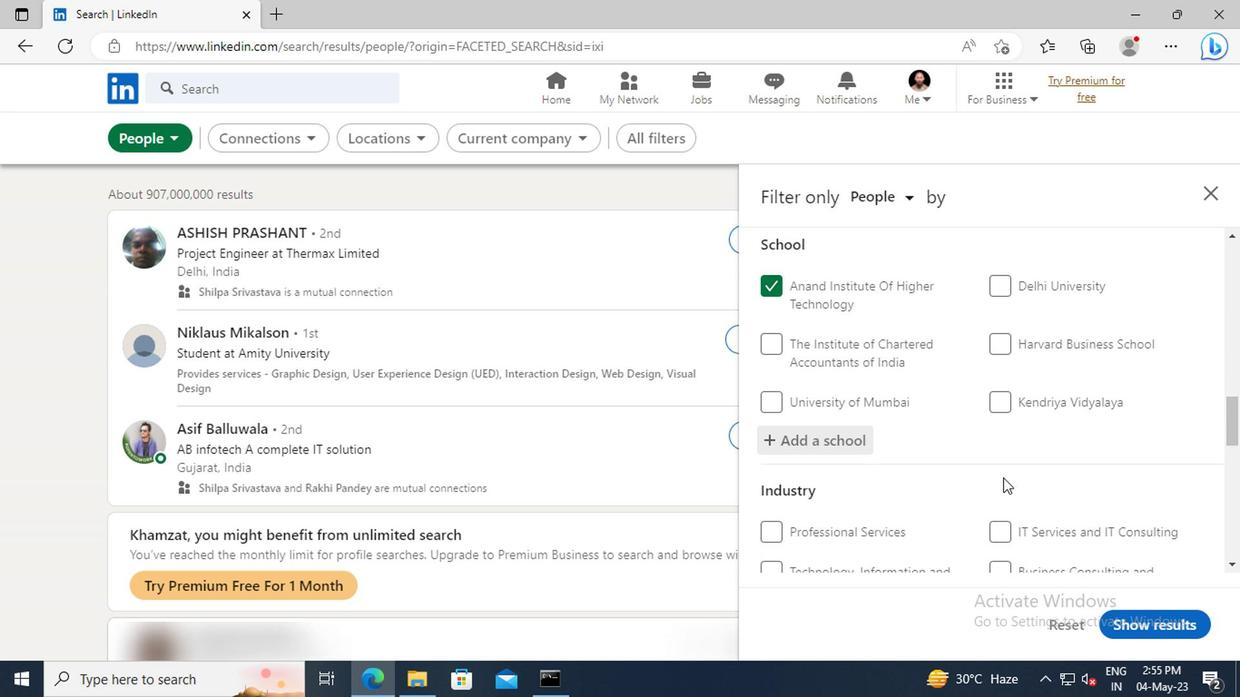 
Action: Mouse scrolled (998, 477) with delta (0, 0)
Screenshot: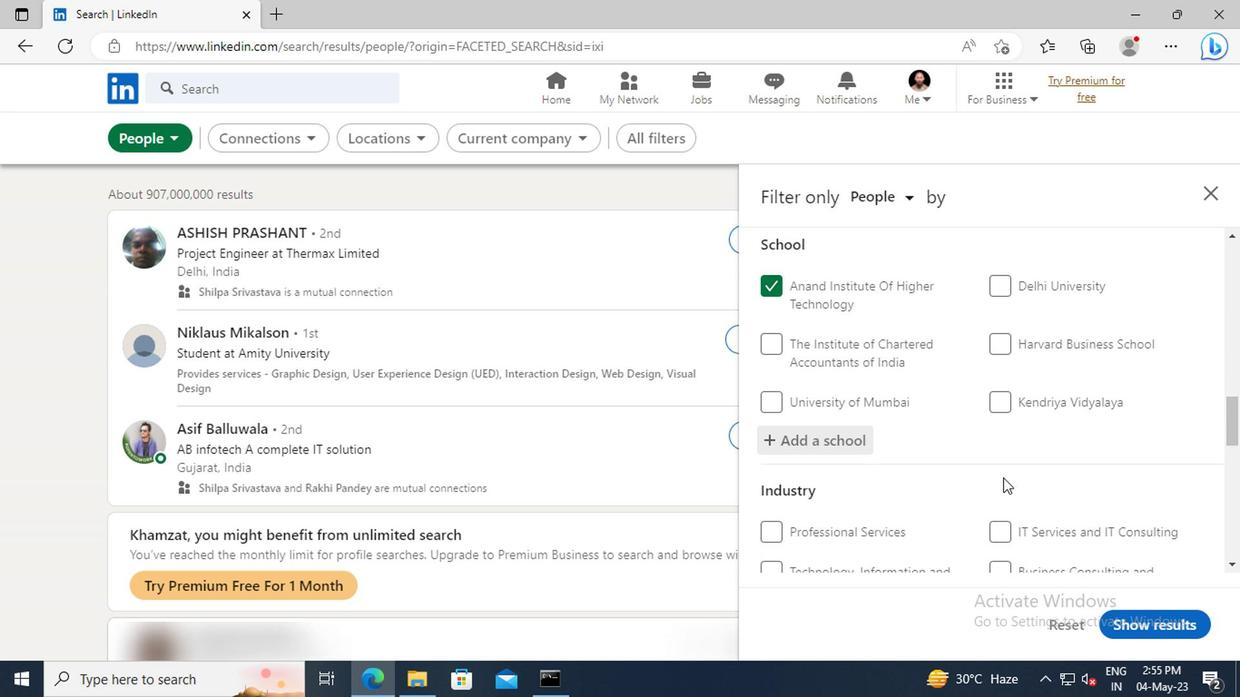 
Action: Mouse scrolled (998, 477) with delta (0, 0)
Screenshot: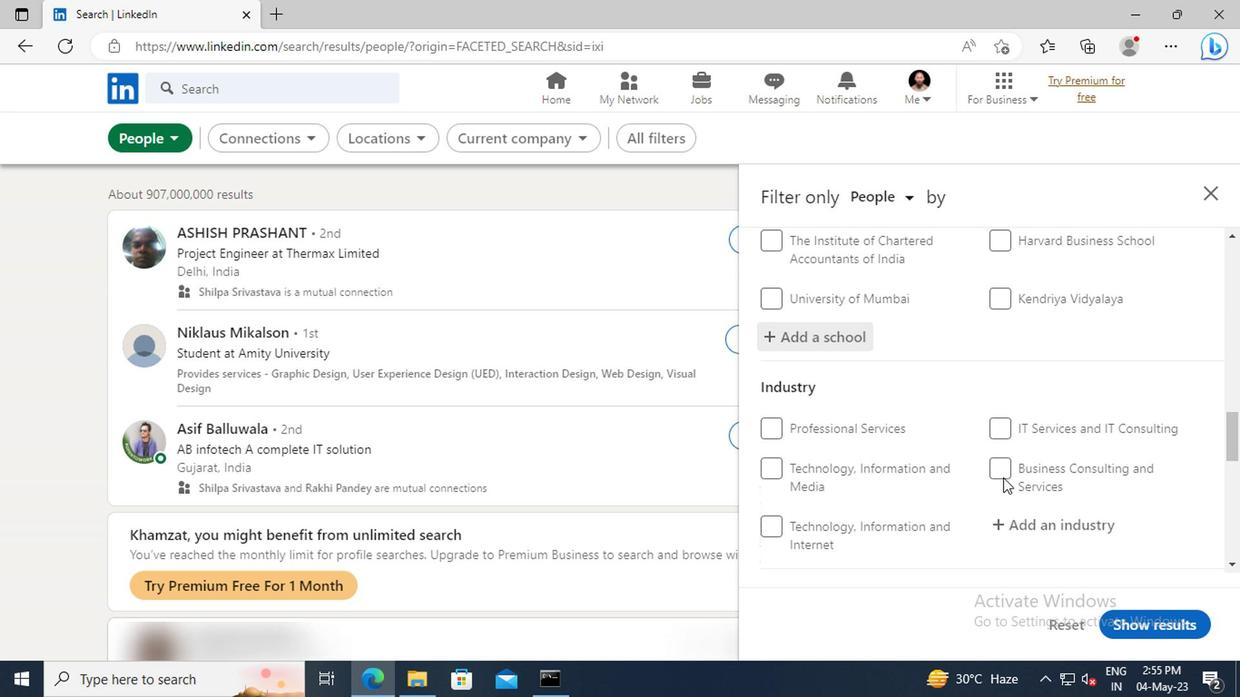 
Action: Mouse moved to (998, 478)
Screenshot: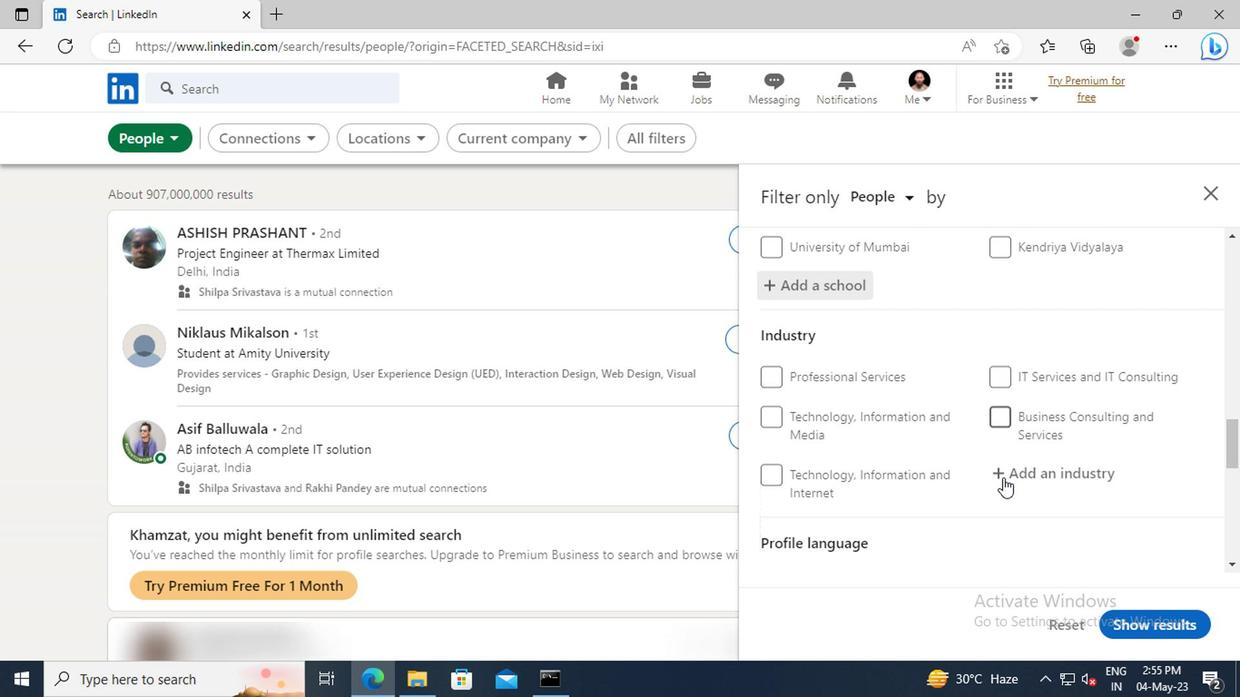 
Action: Mouse pressed left at (998, 478)
Screenshot: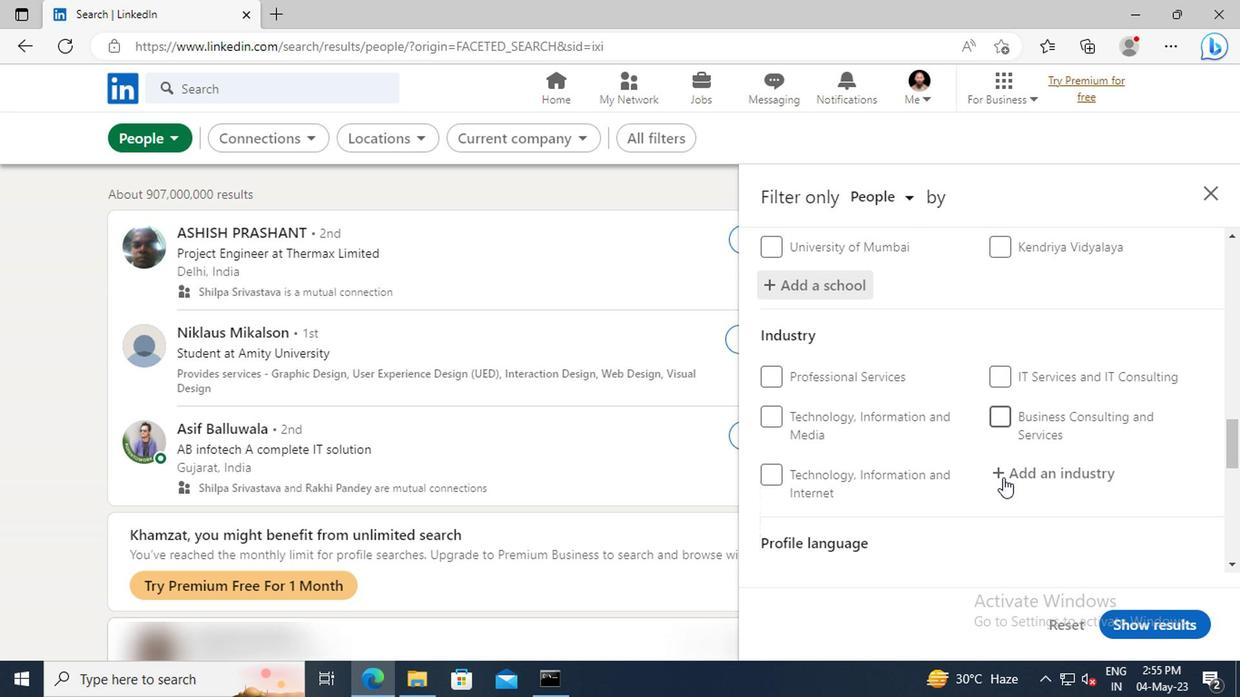 
Action: Key pressed <Key.shift>THEATER
Screenshot: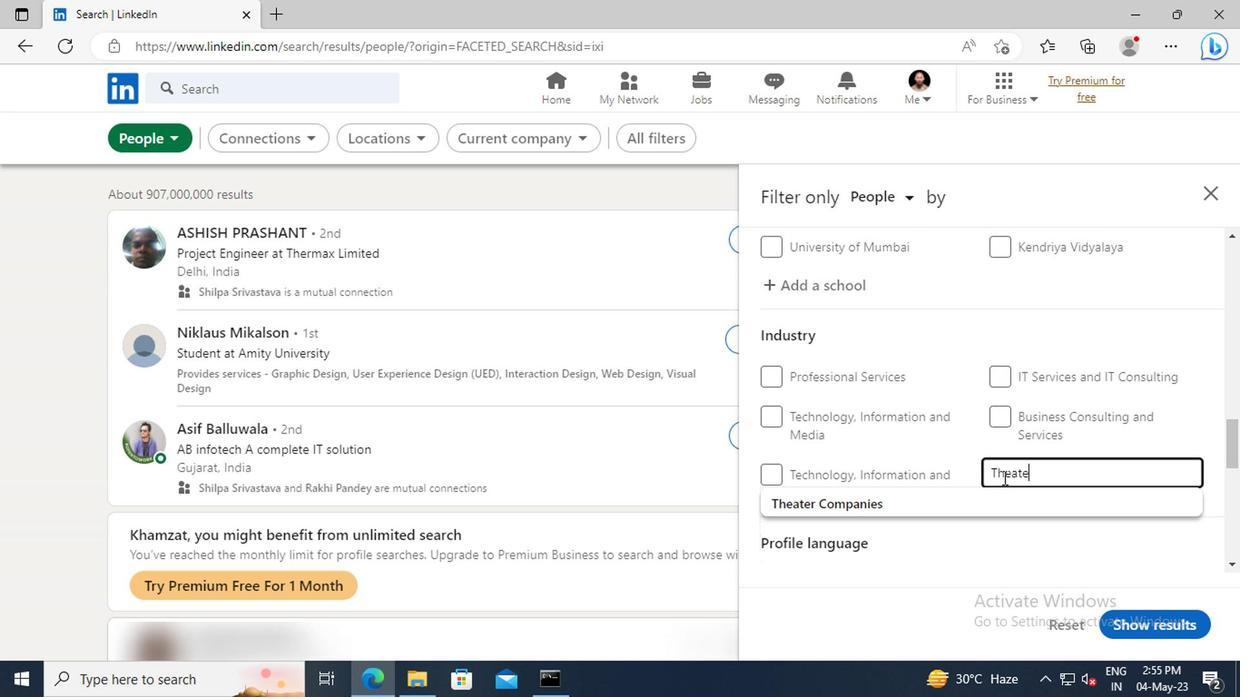 
Action: Mouse moved to (1005, 492)
Screenshot: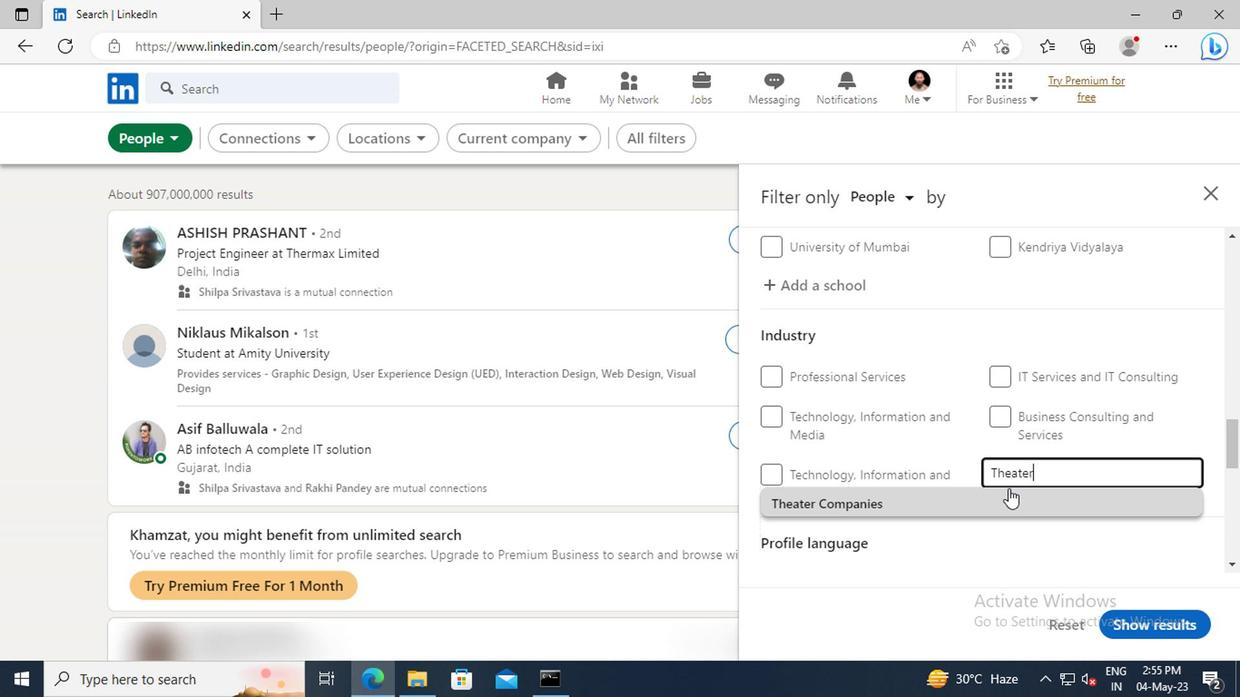 
Action: Mouse pressed left at (1005, 492)
Screenshot: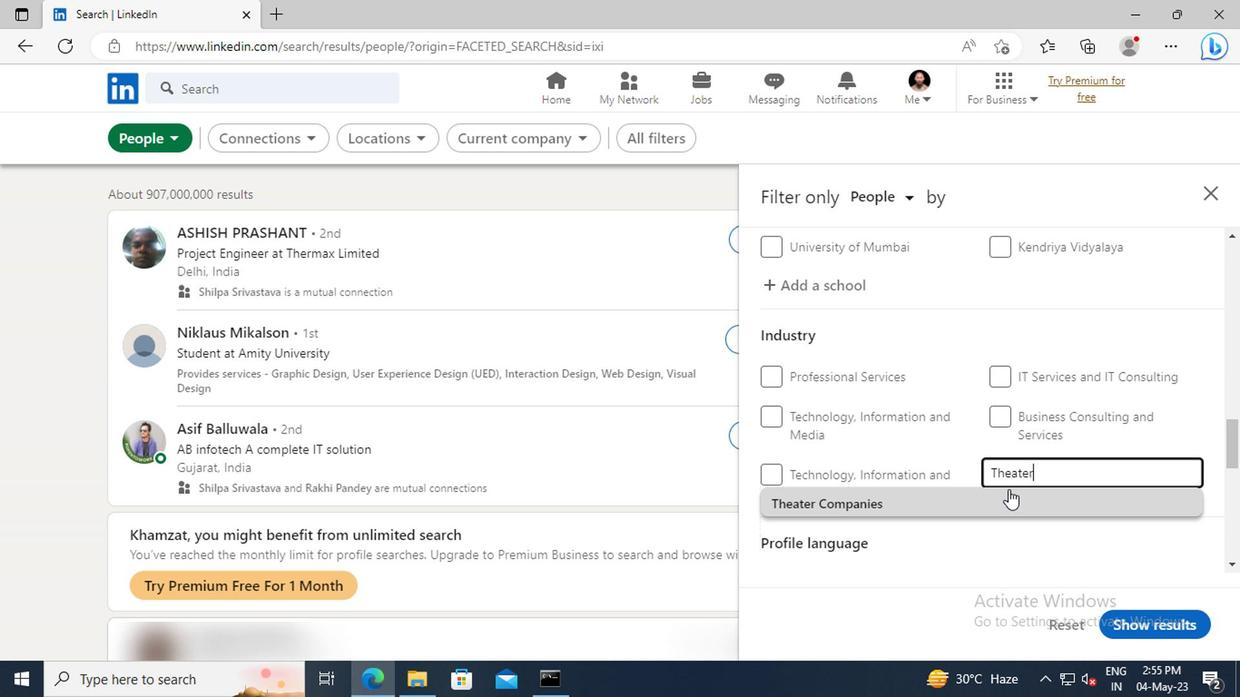 
Action: Mouse scrolled (1005, 492) with delta (0, 0)
Screenshot: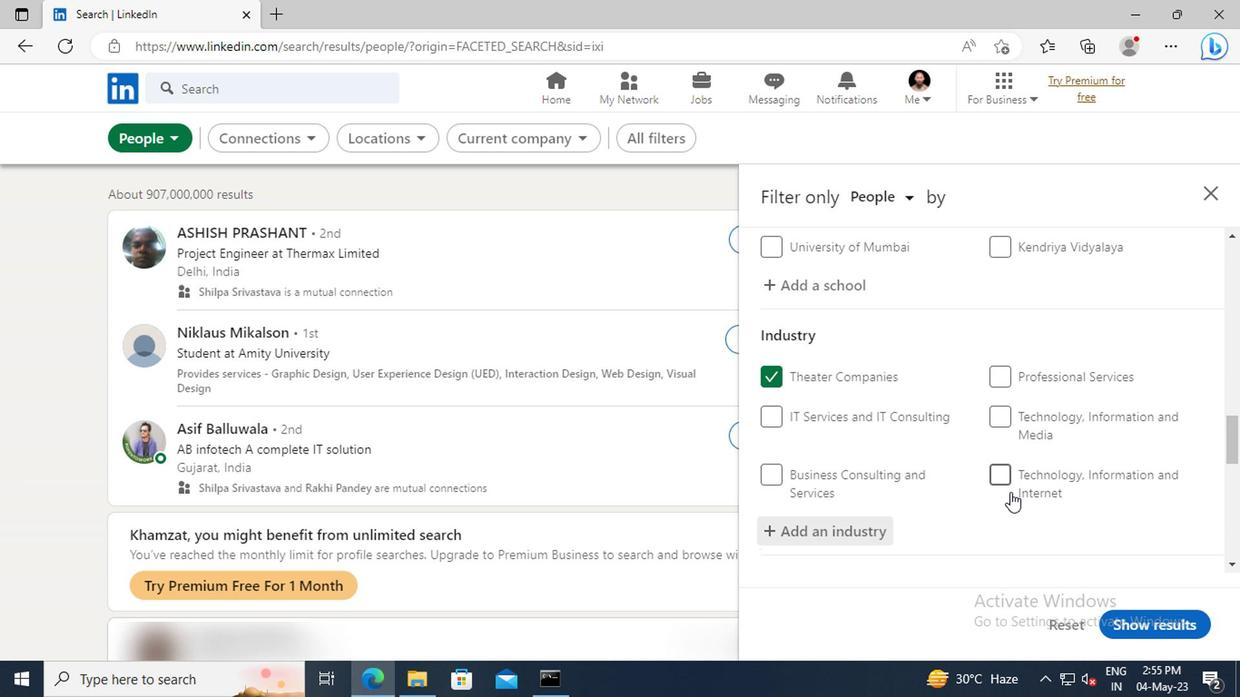 
Action: Mouse scrolled (1005, 492) with delta (0, 0)
Screenshot: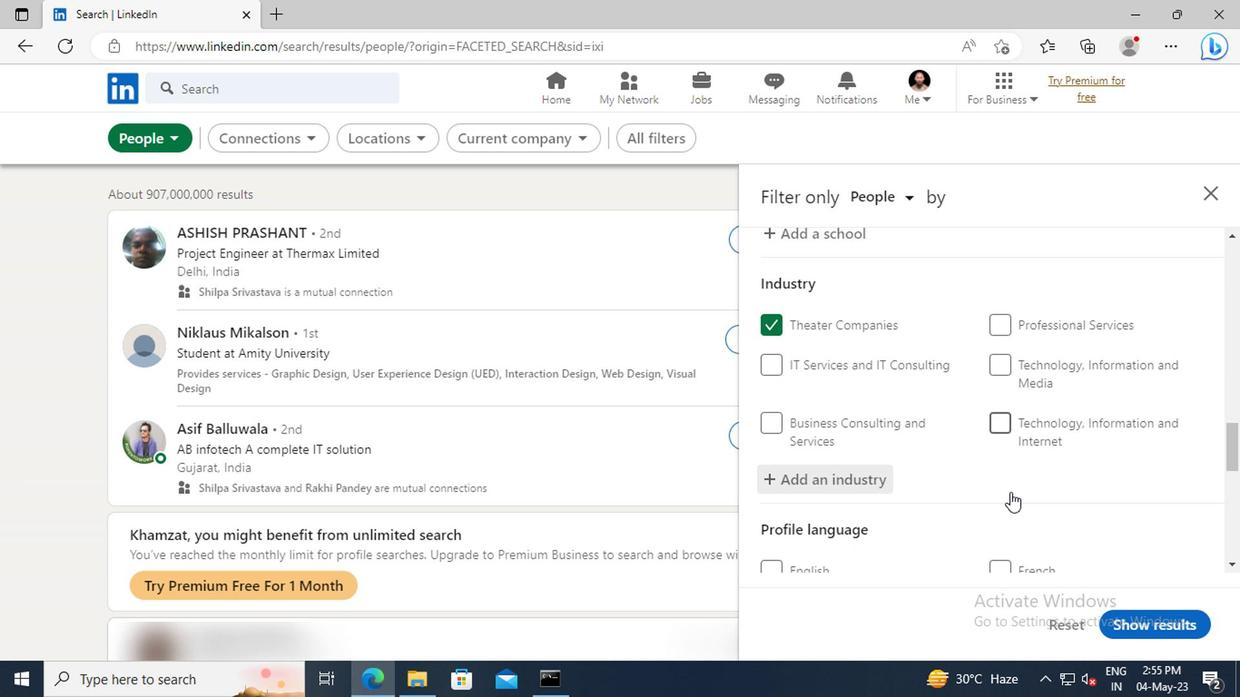 
Action: Mouse scrolled (1005, 492) with delta (0, 0)
Screenshot: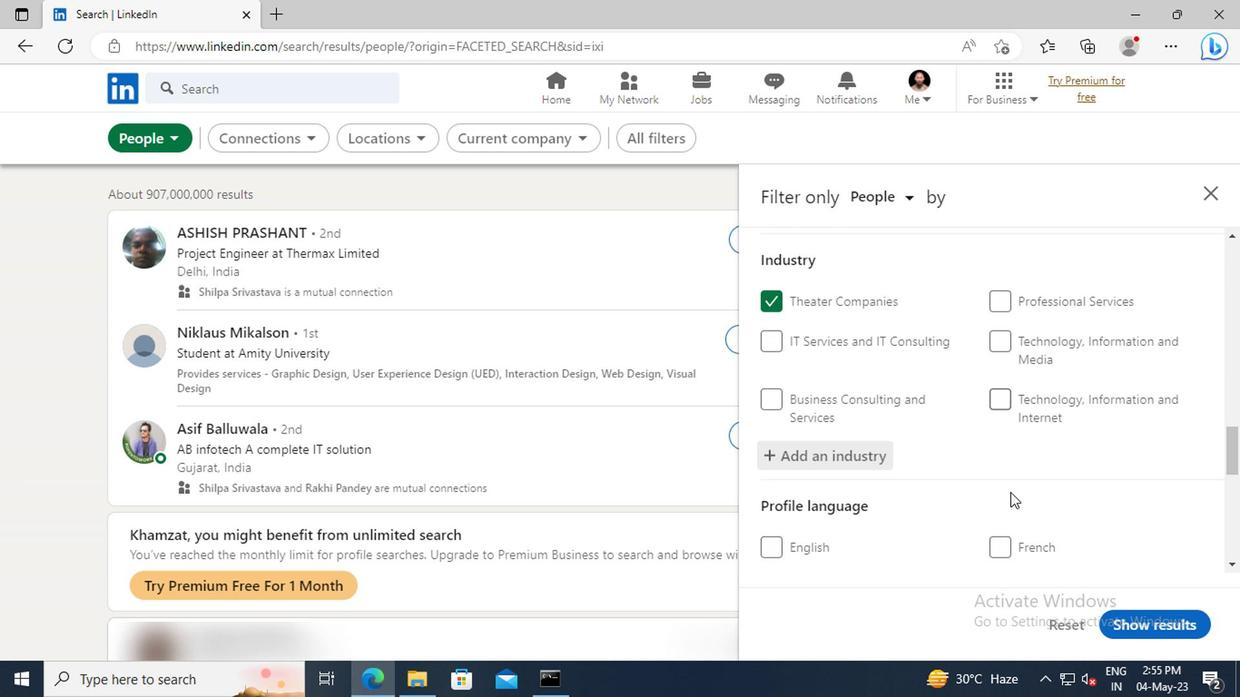 
Action: Mouse moved to (1012, 479)
Screenshot: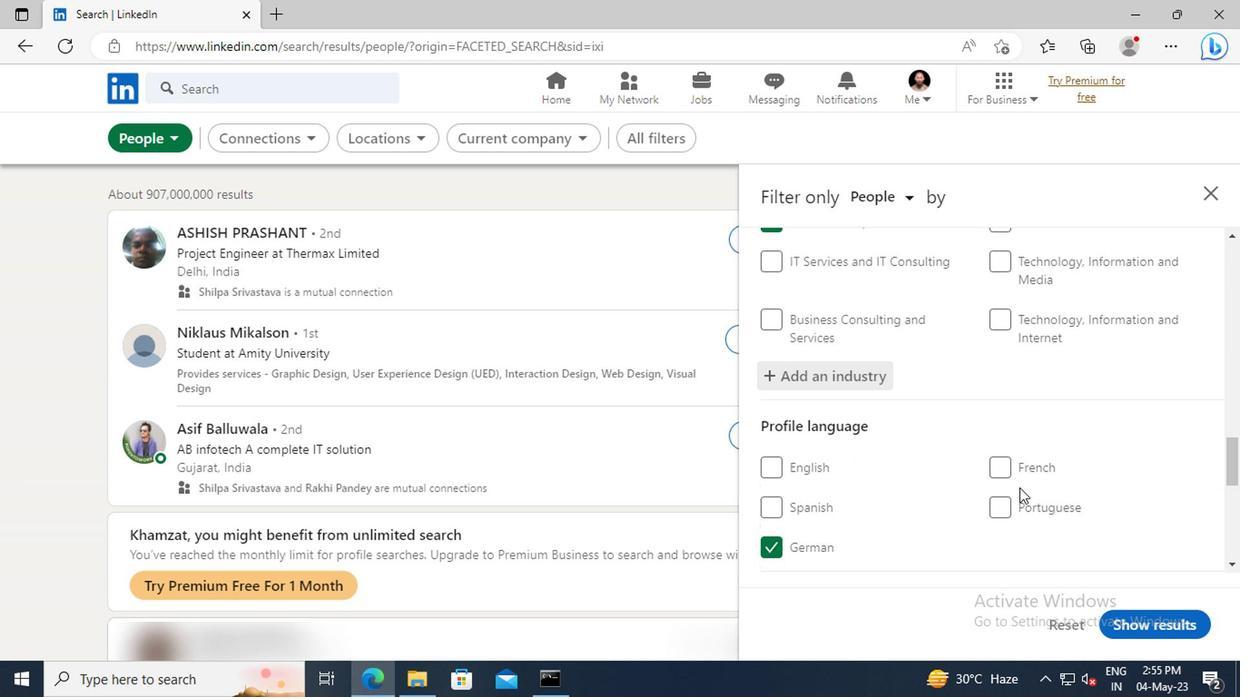 
Action: Mouse scrolled (1012, 478) with delta (0, 0)
Screenshot: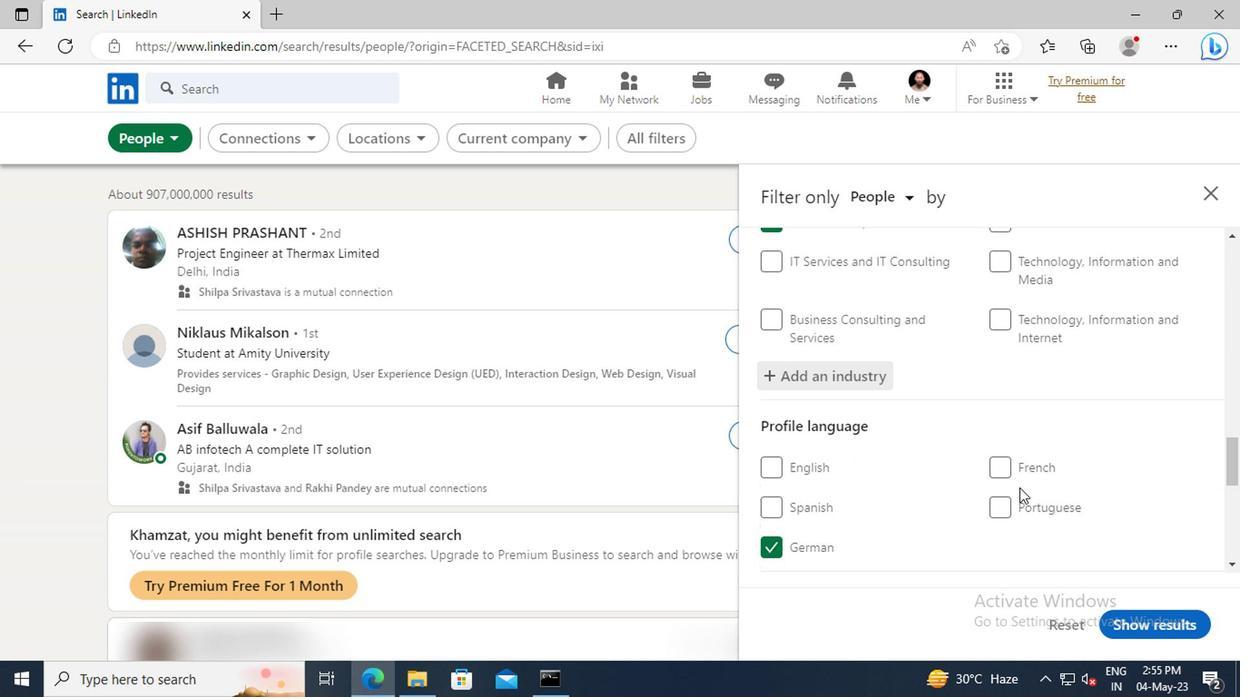 
Action: Mouse moved to (1012, 478)
Screenshot: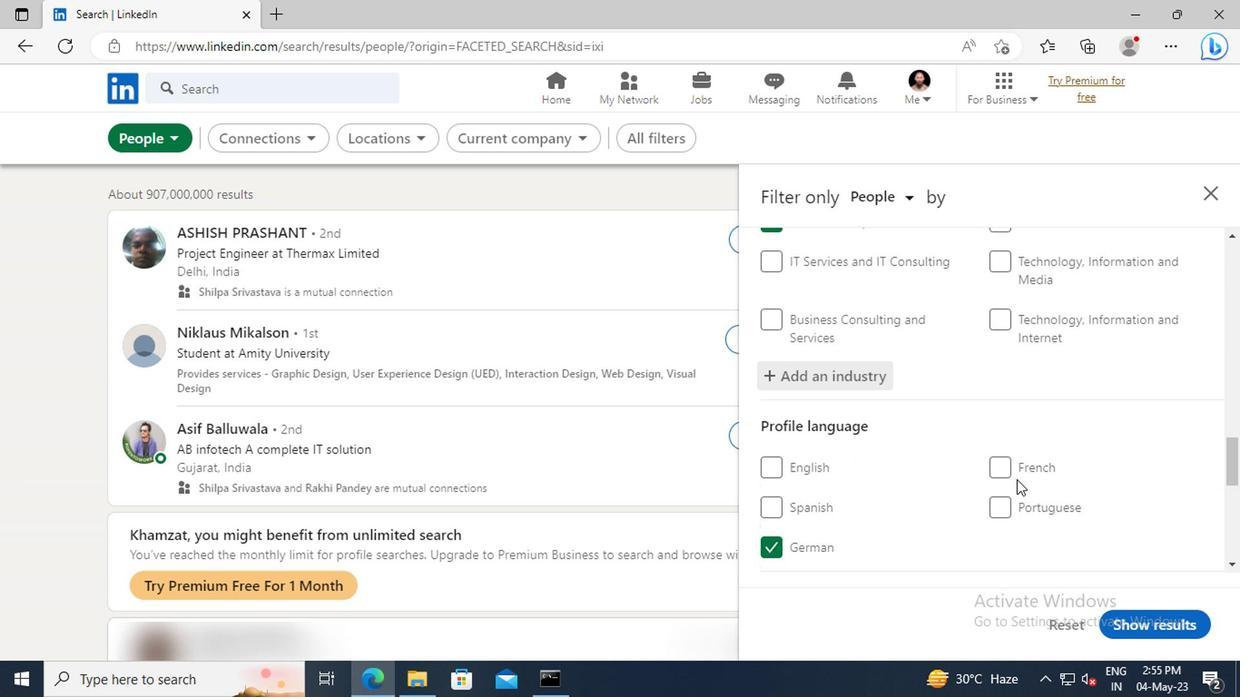 
Action: Mouse scrolled (1012, 477) with delta (0, 0)
Screenshot: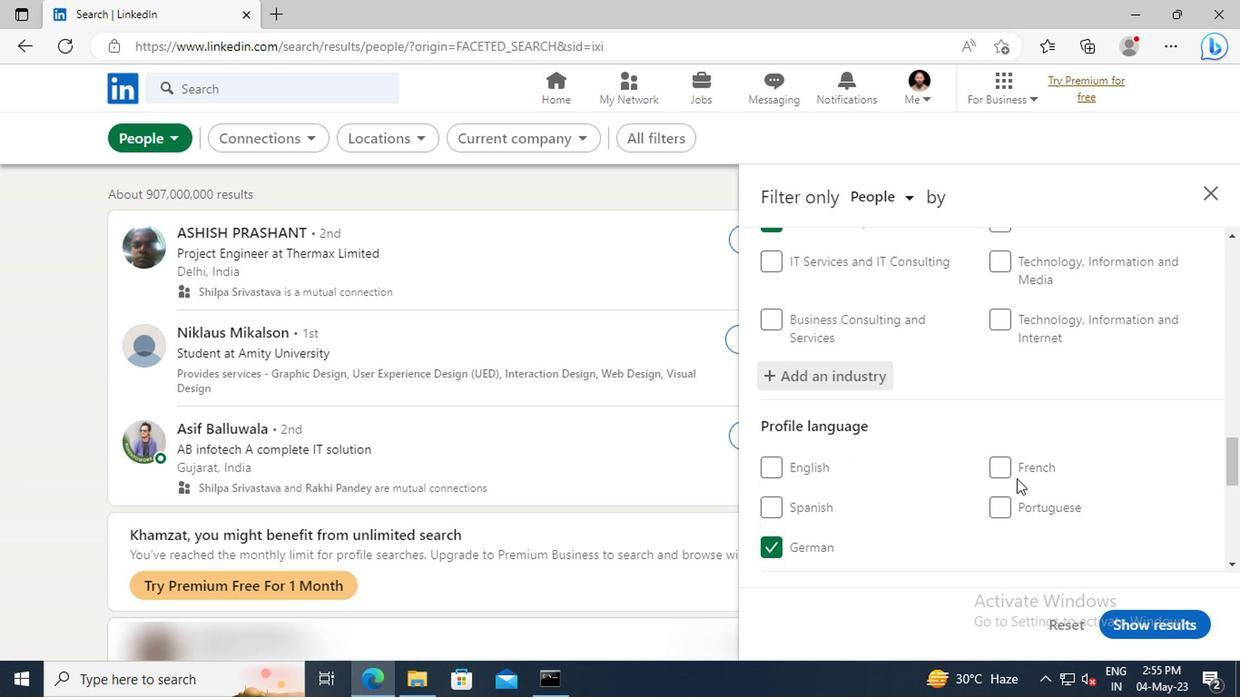 
Action: Mouse moved to (1011, 456)
Screenshot: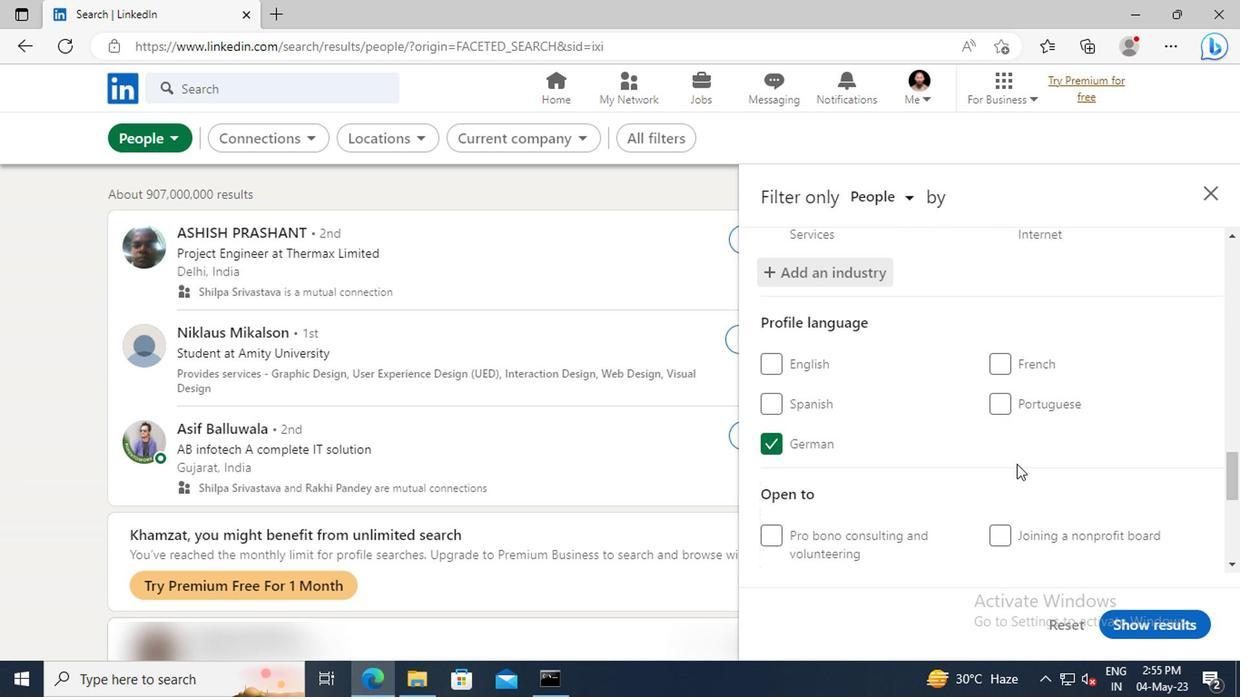 
Action: Mouse scrolled (1011, 455) with delta (0, 0)
Screenshot: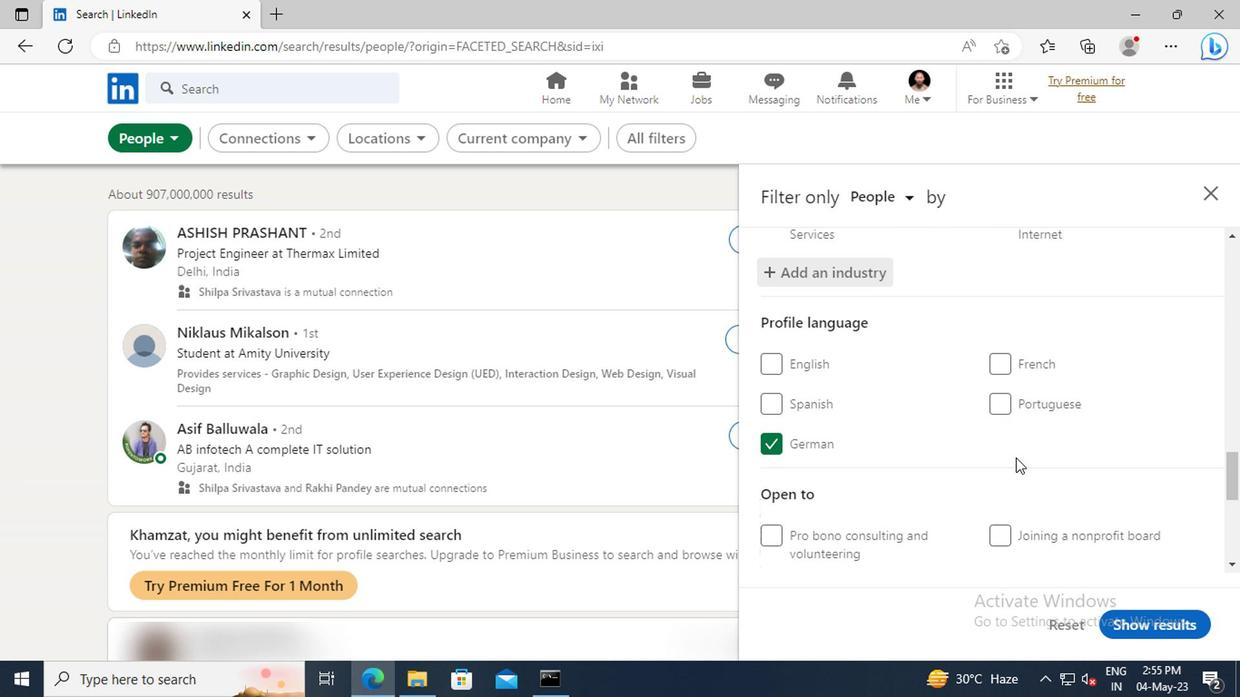
Action: Mouse moved to (1011, 449)
Screenshot: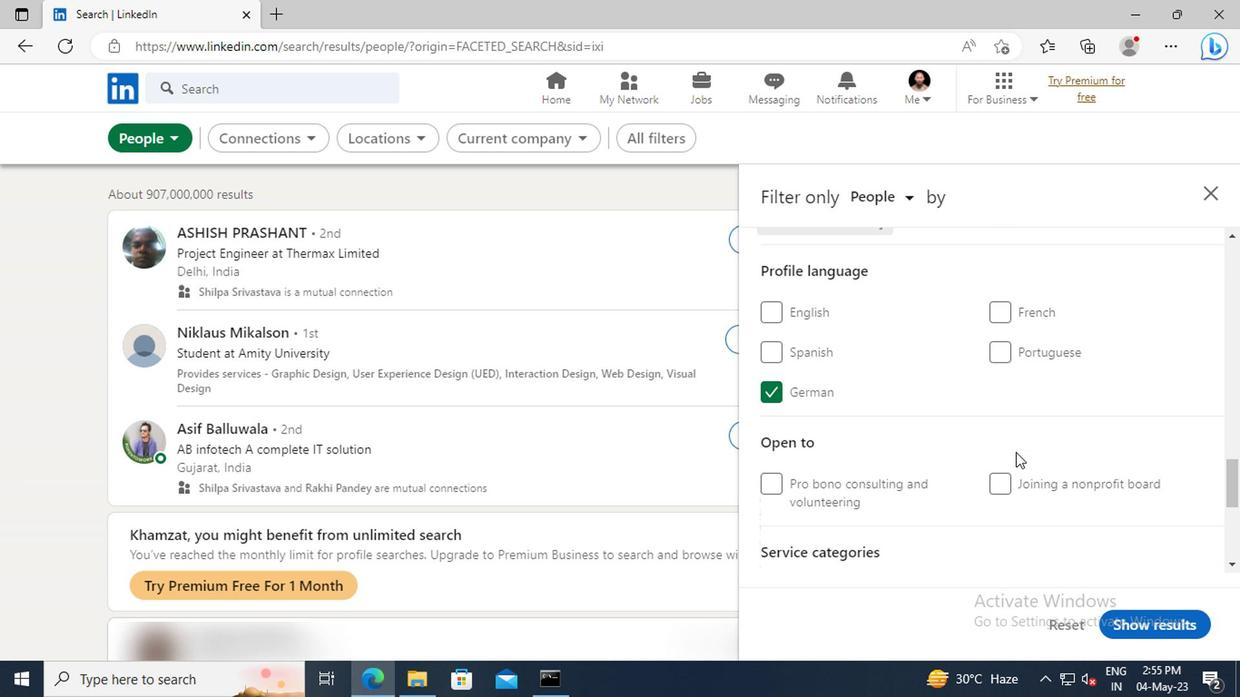 
Action: Mouse scrolled (1011, 448) with delta (0, 0)
Screenshot: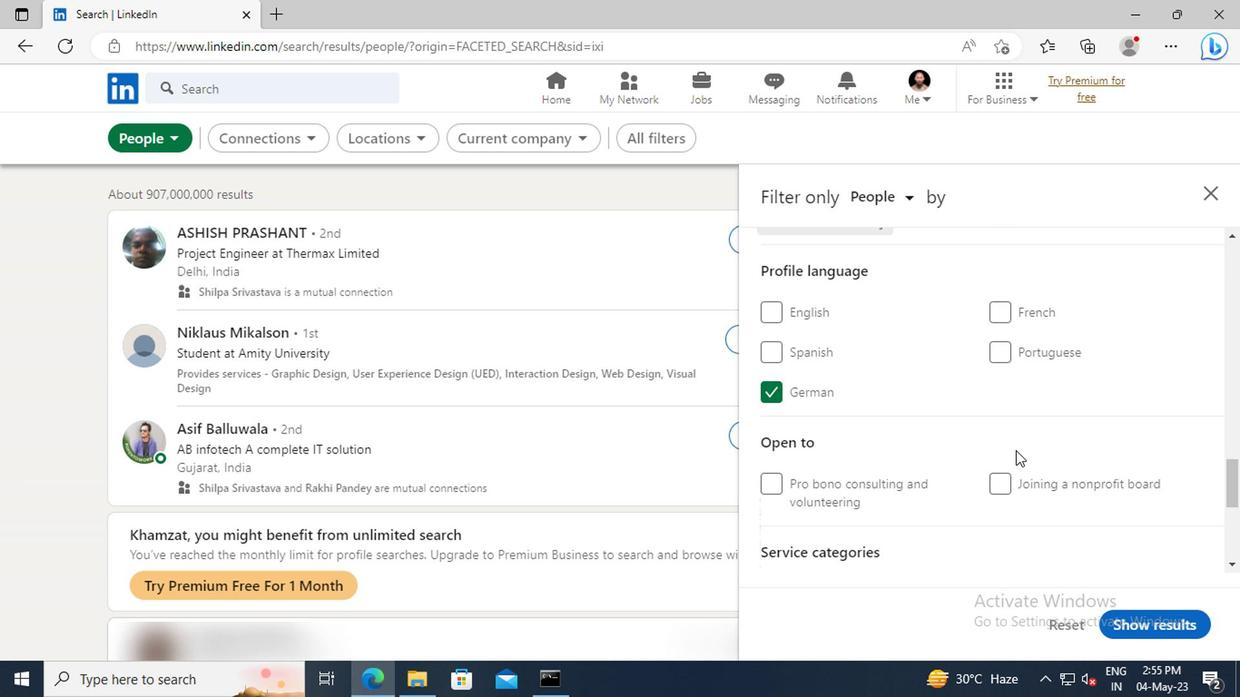 
Action: Mouse moved to (1012, 447)
Screenshot: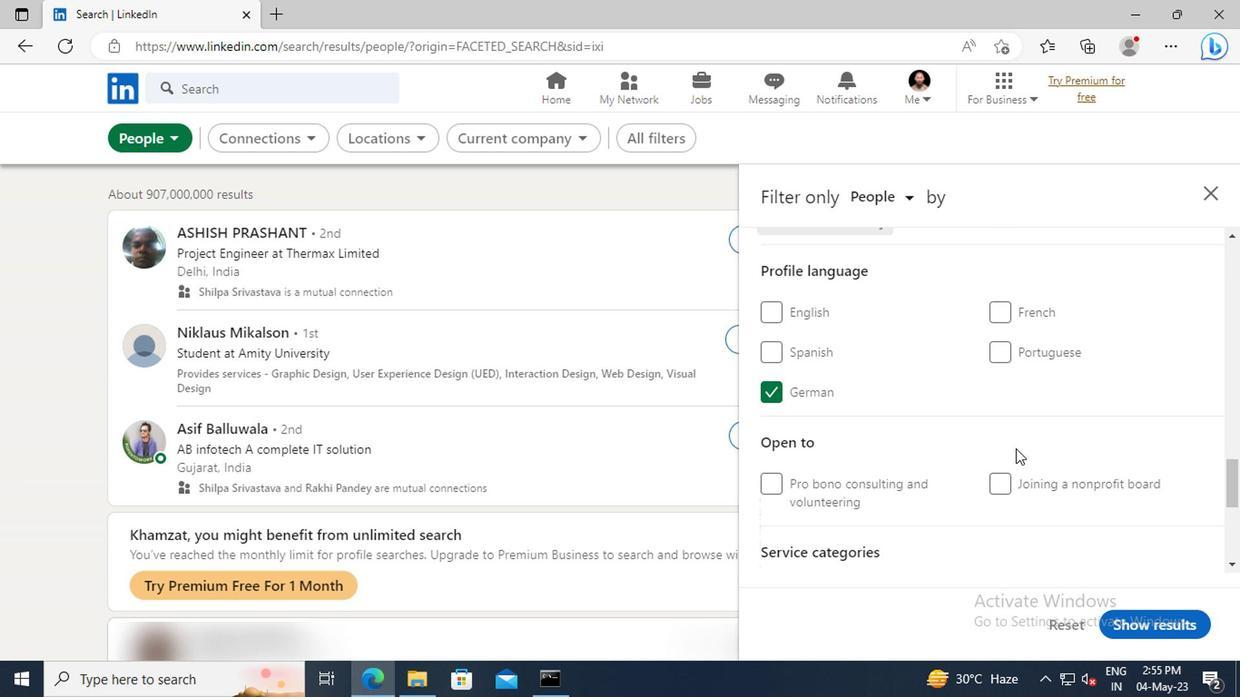 
Action: Mouse scrolled (1012, 446) with delta (0, 0)
Screenshot: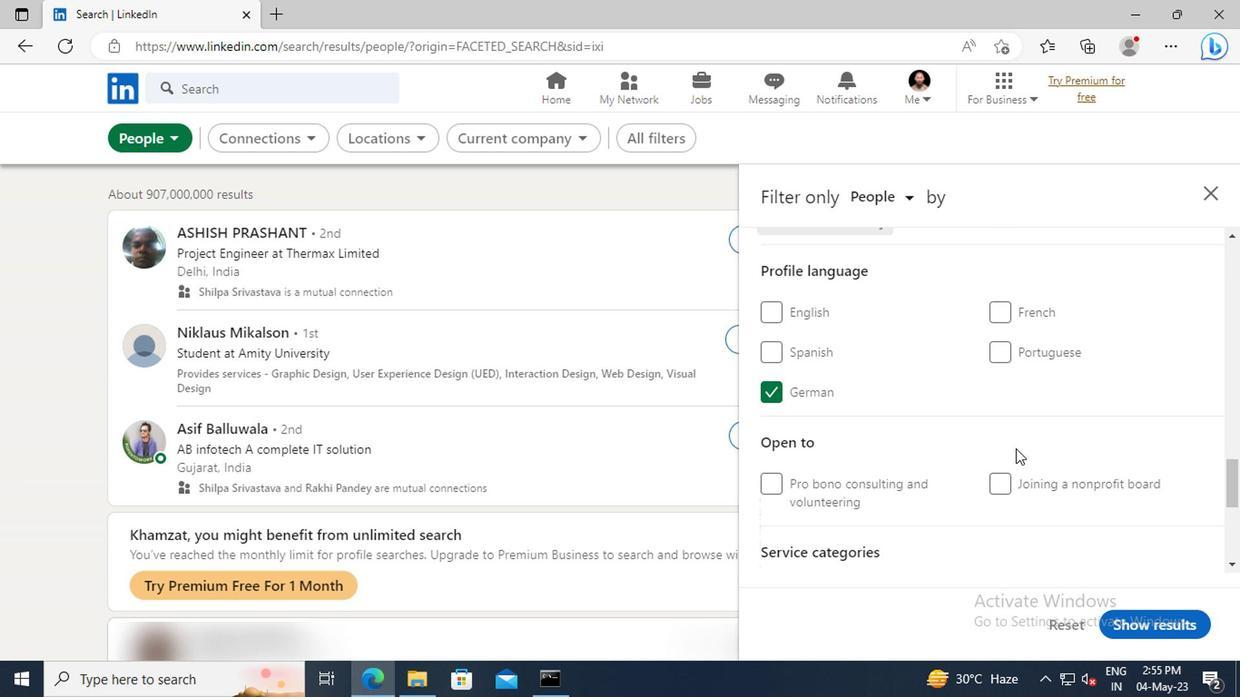 
Action: Mouse moved to (1006, 429)
Screenshot: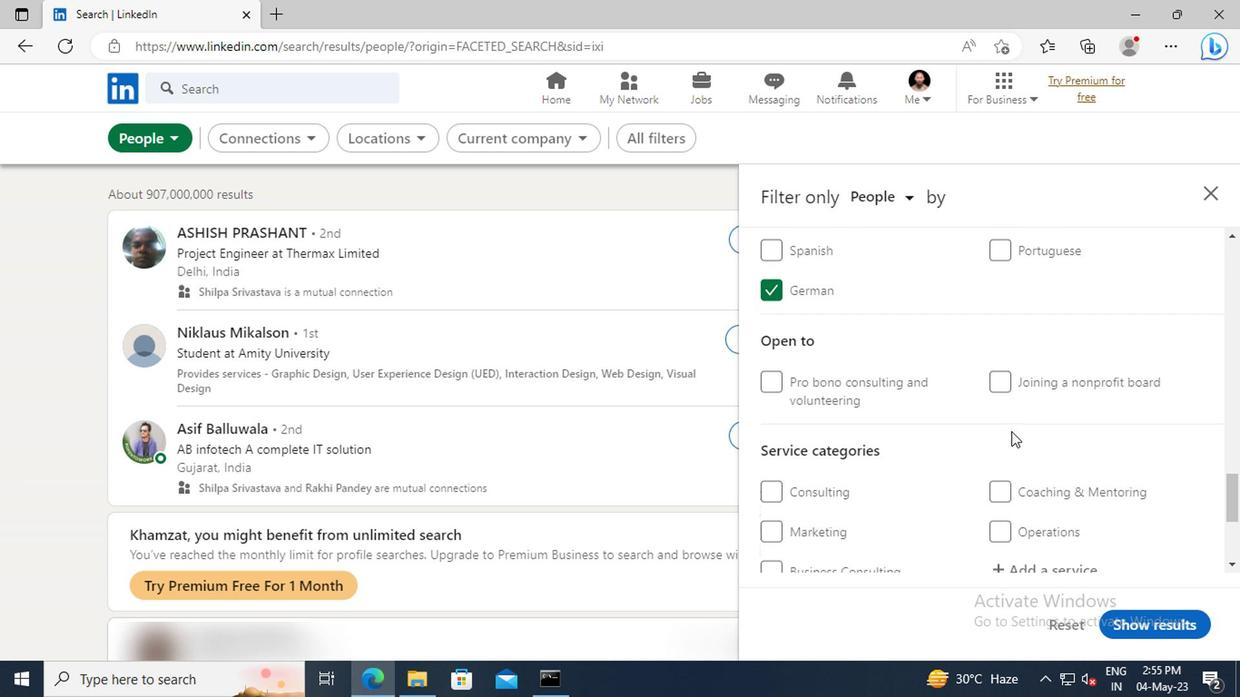 
Action: Mouse scrolled (1006, 428) with delta (0, 0)
Screenshot: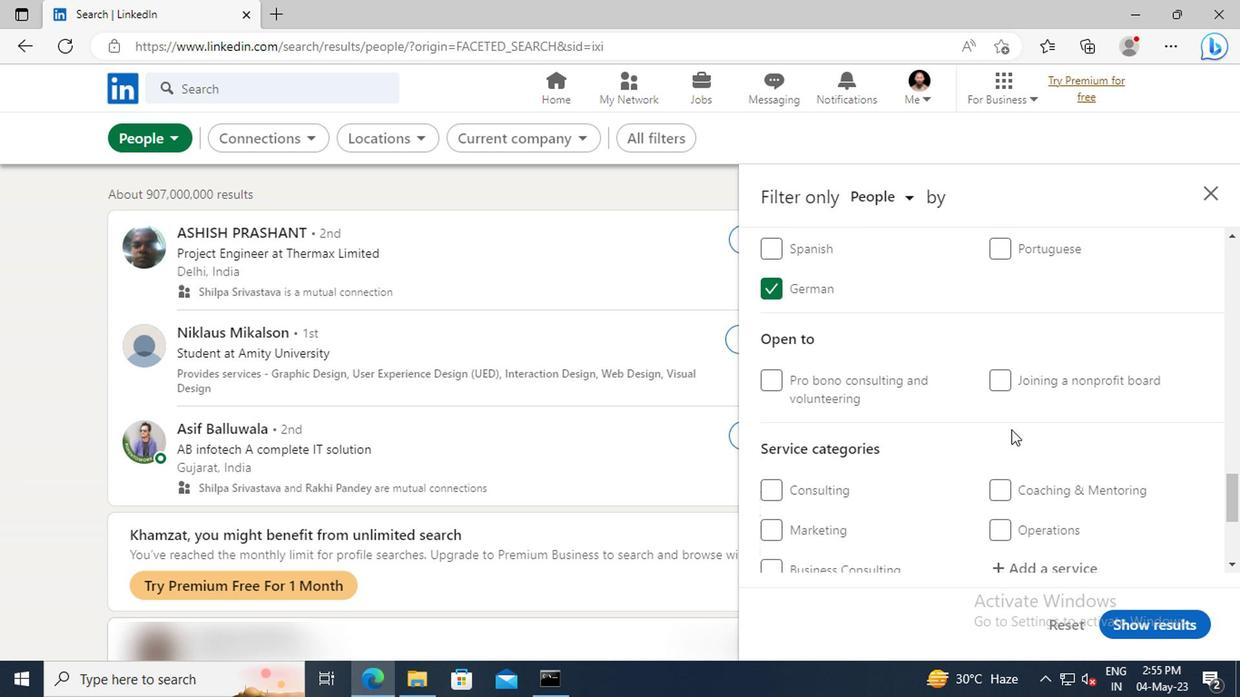 
Action: Mouse scrolled (1006, 428) with delta (0, 0)
Screenshot: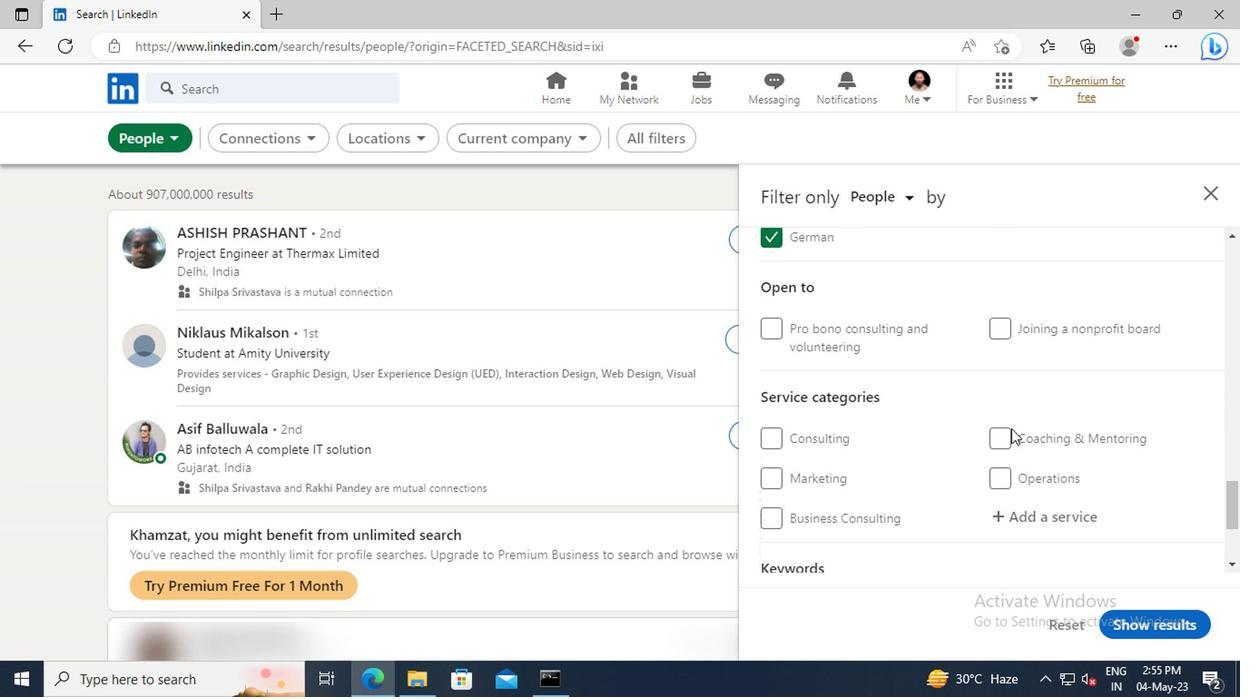 
Action: Mouse moved to (1007, 463)
Screenshot: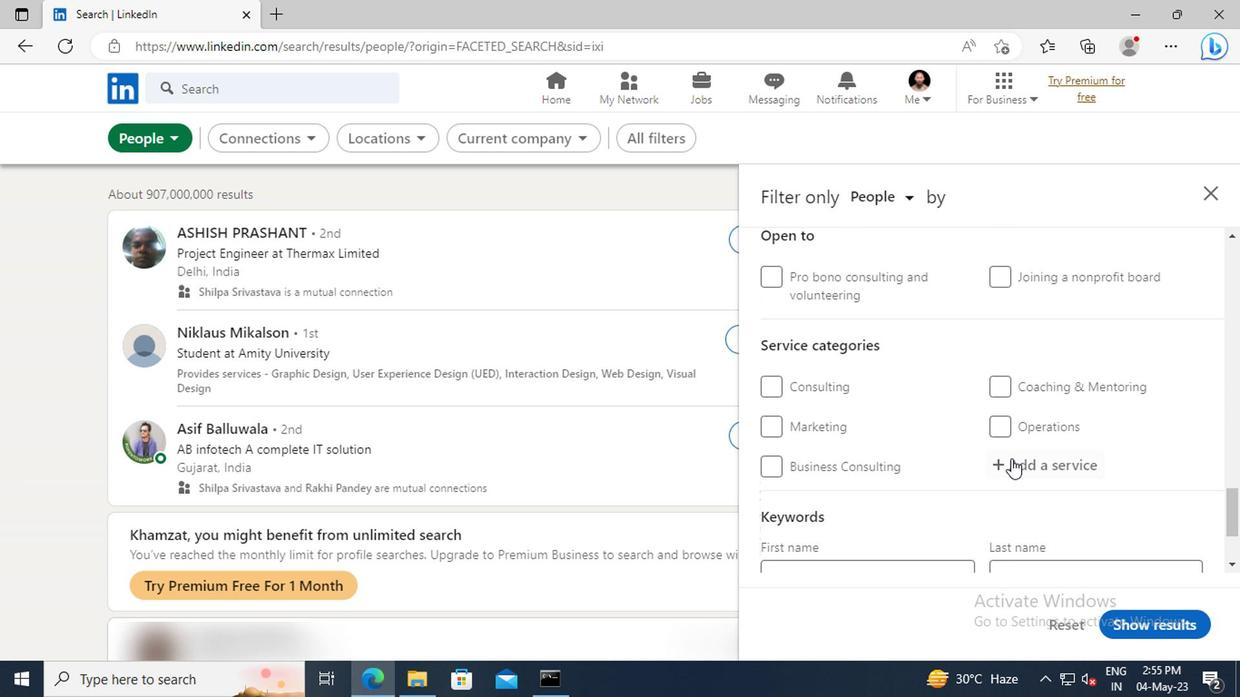 
Action: Mouse pressed left at (1007, 463)
Screenshot: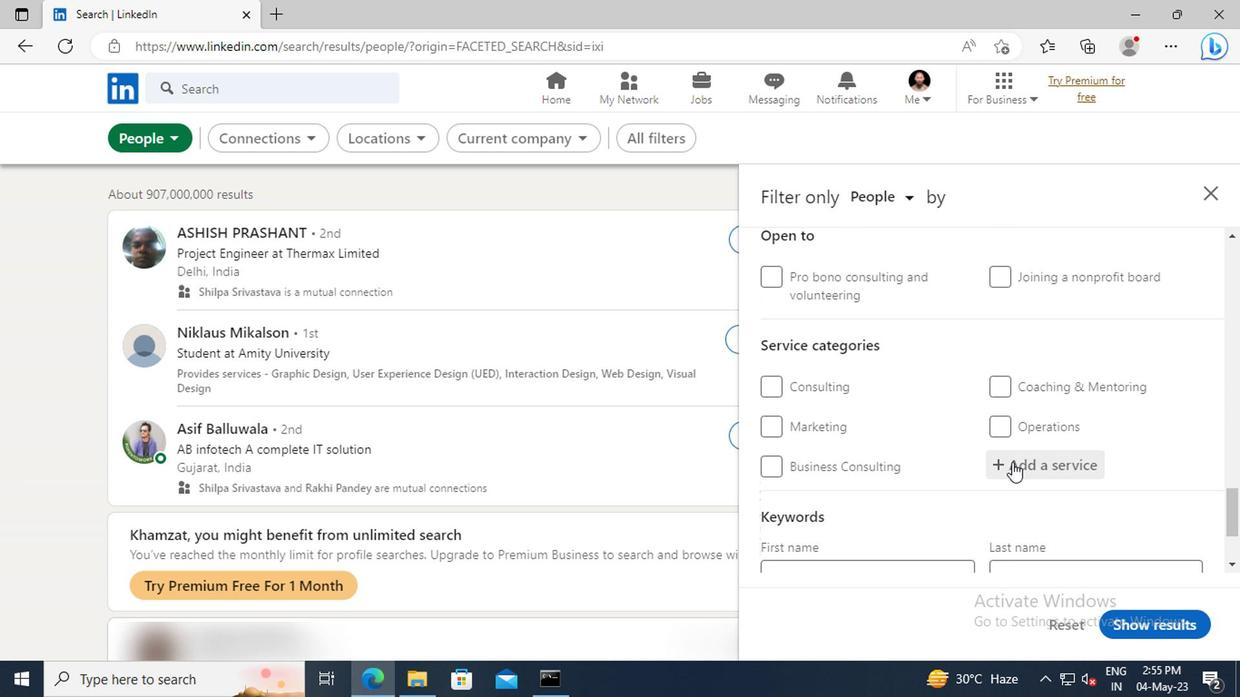
Action: Key pressed <Key.shift><Key.shift><Key.shift><Key.shift><Key.shift>COMMERCIAL<Key.space><Key.shift>IN
Screenshot: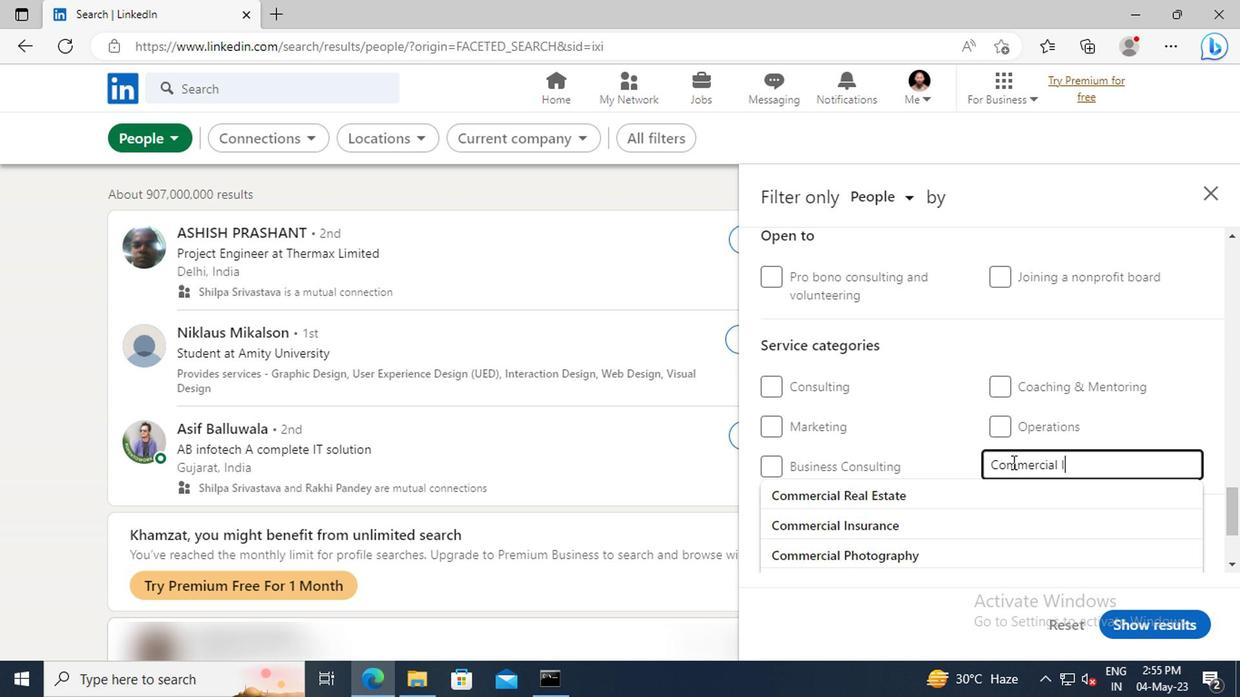 
Action: Mouse moved to (1009, 494)
Screenshot: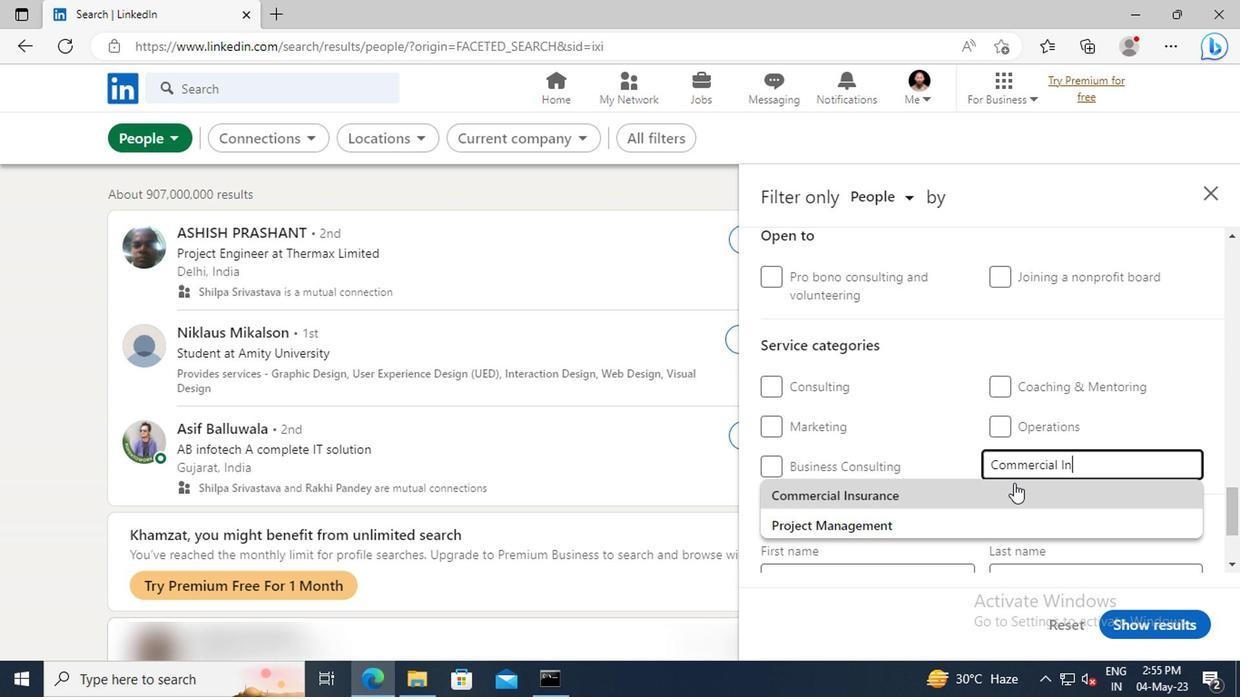 
Action: Mouse pressed left at (1009, 494)
Screenshot: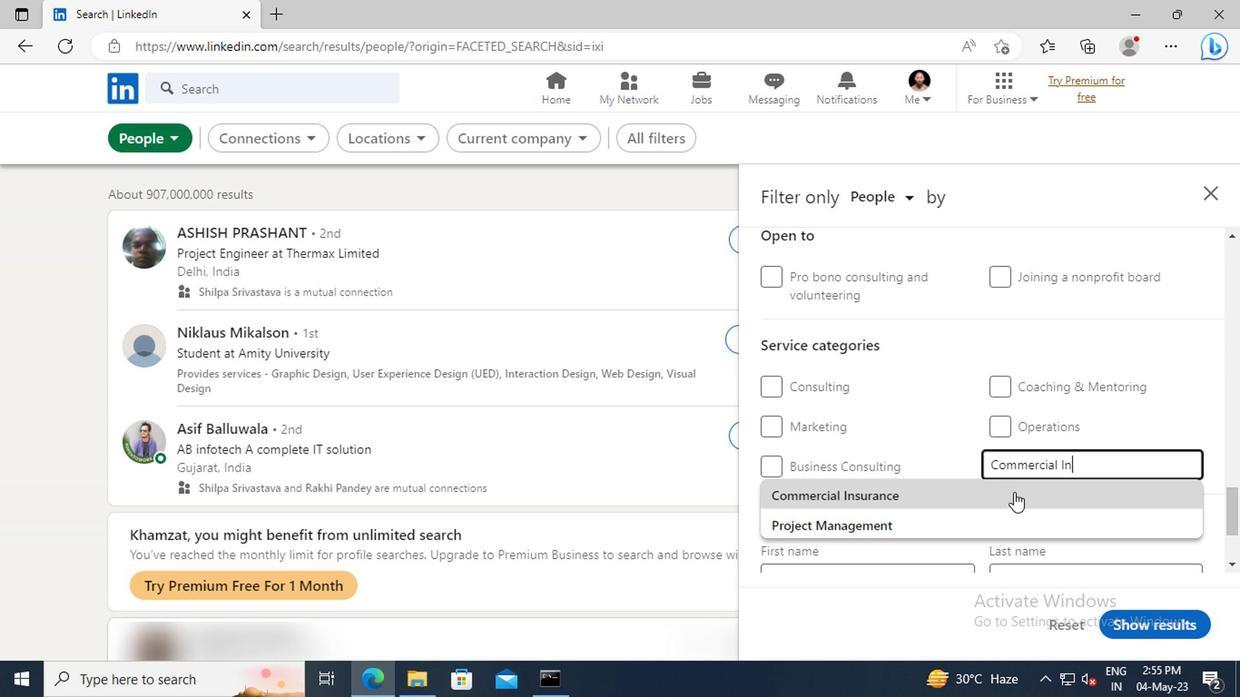 
Action: Mouse scrolled (1009, 494) with delta (0, 0)
Screenshot: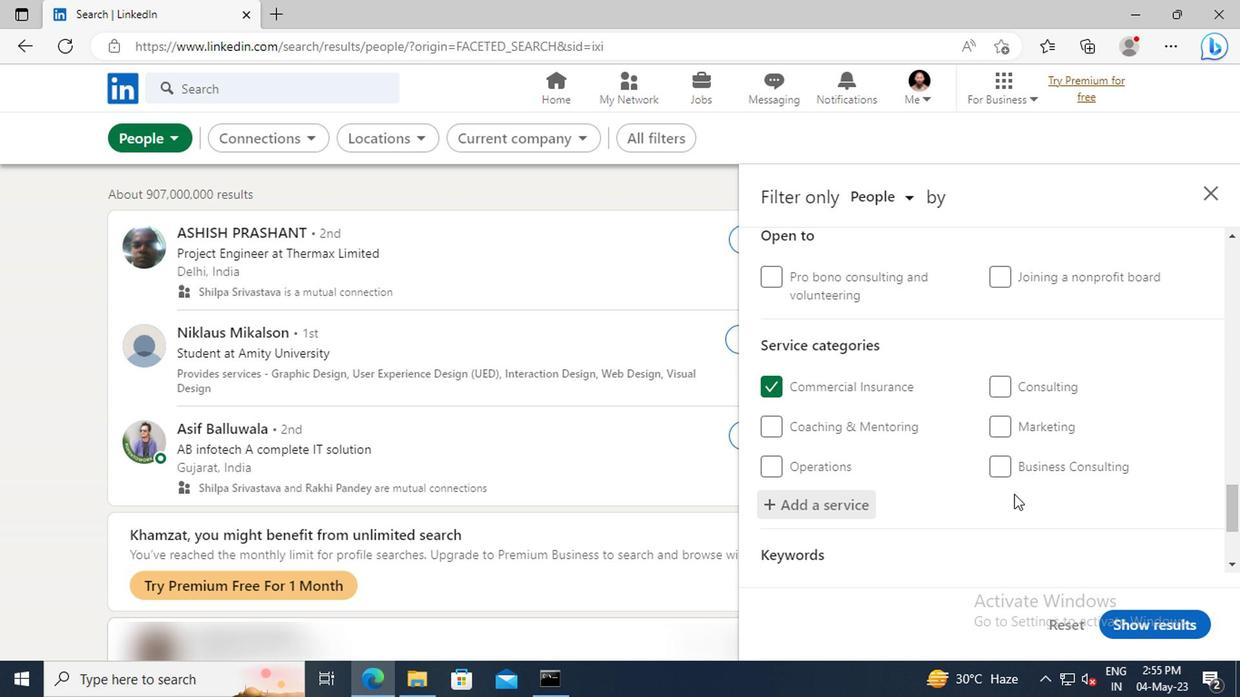 
Action: Mouse scrolled (1009, 494) with delta (0, 0)
Screenshot: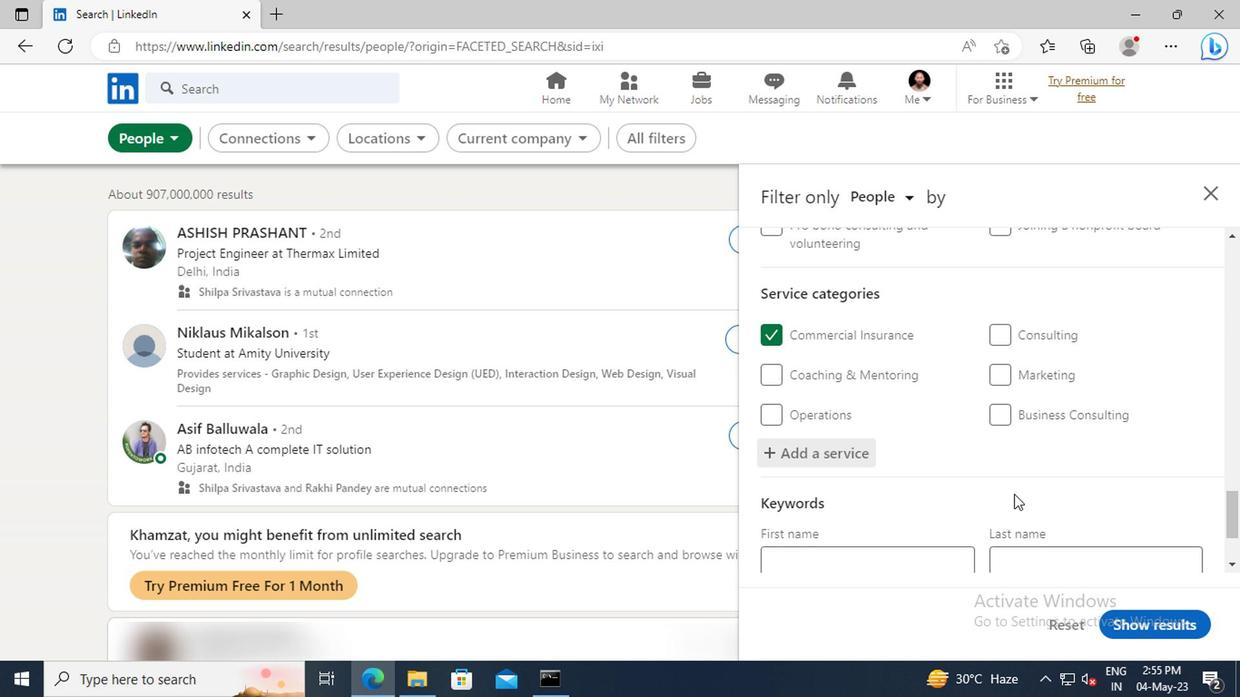 
Action: Mouse scrolled (1009, 494) with delta (0, 0)
Screenshot: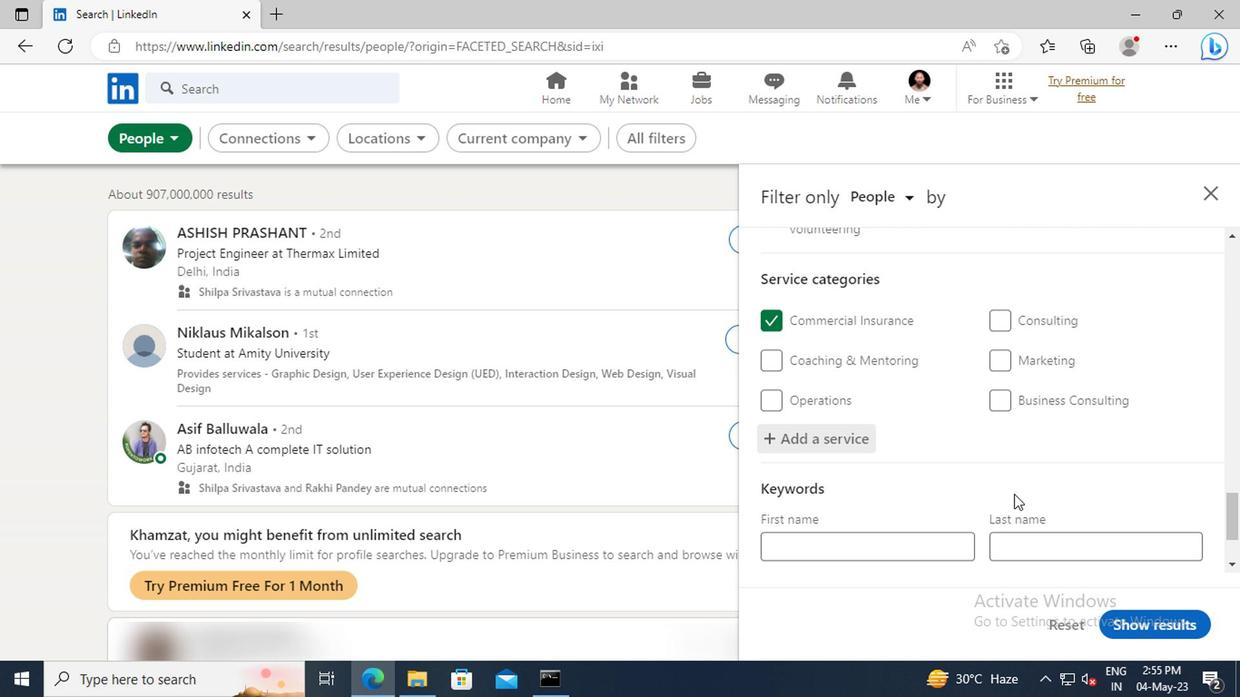 
Action: Mouse scrolled (1009, 494) with delta (0, 0)
Screenshot: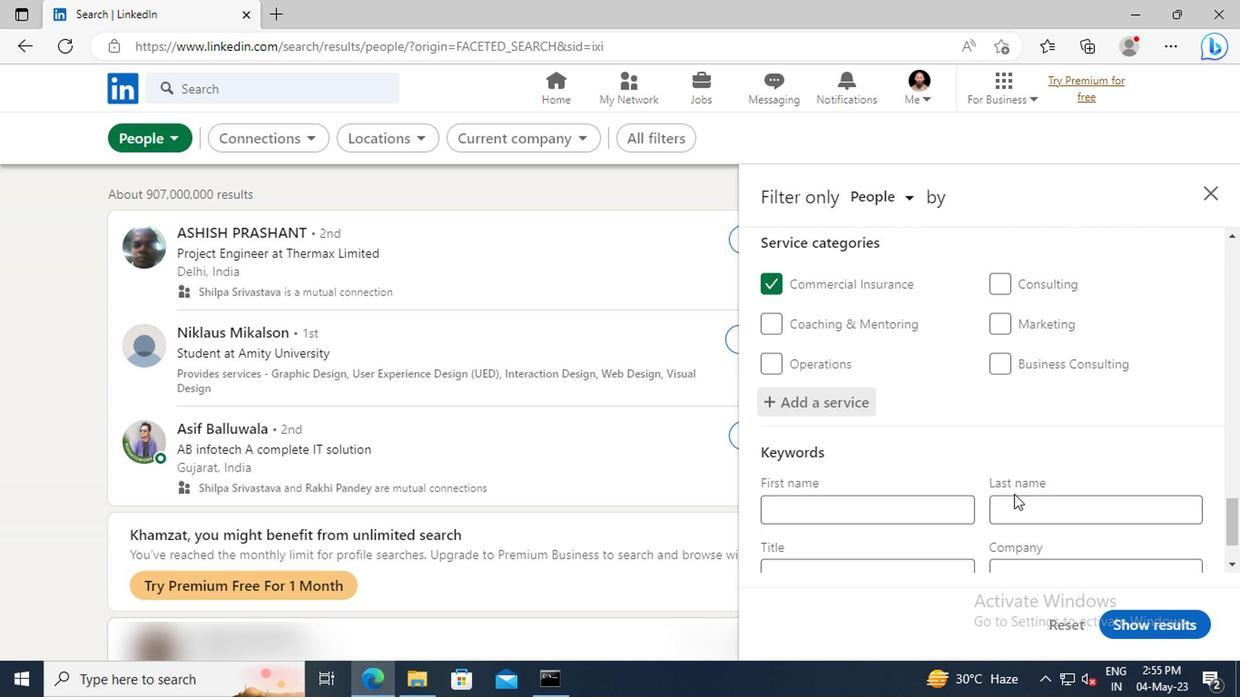 
Action: Mouse moved to (904, 499)
Screenshot: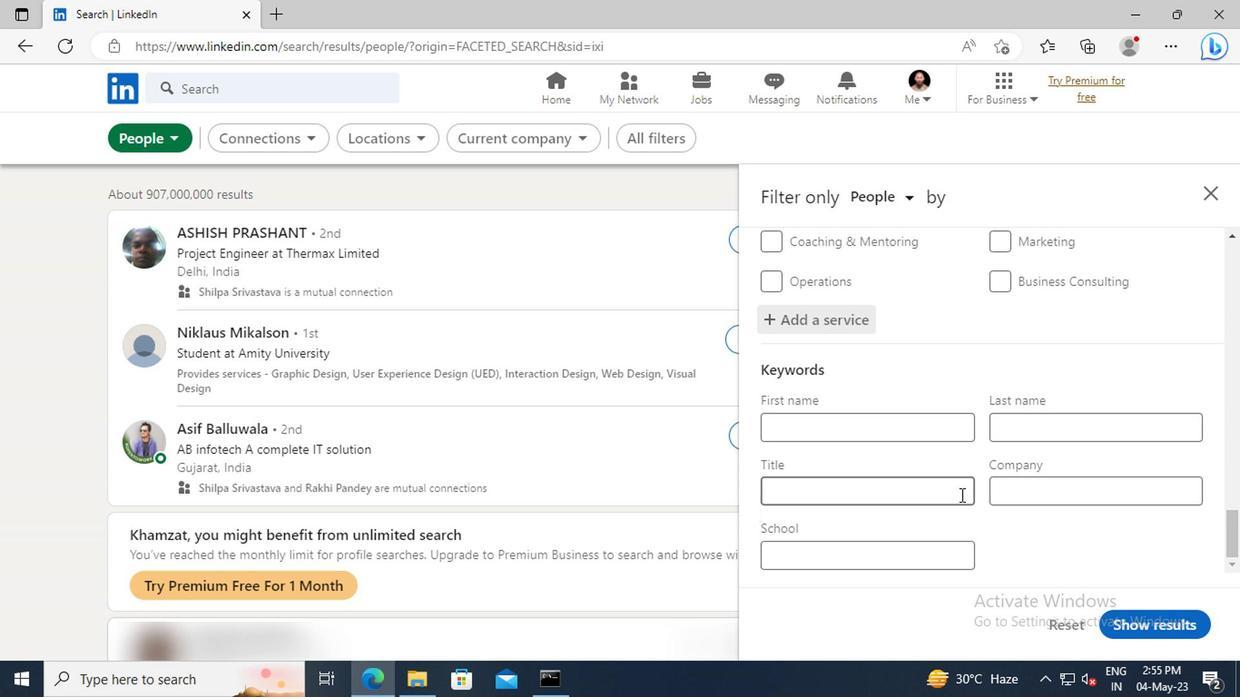 
Action: Mouse pressed left at (904, 499)
Screenshot: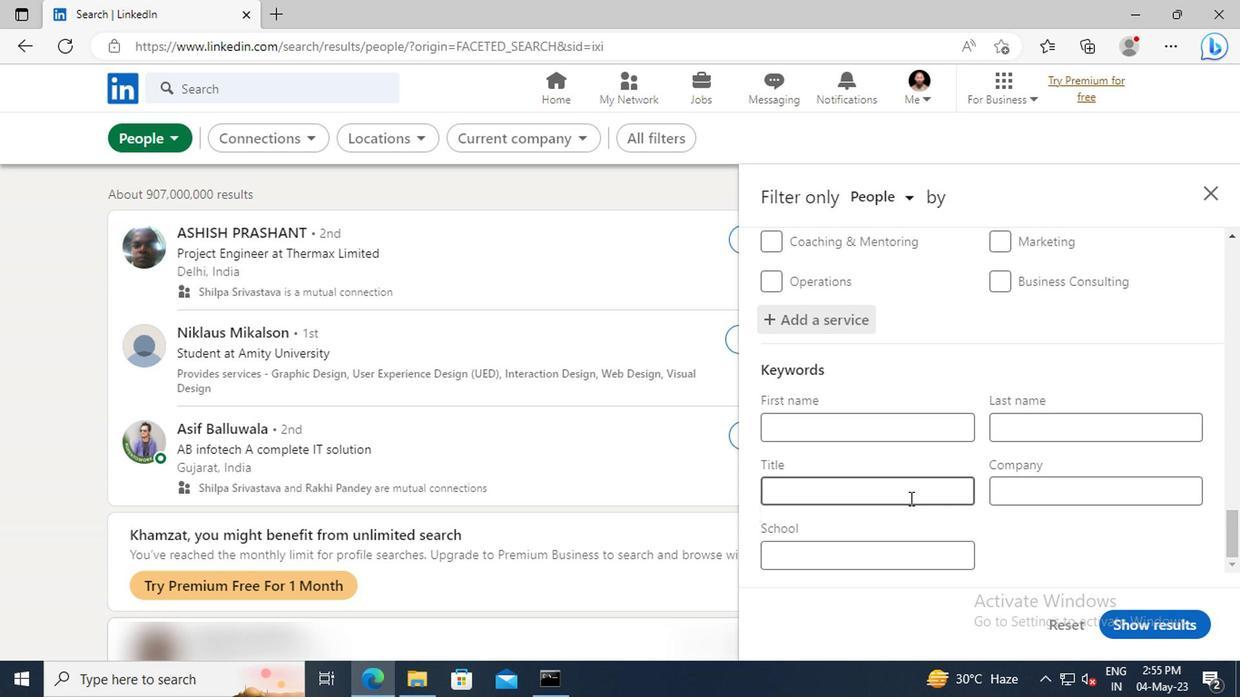 
Action: Key pressed <Key.shift>DIRECTOR<Key.space>OF<Key.space><Key.shift>STORYTELLING<Key.enter>
Screenshot: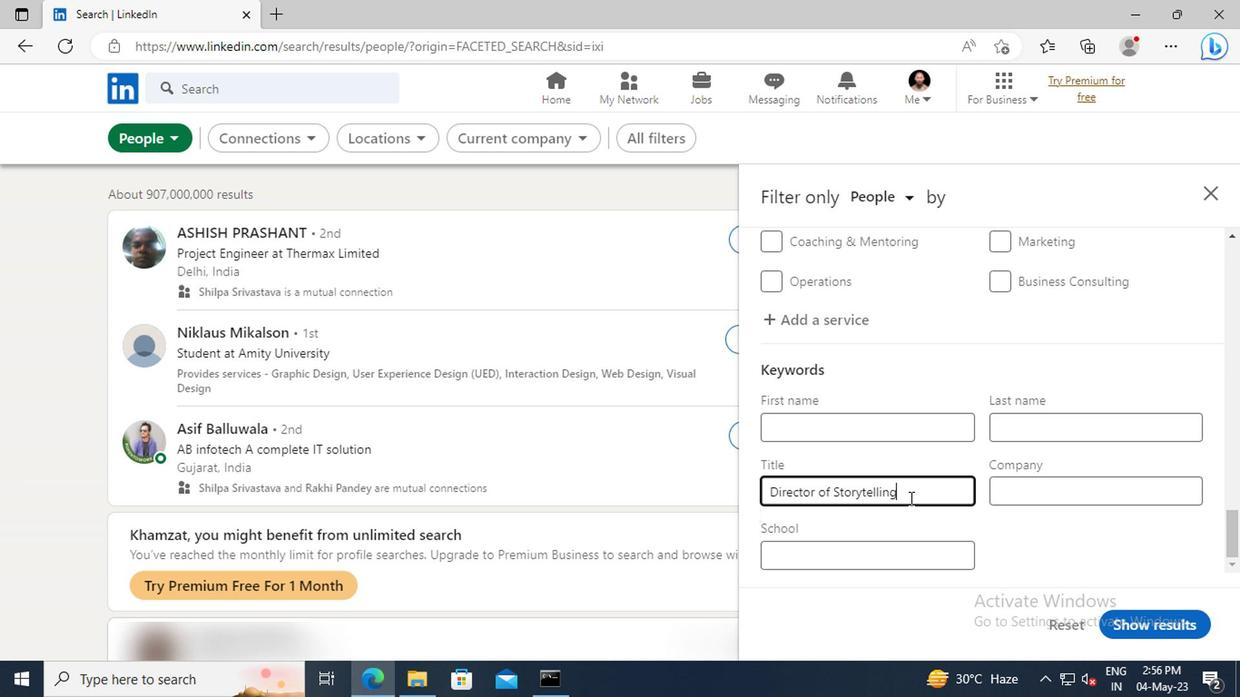 
Action: Mouse moved to (1124, 622)
Screenshot: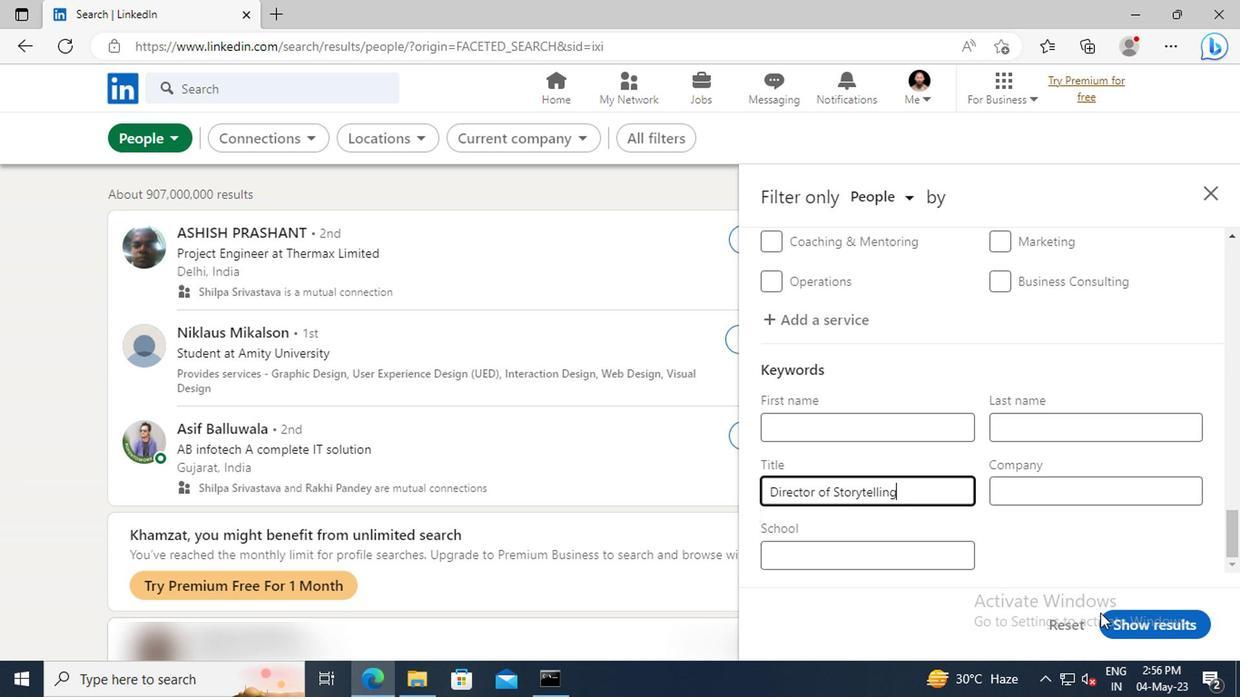 
Action: Mouse pressed left at (1124, 622)
Screenshot: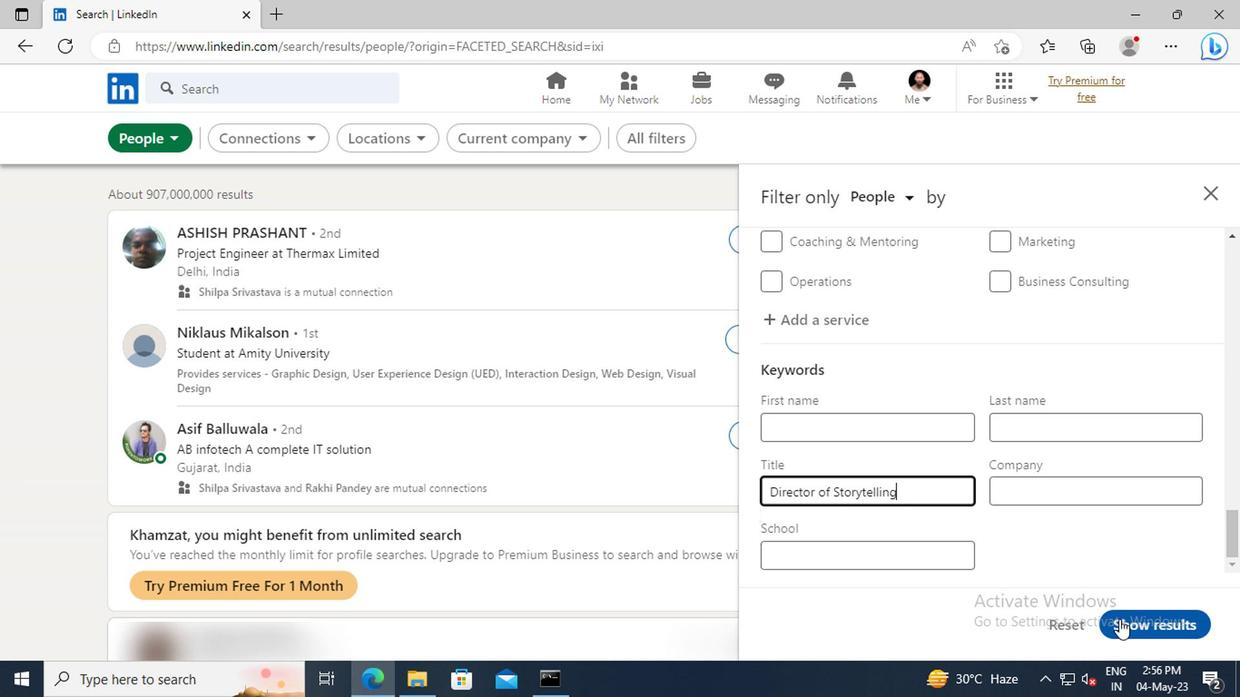 
